 Task: Play online Dominion games in easy mode.
Action: Mouse moved to (382, 246)
Screenshot: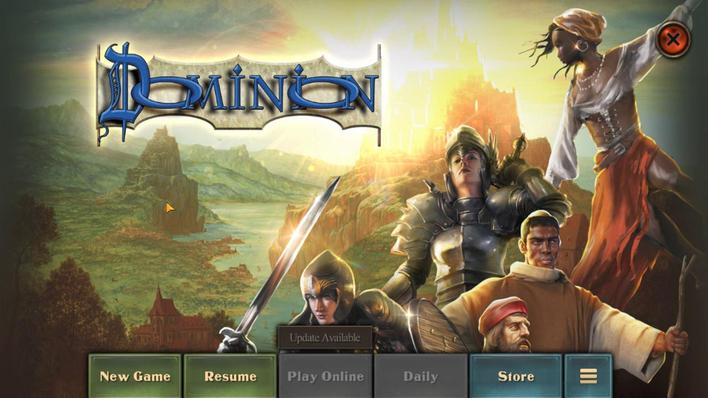 
Action: Mouse pressed left at (382, 246)
Screenshot: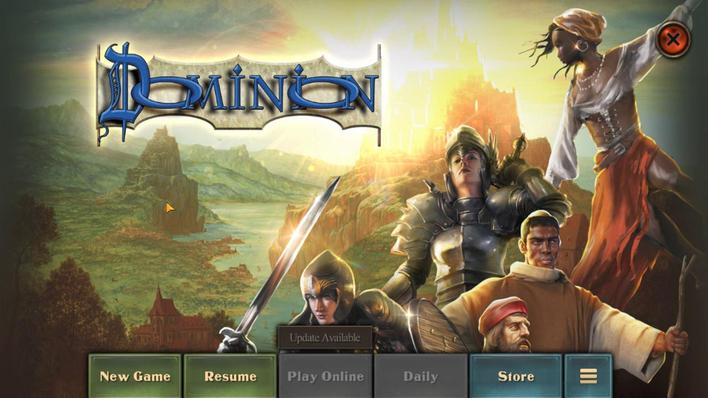 
Action: Mouse moved to (275, 353)
Screenshot: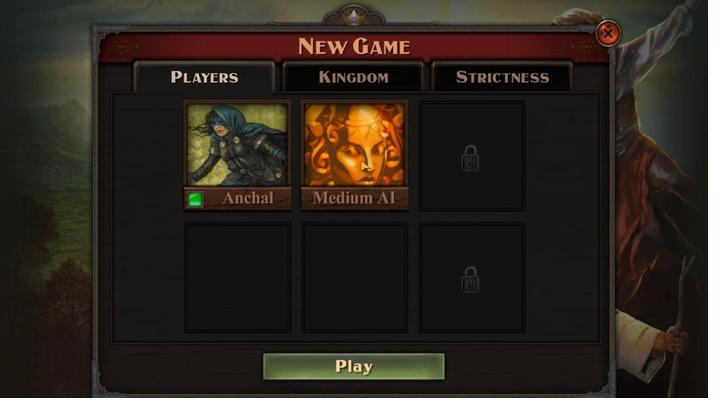 
Action: Mouse pressed left at (275, 353)
Screenshot: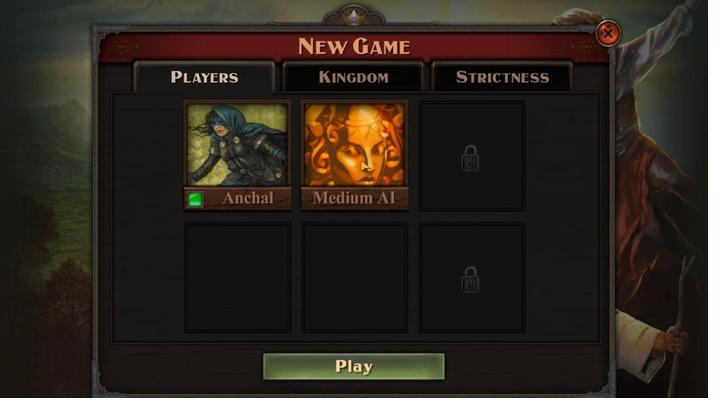 
Action: Mouse moved to (324, 317)
Screenshot: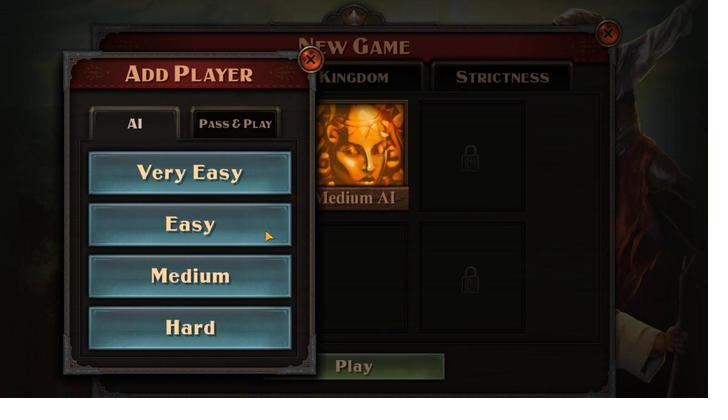 
Action: Mouse pressed left at (324, 317)
Screenshot: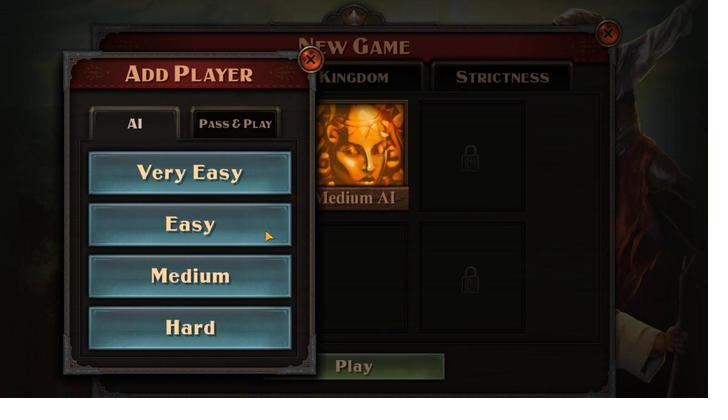 
Action: Mouse moved to (286, 248)
Screenshot: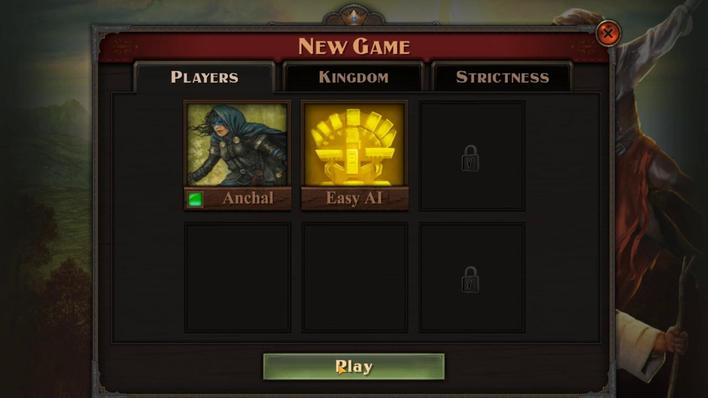 
Action: Mouse pressed left at (286, 248)
Screenshot: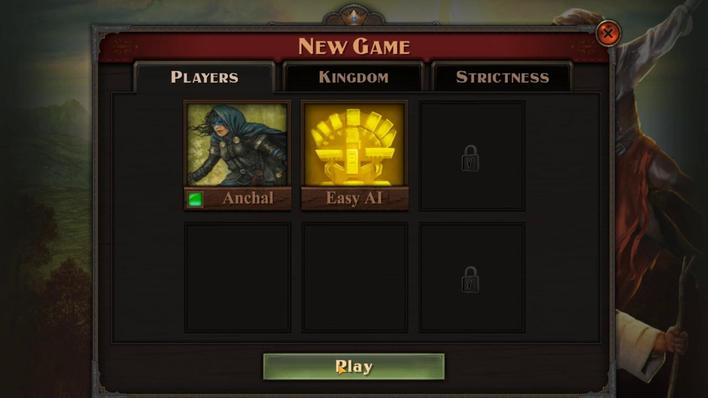 
Action: Mouse moved to (334, 242)
Screenshot: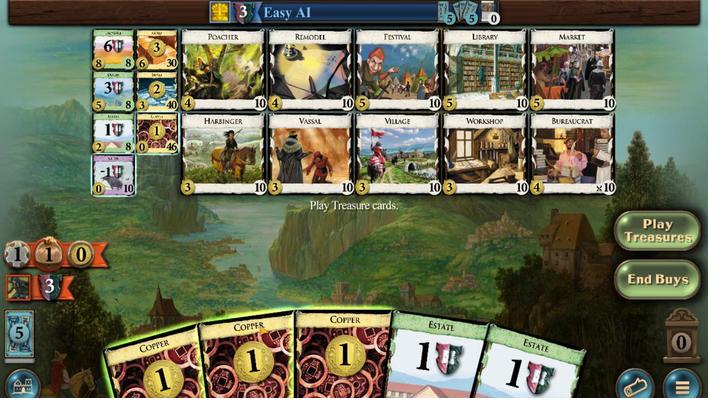 
Action: Mouse pressed left at (334, 242)
Screenshot: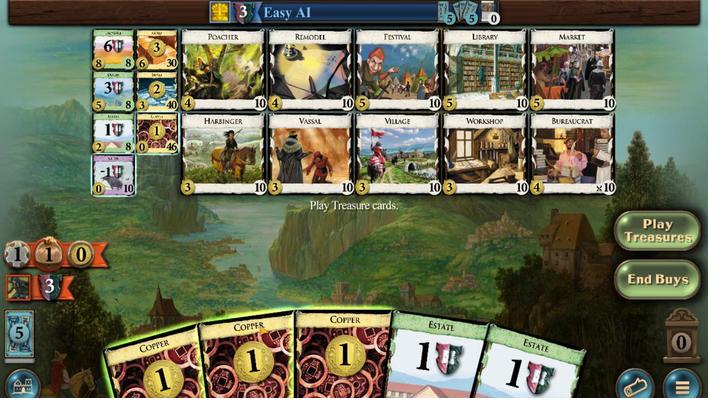 
Action: Mouse moved to (300, 250)
Screenshot: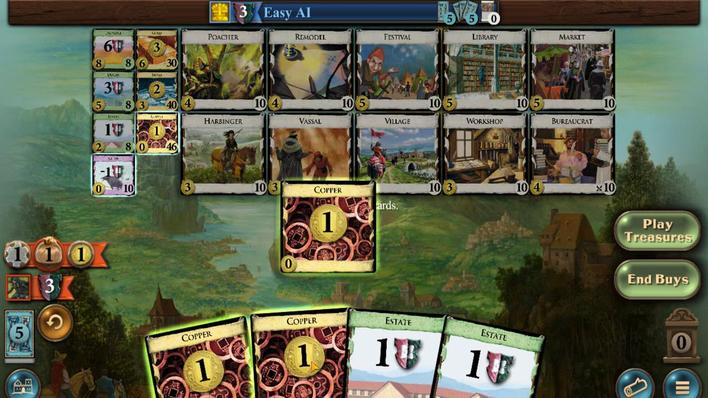 
Action: Mouse pressed left at (300, 250)
Screenshot: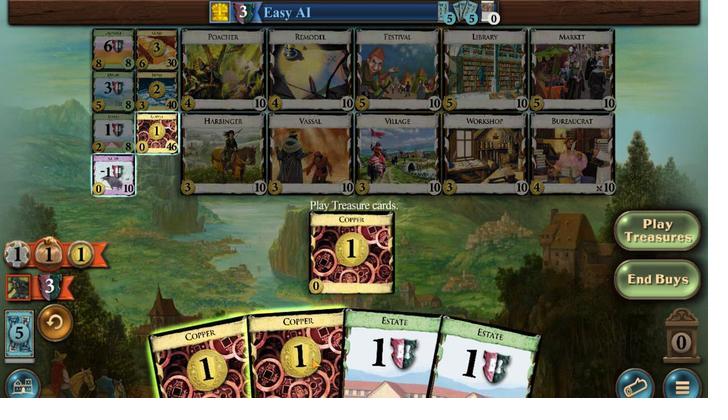 
Action: Mouse moved to (336, 250)
Screenshot: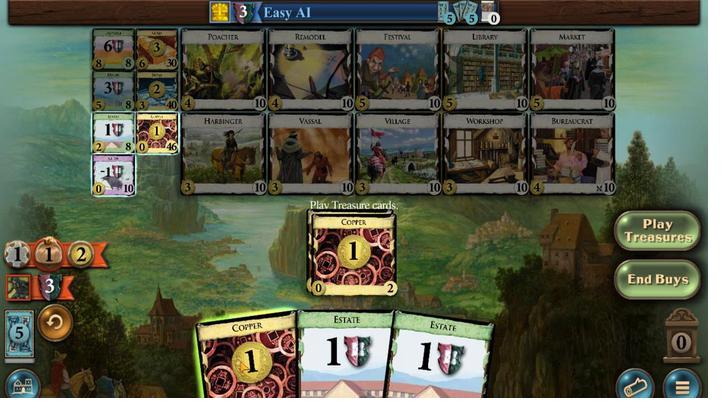 
Action: Mouse pressed left at (336, 250)
Screenshot: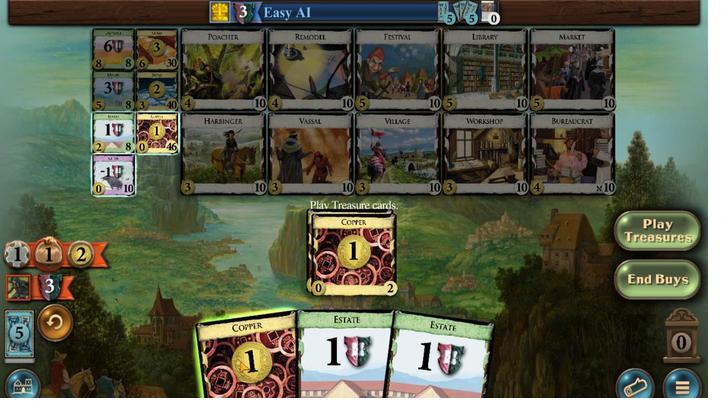 
Action: Mouse moved to (341, 363)
Screenshot: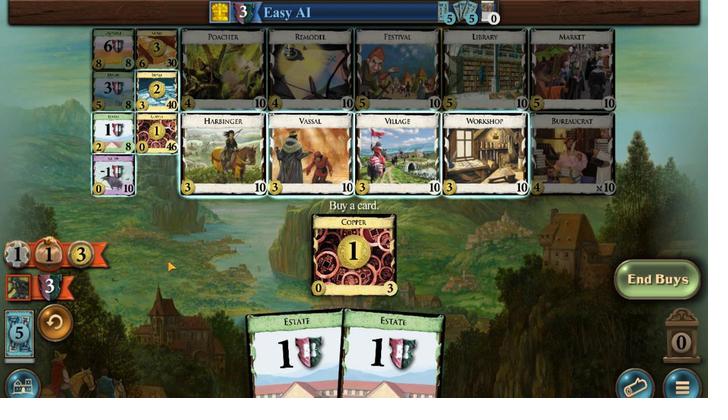 
Action: Mouse pressed left at (341, 363)
Screenshot: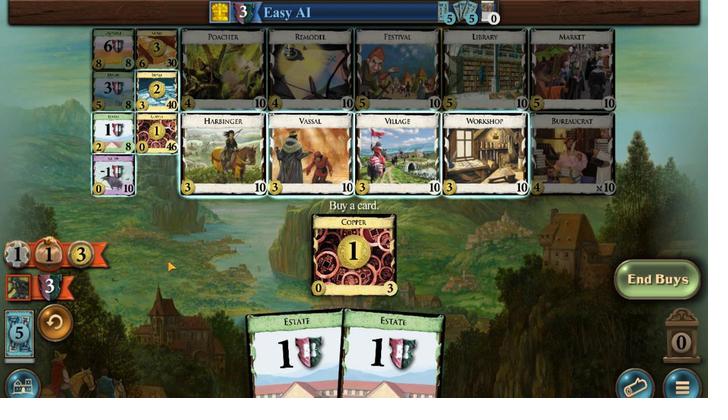 
Action: Mouse moved to (296, 244)
Screenshot: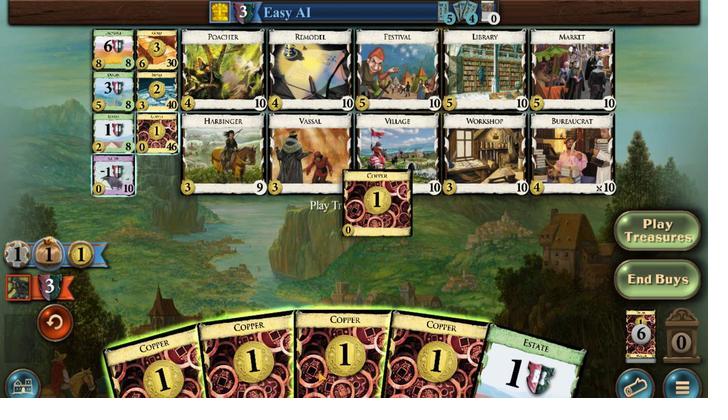 
Action: Mouse pressed left at (296, 244)
Screenshot: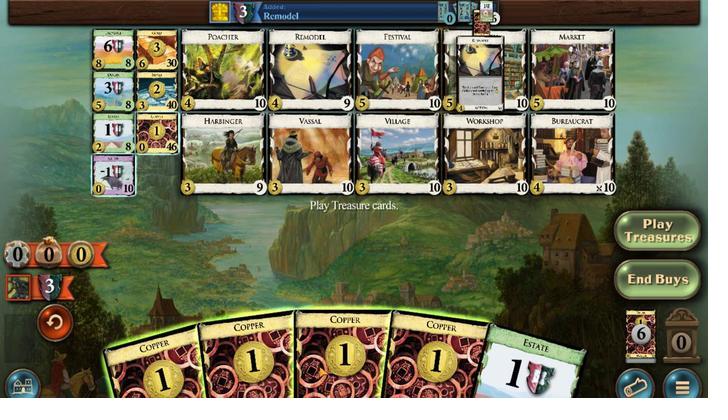 
Action: Mouse moved to (317, 246)
Screenshot: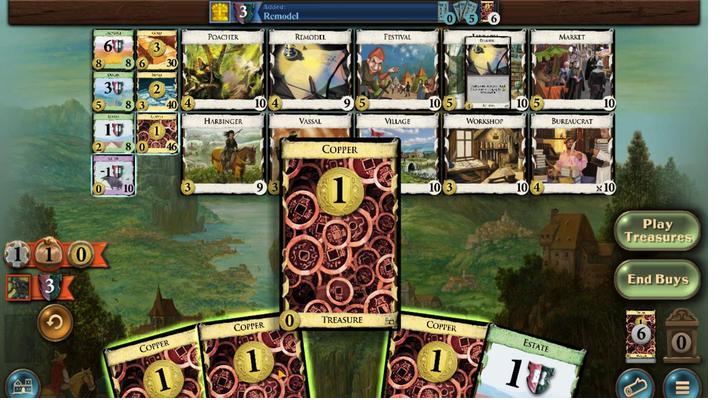 
Action: Mouse pressed left at (317, 246)
Screenshot: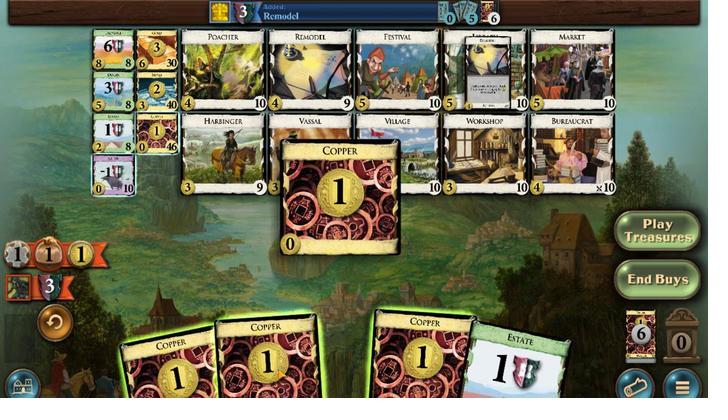 
Action: Mouse moved to (333, 233)
Screenshot: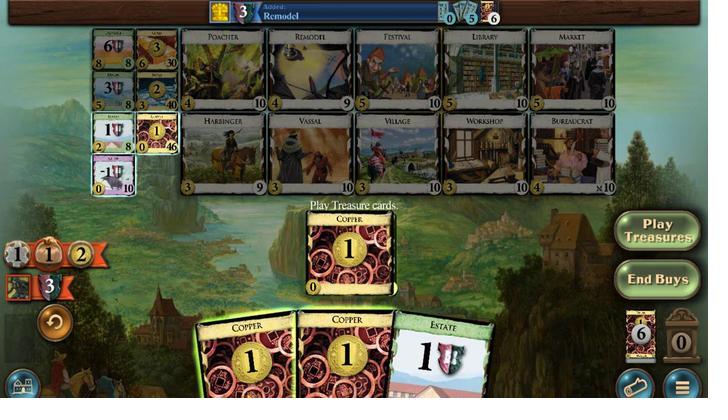 
Action: Mouse pressed left at (333, 233)
Screenshot: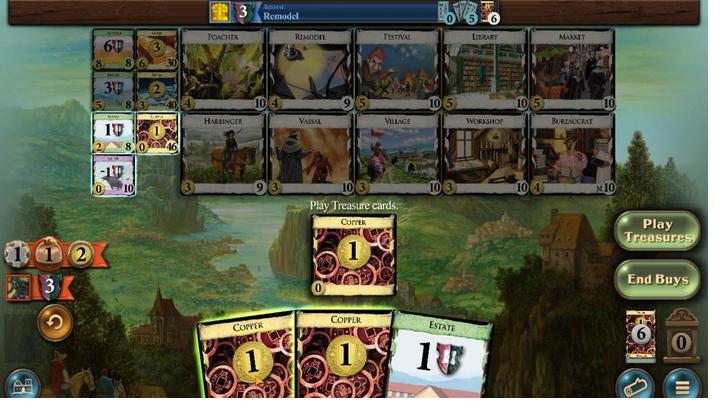 
Action: Mouse moved to (379, 387)
Screenshot: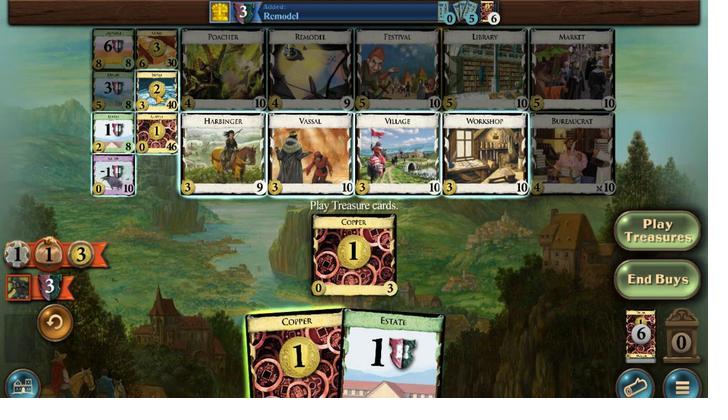 
Action: Mouse pressed left at (379, 387)
Screenshot: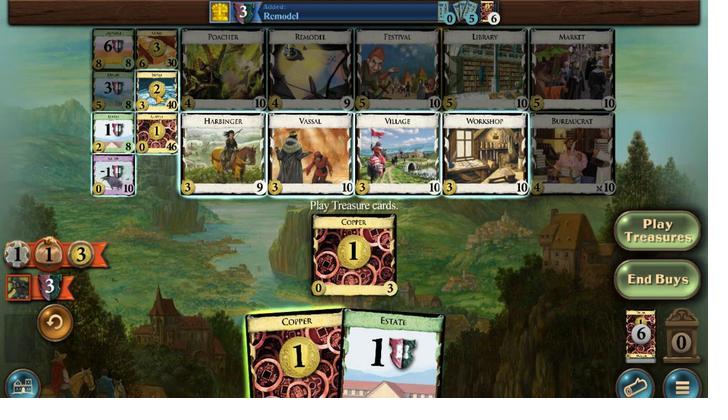 
Action: Mouse moved to (371, 244)
Screenshot: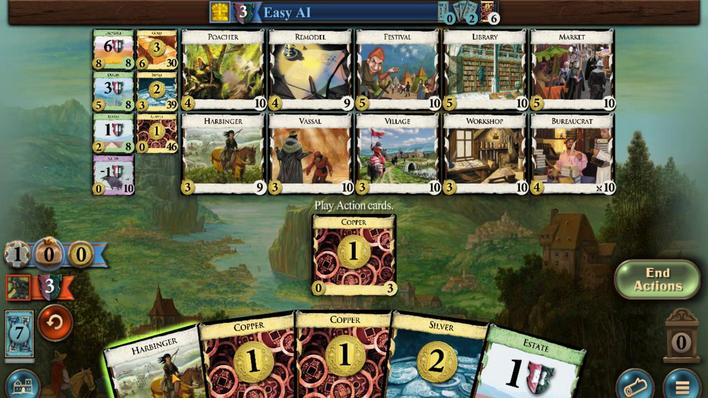 
Action: Mouse pressed left at (371, 244)
Screenshot: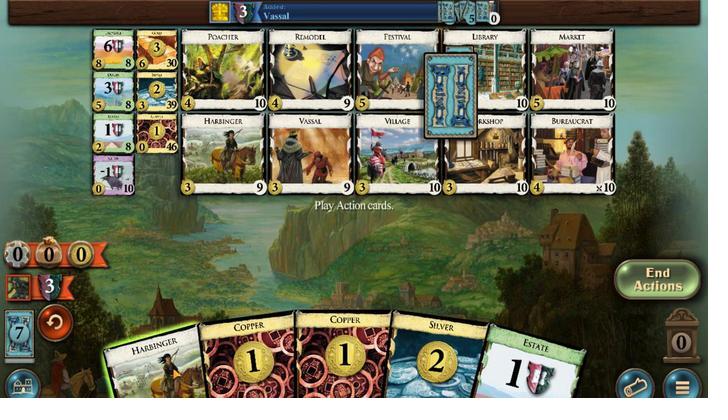 
Action: Mouse moved to (252, 240)
Screenshot: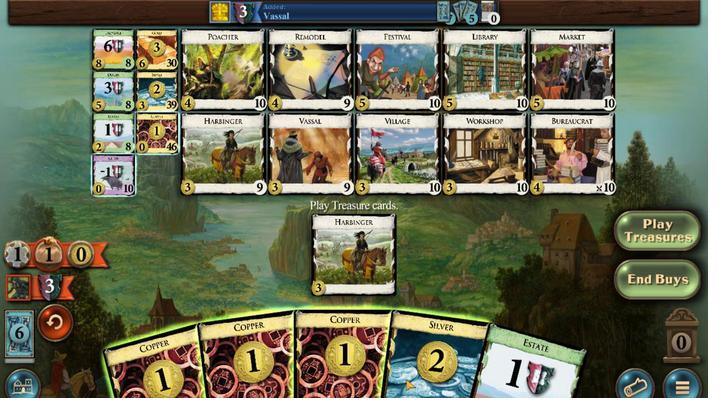 
Action: Mouse pressed left at (252, 240)
Screenshot: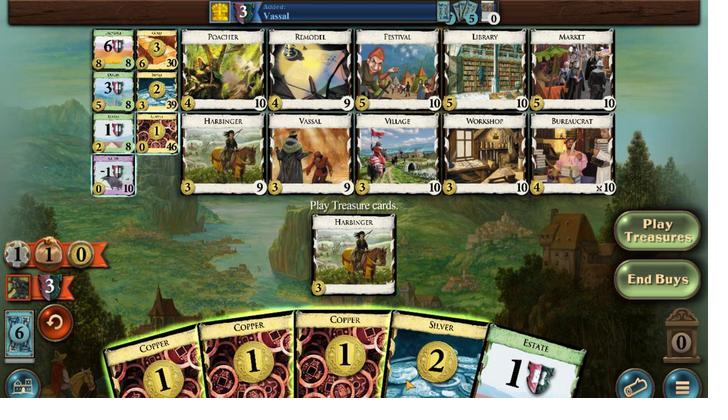 
Action: Mouse moved to (270, 244)
Screenshot: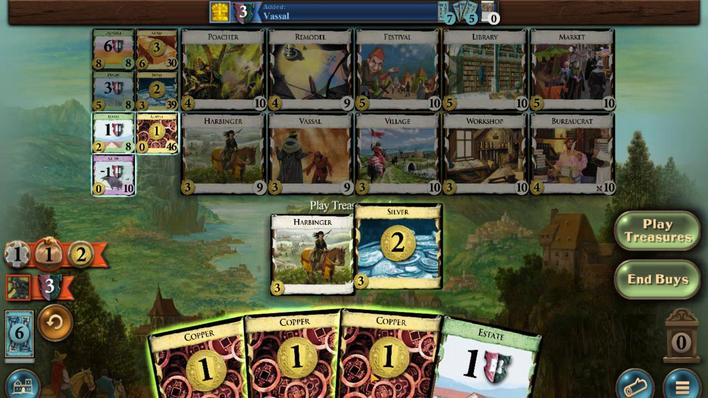 
Action: Mouse pressed left at (270, 244)
Screenshot: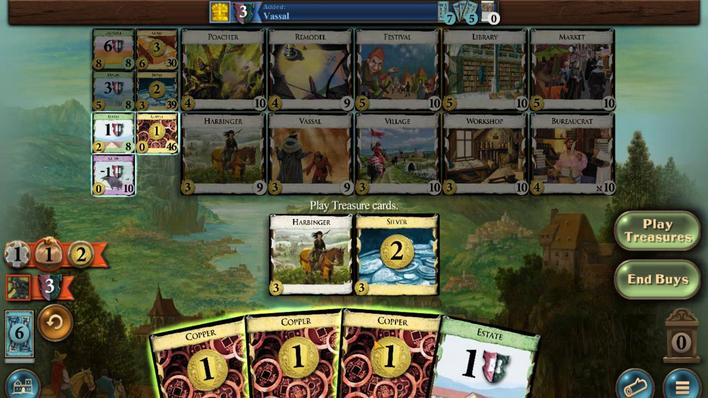 
Action: Mouse moved to (280, 250)
Screenshot: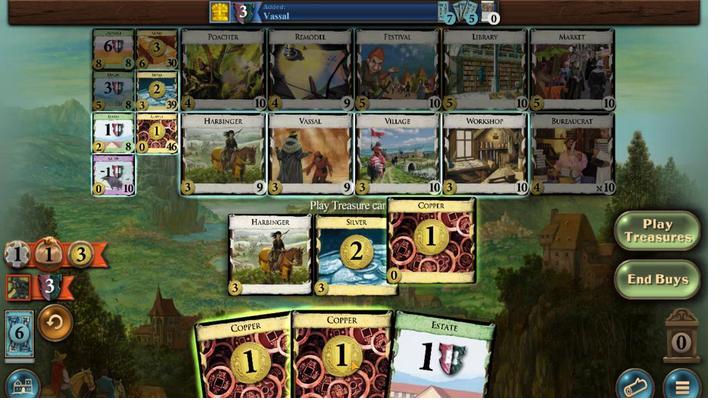 
Action: Mouse pressed left at (280, 250)
Screenshot: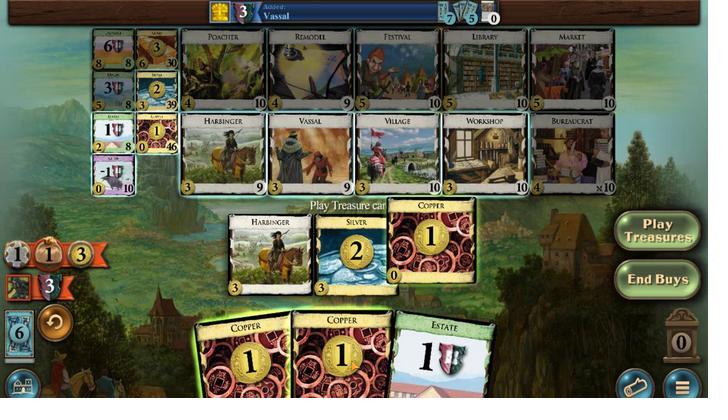 
Action: Mouse moved to (311, 247)
Screenshot: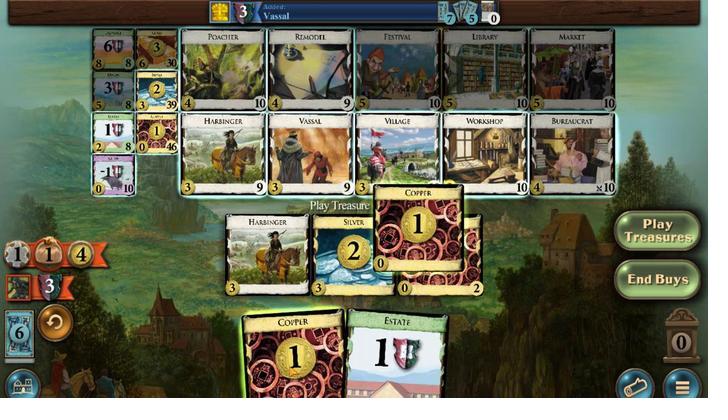 
Action: Mouse pressed left at (311, 247)
Screenshot: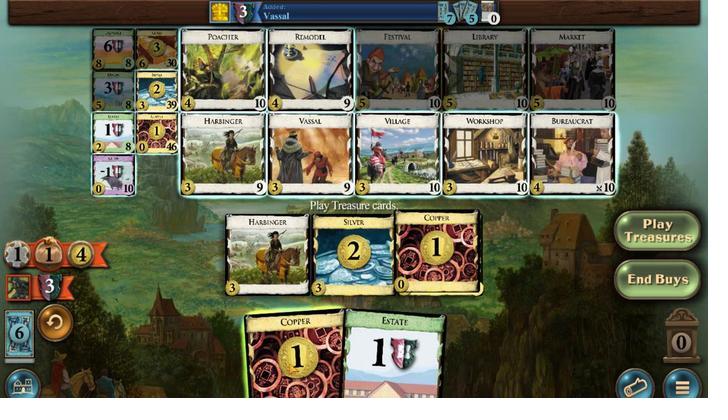 
Action: Mouse moved to (253, 398)
Screenshot: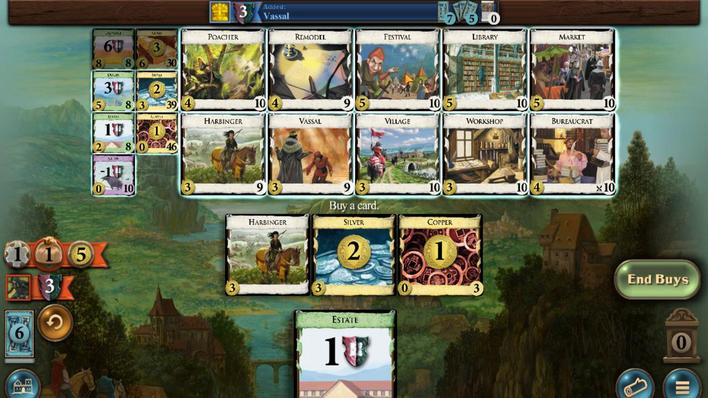 
Action: Mouse pressed left at (253, 398)
Screenshot: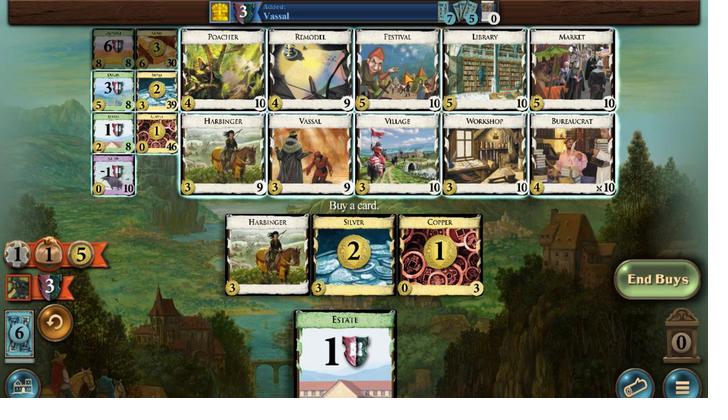 
Action: Mouse moved to (288, 255)
Screenshot: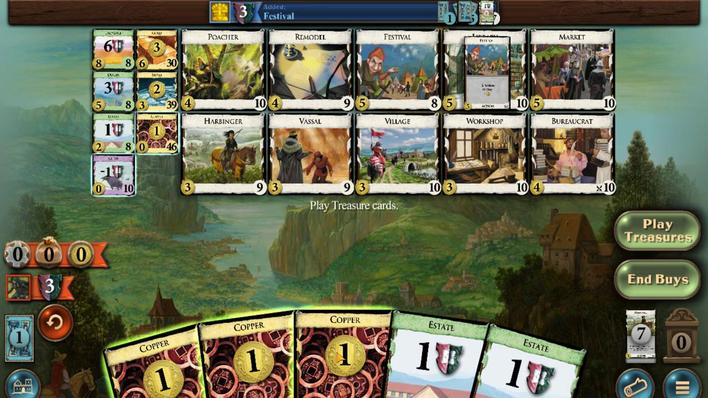 
Action: Mouse pressed left at (288, 255)
Screenshot: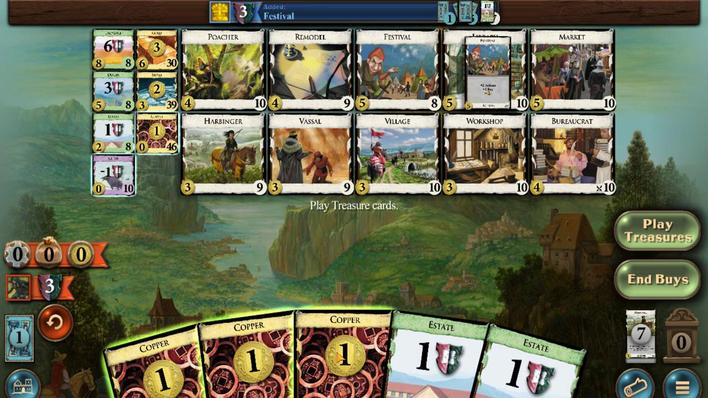 
Action: Mouse moved to (314, 246)
Screenshot: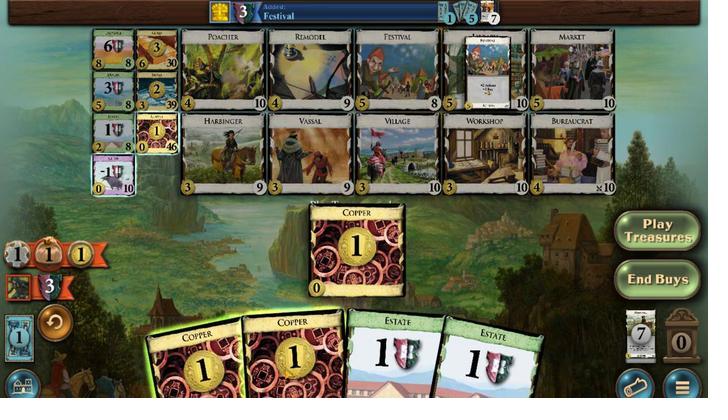 
Action: Mouse pressed left at (314, 246)
Screenshot: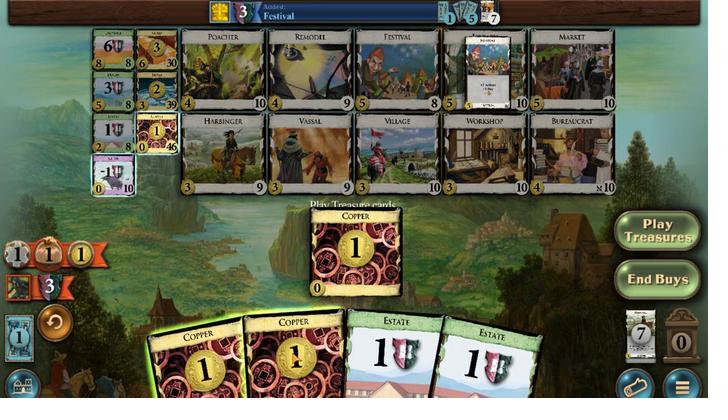 
Action: Mouse moved to (333, 252)
Screenshot: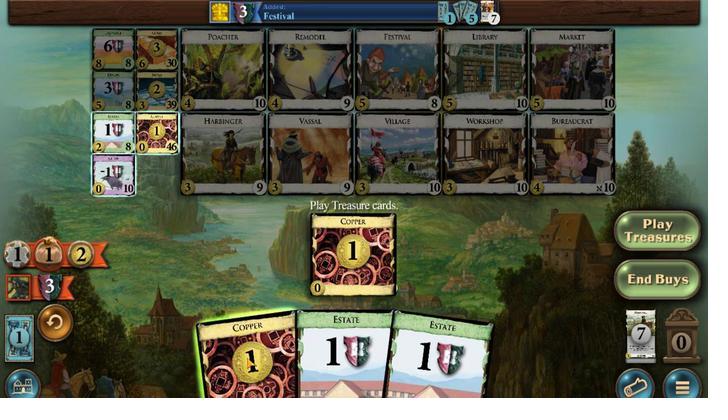 
Action: Mouse pressed left at (333, 252)
Screenshot: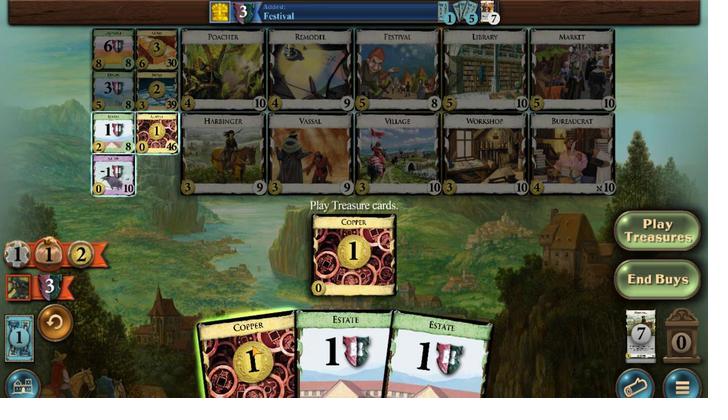 
Action: Mouse moved to (334, 365)
Screenshot: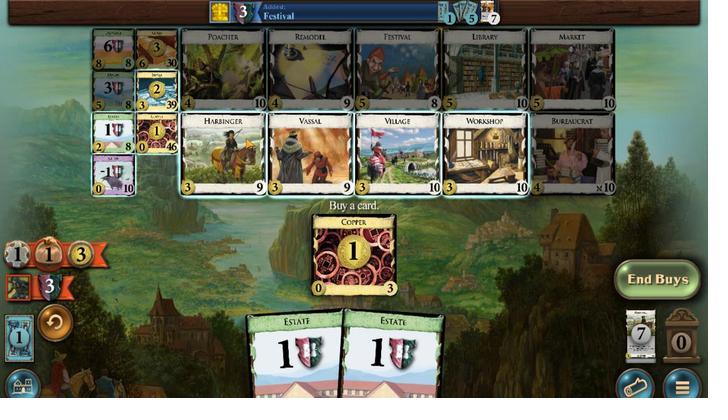 
Action: Mouse pressed left at (334, 365)
Screenshot: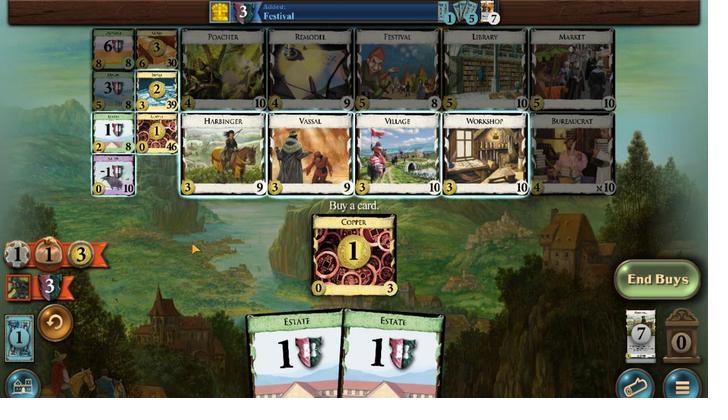 
Action: Mouse moved to (370, 250)
Screenshot: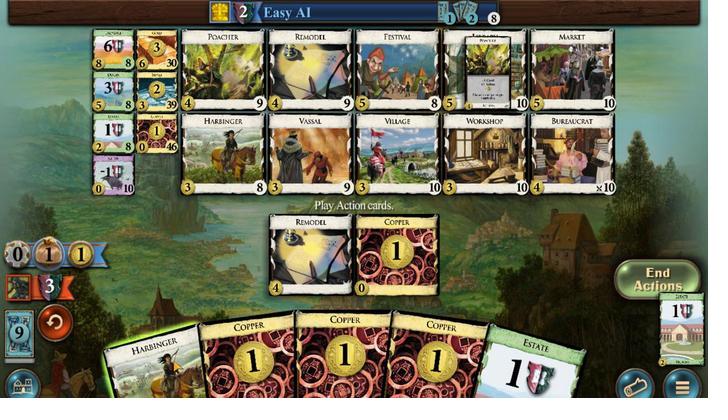 
Action: Mouse pressed left at (370, 250)
Screenshot: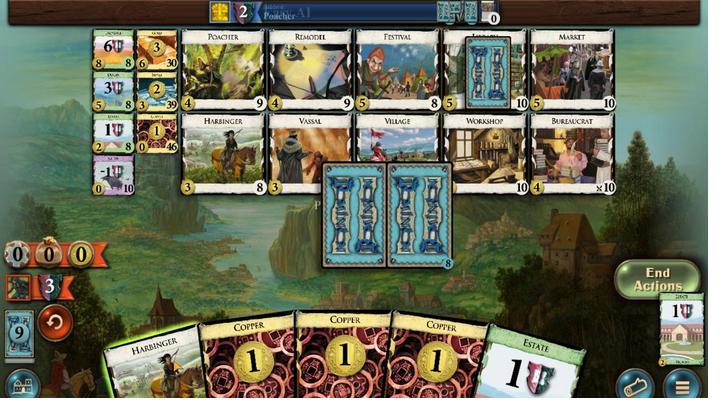 
Action: Mouse moved to (373, 237)
Screenshot: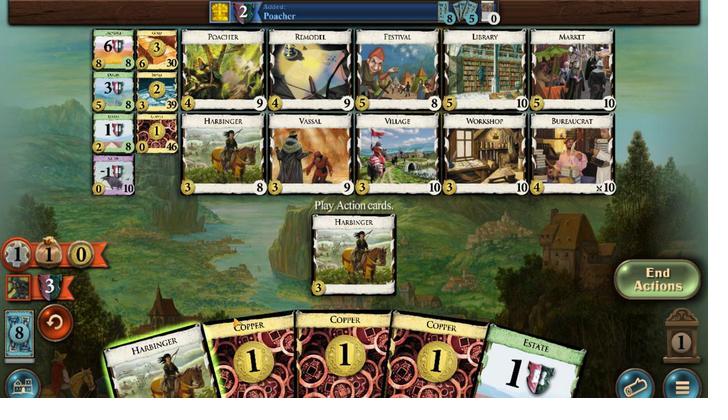 
Action: Mouse pressed left at (373, 237)
Screenshot: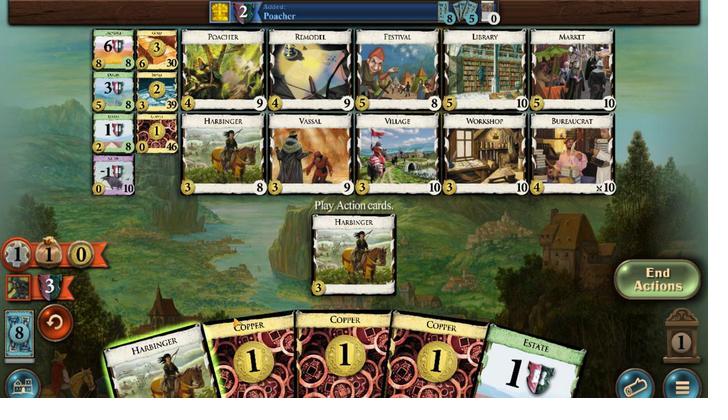 
Action: Mouse moved to (250, 247)
Screenshot: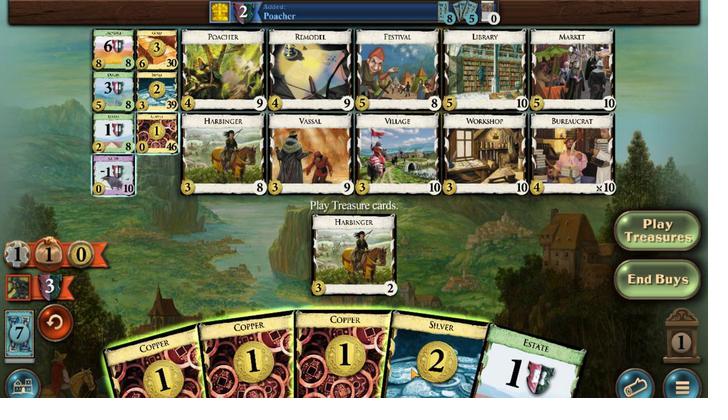 
Action: Mouse pressed left at (250, 247)
Screenshot: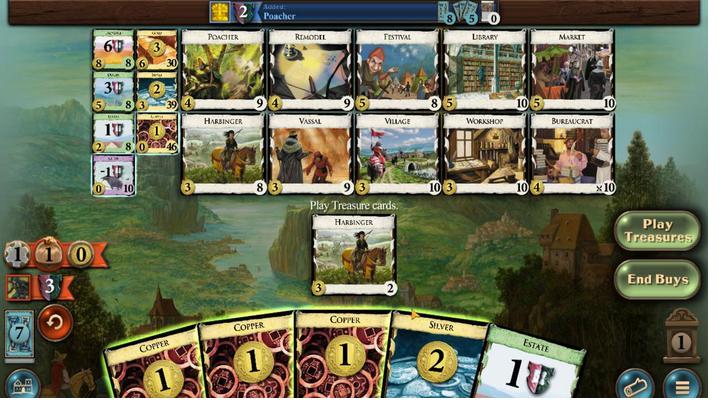 
Action: Mouse moved to (269, 247)
Screenshot: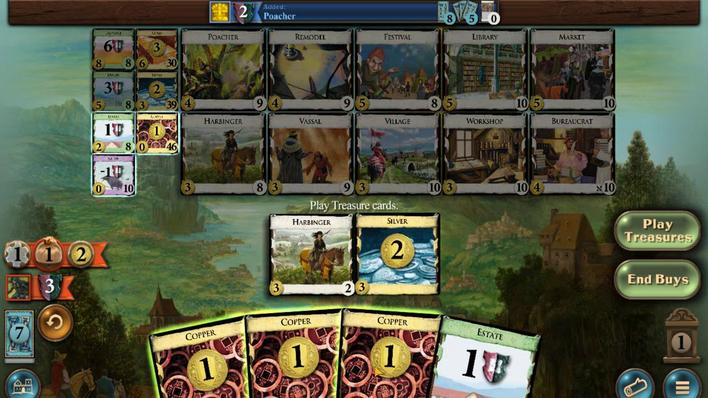 
Action: Mouse pressed left at (269, 247)
Screenshot: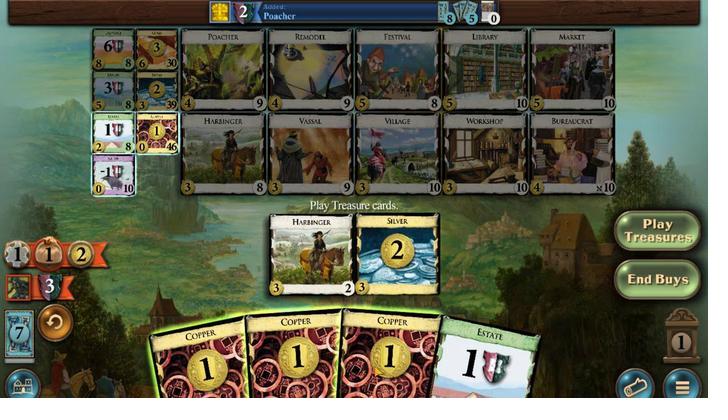 
Action: Mouse moved to (289, 245)
Screenshot: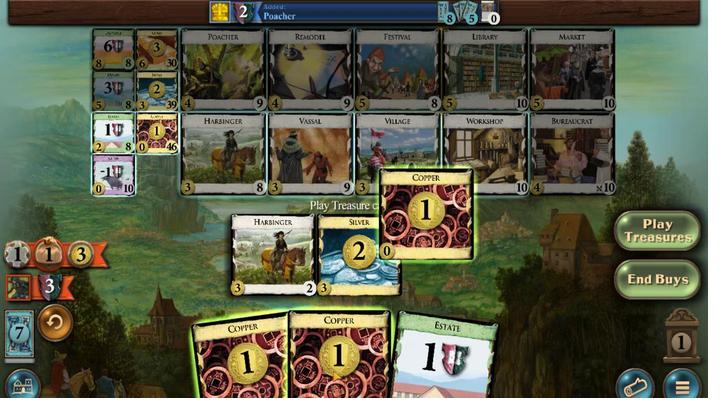 
Action: Mouse pressed left at (289, 245)
Screenshot: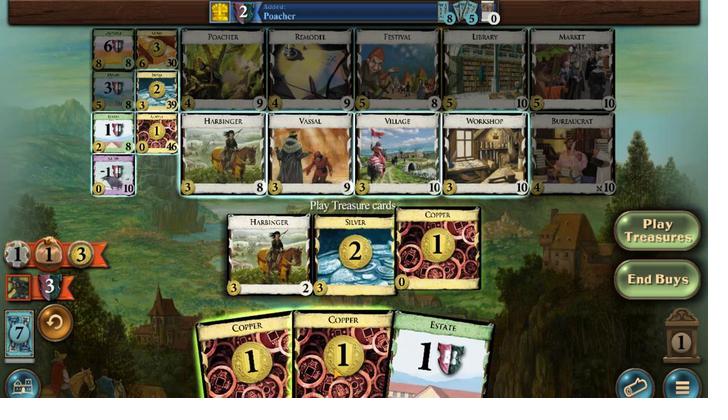 
Action: Mouse moved to (320, 234)
Screenshot: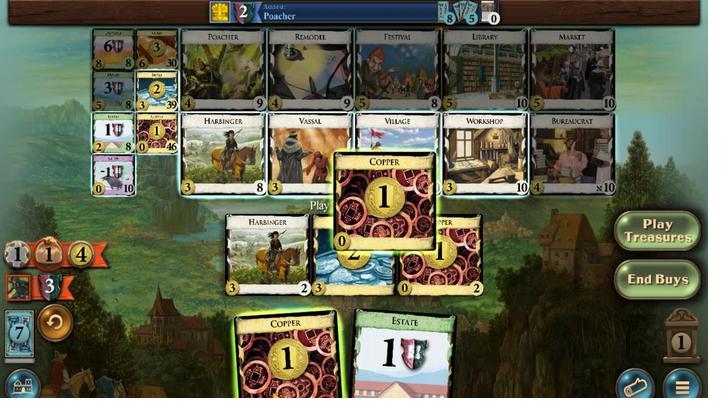 
Action: Mouse pressed left at (320, 234)
Screenshot: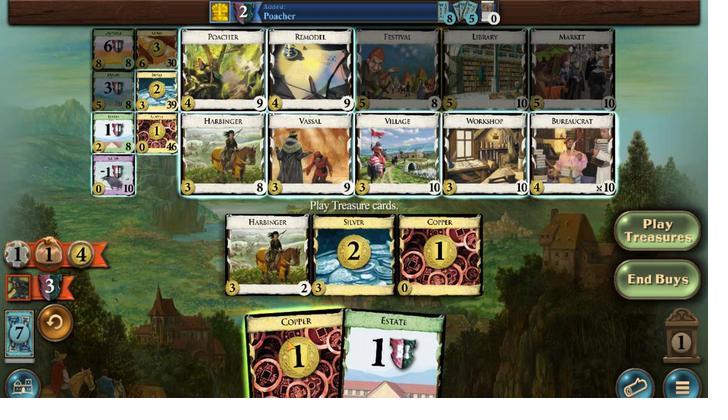 
Action: Mouse moved to (258, 397)
Screenshot: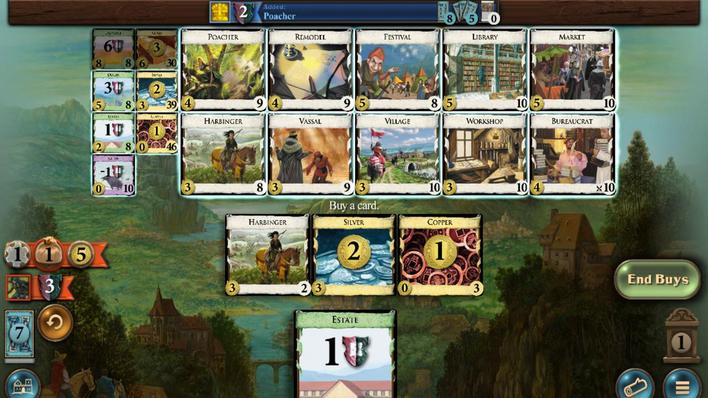
Action: Mouse pressed left at (258, 397)
Screenshot: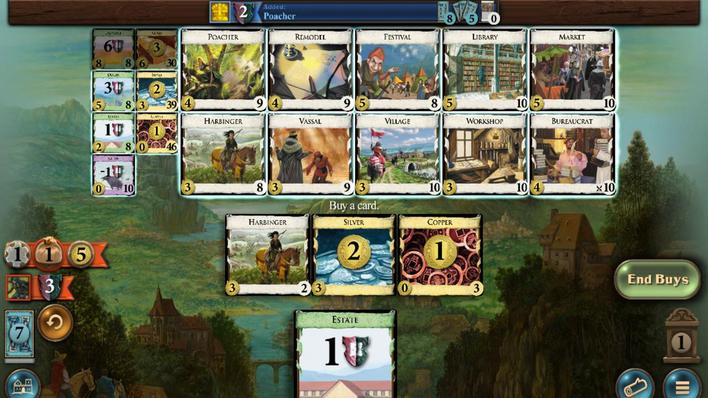 
Action: Mouse moved to (377, 237)
Screenshot: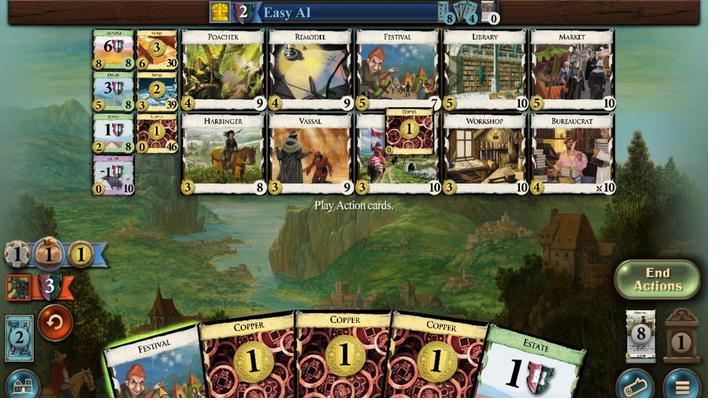 
Action: Mouse pressed left at (377, 237)
Screenshot: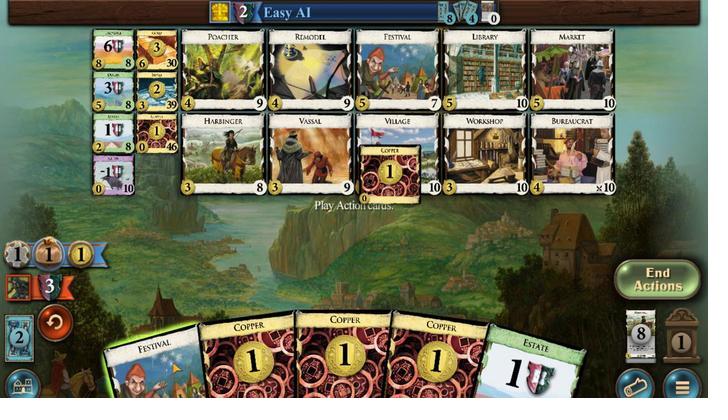 
Action: Mouse moved to (340, 238)
Screenshot: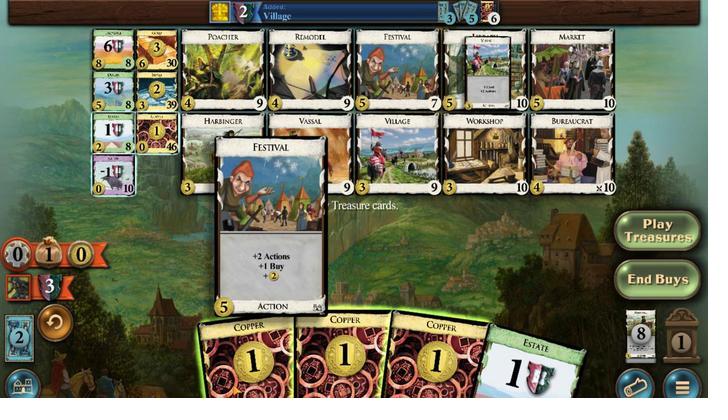 
Action: Mouse pressed left at (340, 238)
Screenshot: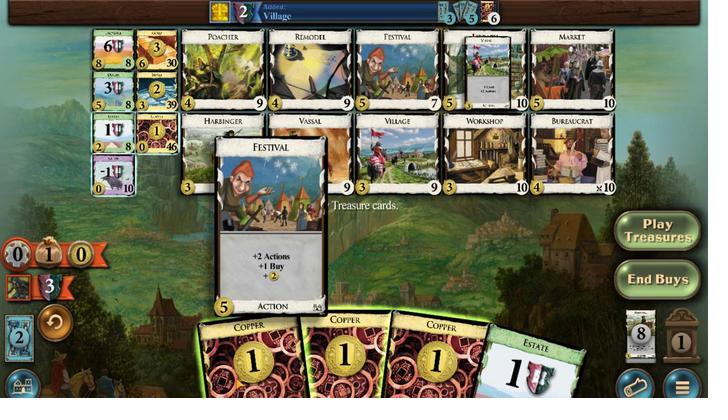 
Action: Mouse moved to (306, 362)
Screenshot: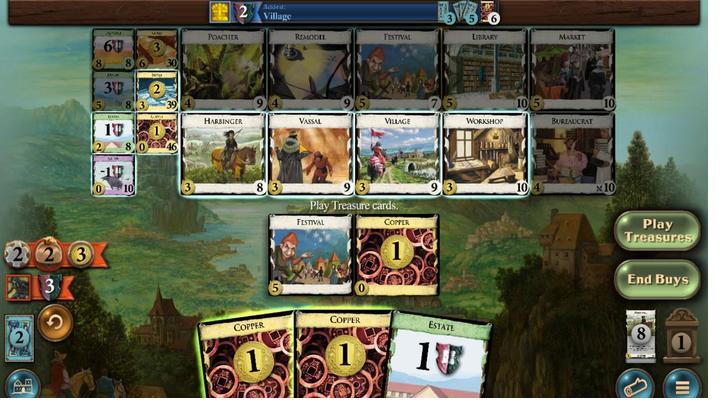 
Action: Mouse pressed left at (306, 362)
Screenshot: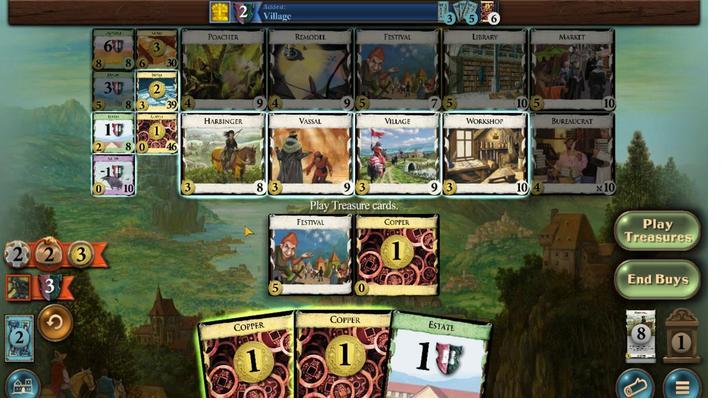 
Action: Mouse moved to (379, 368)
Screenshot: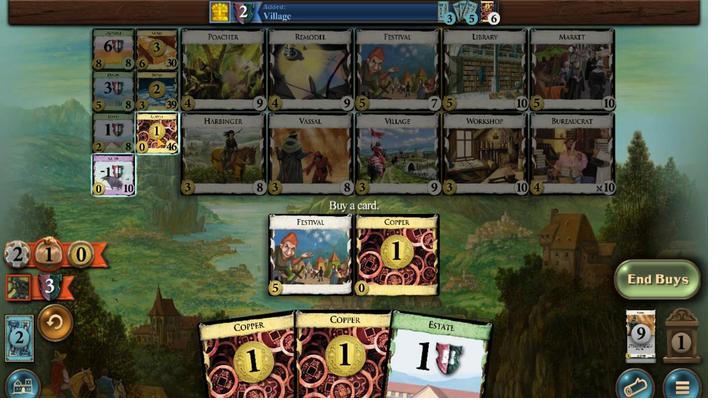 
Action: Mouse pressed left at (379, 368)
Screenshot: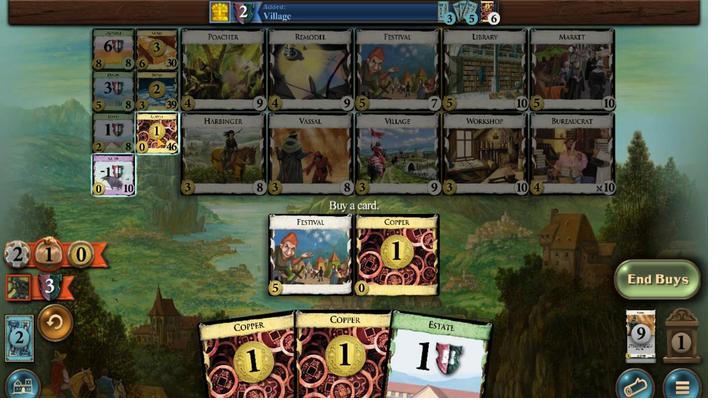 
Action: Mouse moved to (371, 247)
Screenshot: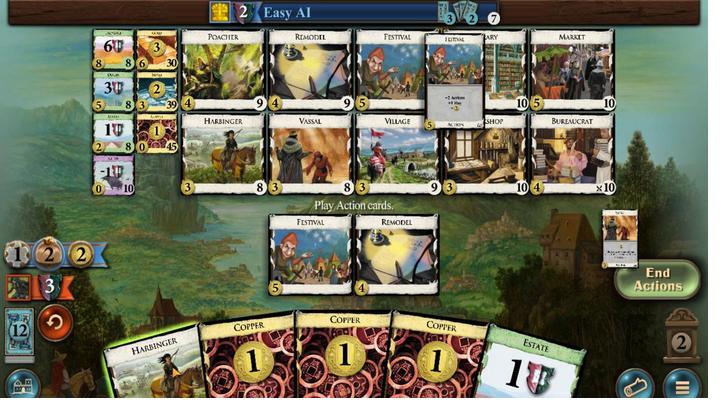 
Action: Mouse pressed left at (371, 247)
Screenshot: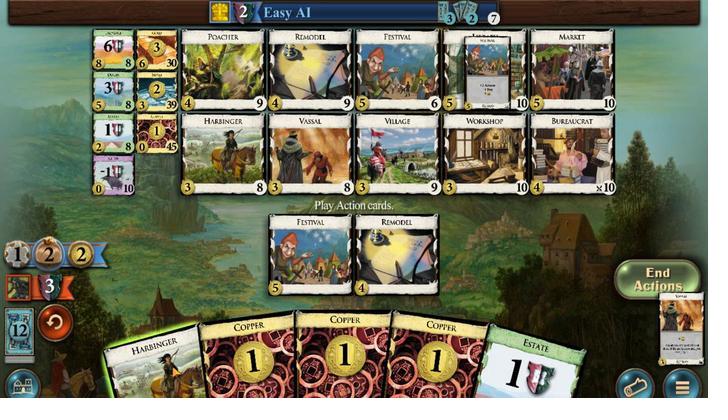 
Action: Mouse moved to (320, 238)
Screenshot: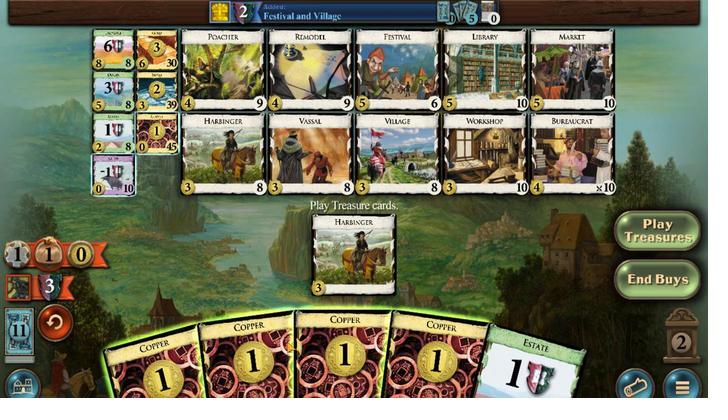 
Action: Mouse pressed left at (320, 238)
Screenshot: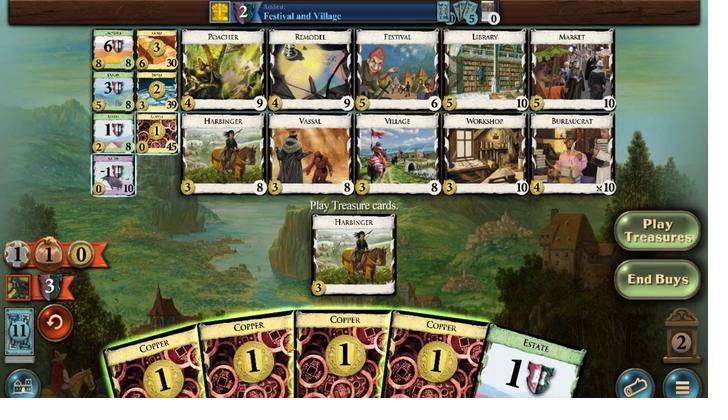 
Action: Mouse moved to (300, 243)
Screenshot: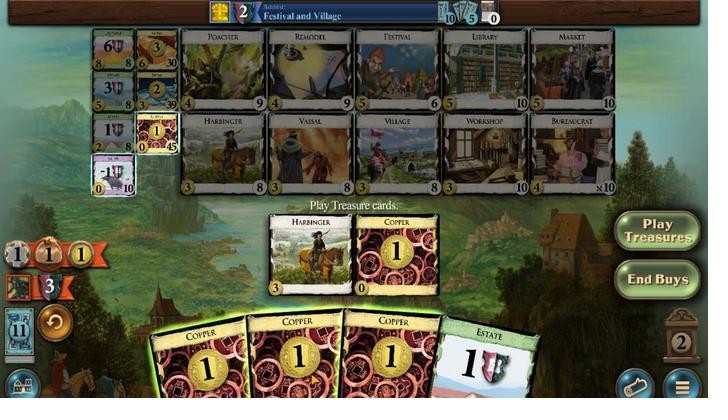 
Action: Mouse pressed left at (300, 243)
Screenshot: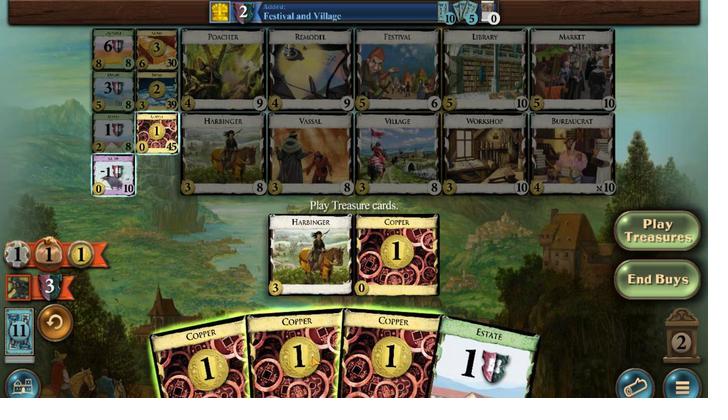 
Action: Mouse moved to (328, 239)
Screenshot: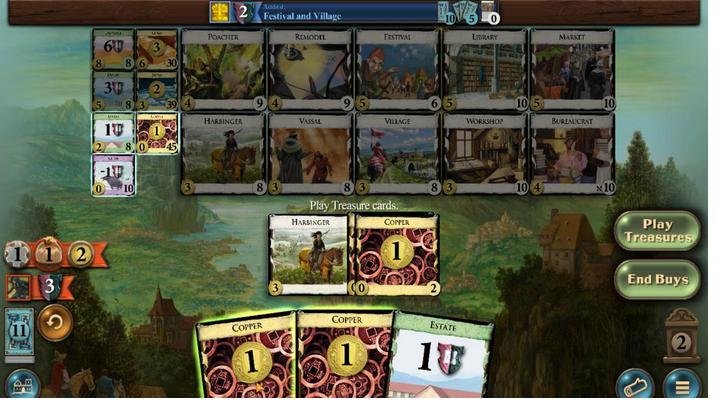 
Action: Mouse pressed left at (328, 239)
Screenshot: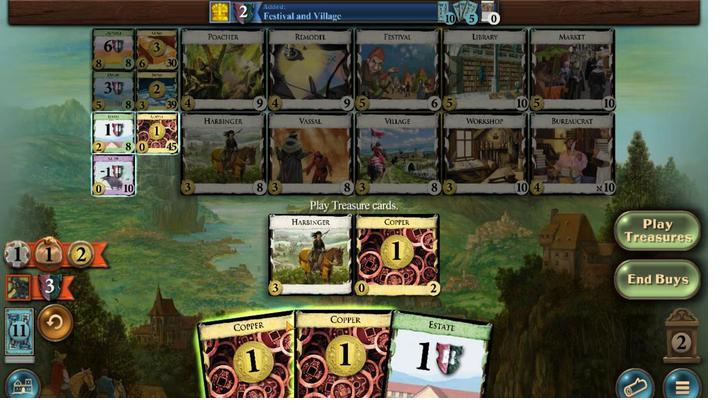 
Action: Mouse moved to (340, 361)
Screenshot: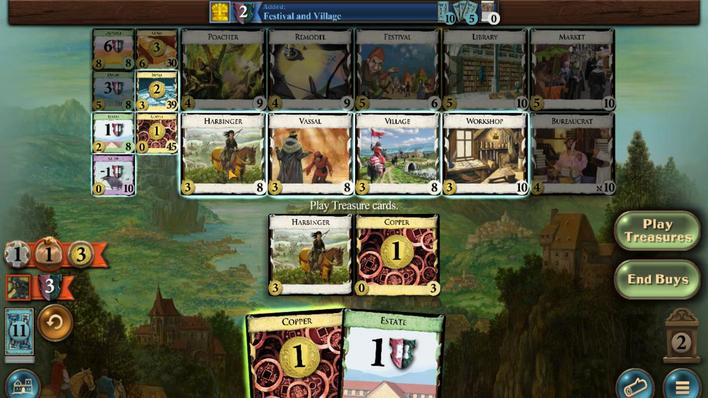 
Action: Mouse pressed left at (340, 361)
Screenshot: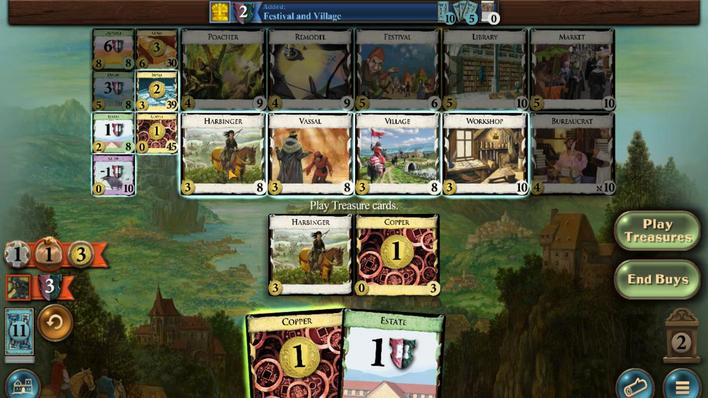 
Action: Mouse moved to (340, 250)
Screenshot: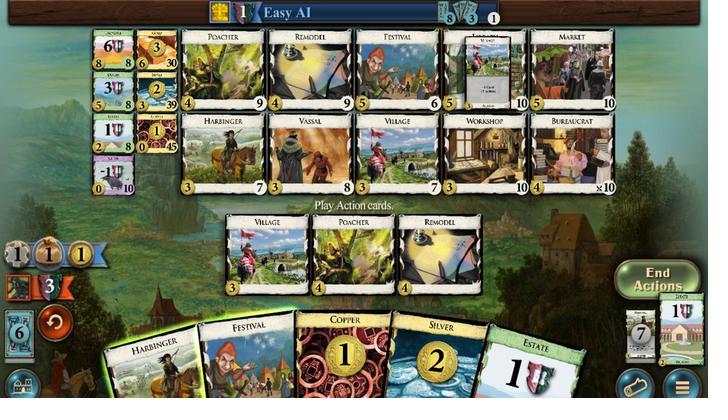 
Action: Mouse pressed left at (340, 250)
Screenshot: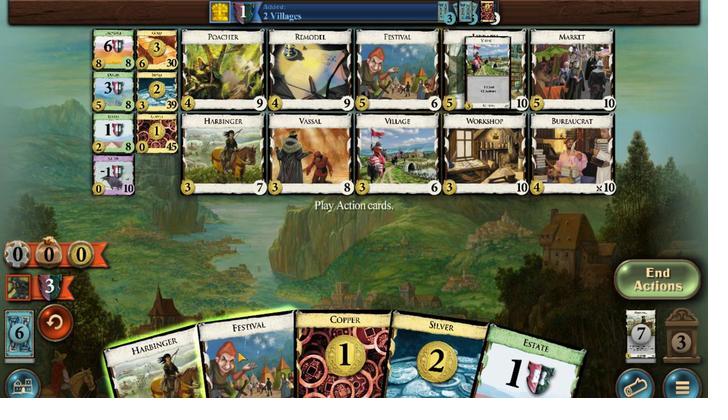
Action: Mouse moved to (363, 240)
Screenshot: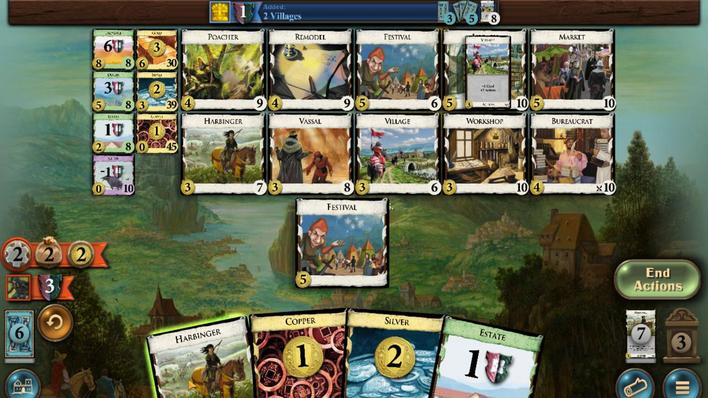 
Action: Mouse pressed left at (363, 240)
Screenshot: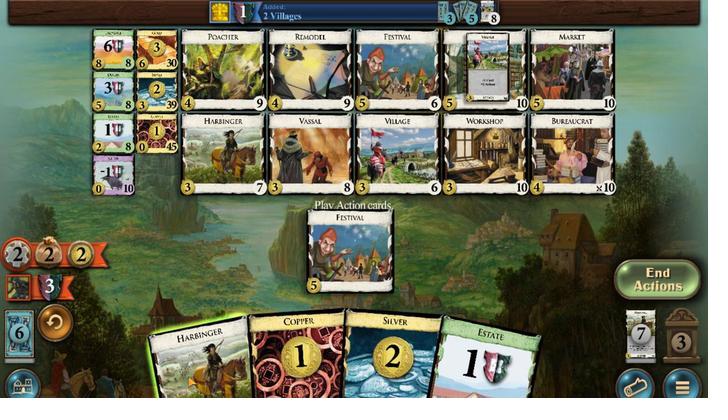 
Action: Mouse moved to (319, 397)
Screenshot: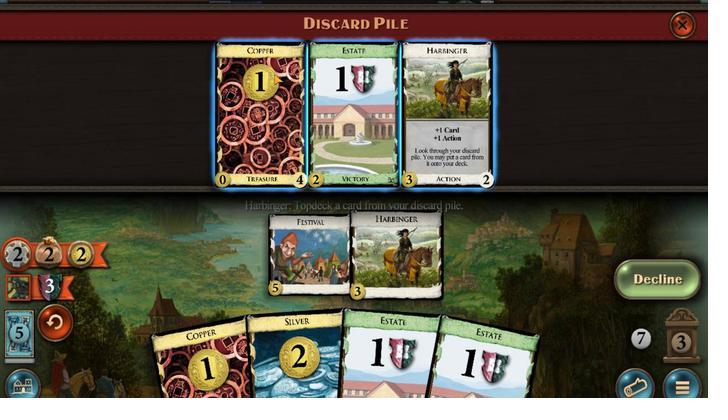 
Action: Mouse pressed left at (319, 397)
Screenshot: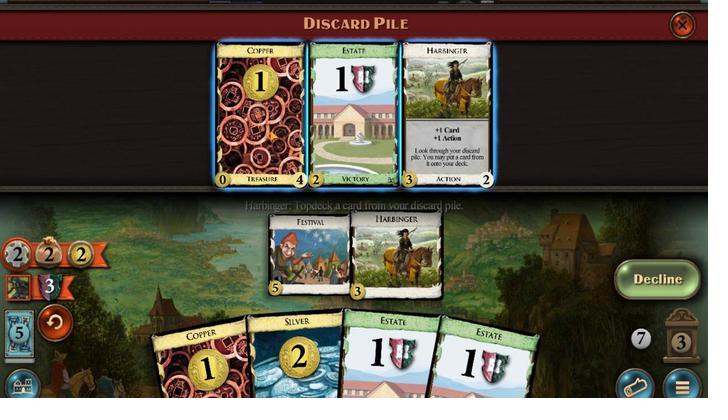 
Action: Mouse moved to (303, 239)
Screenshot: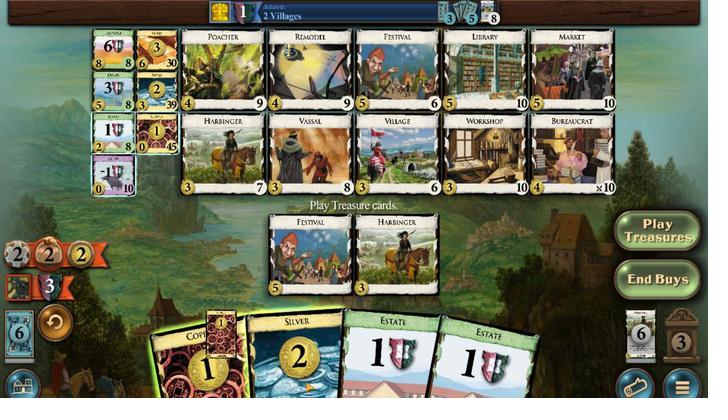 
Action: Mouse pressed left at (303, 239)
Screenshot: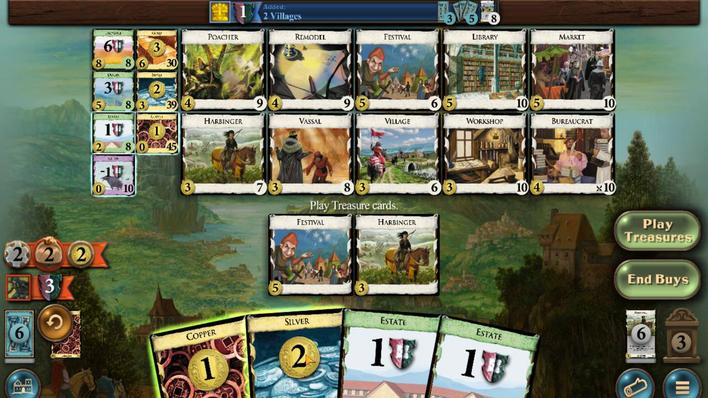 
Action: Mouse moved to (353, 238)
Screenshot: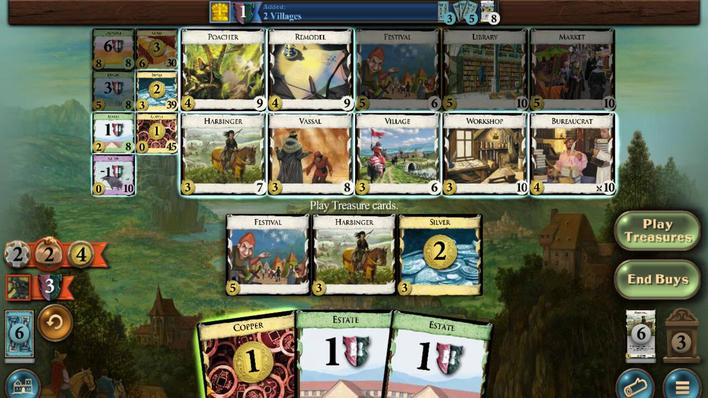 
Action: Mouse pressed left at (353, 238)
Screenshot: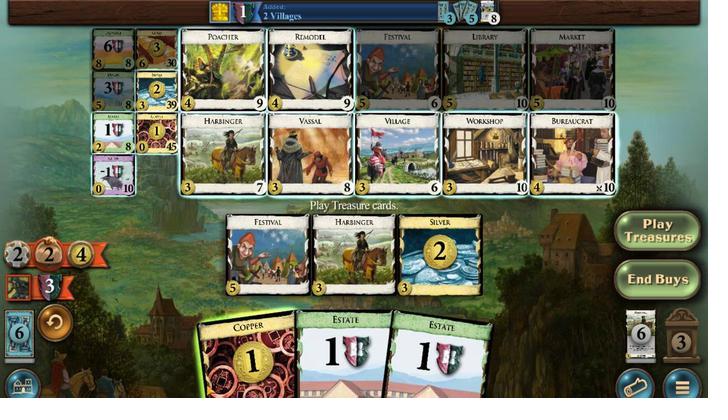 
Action: Mouse moved to (402, 390)
Screenshot: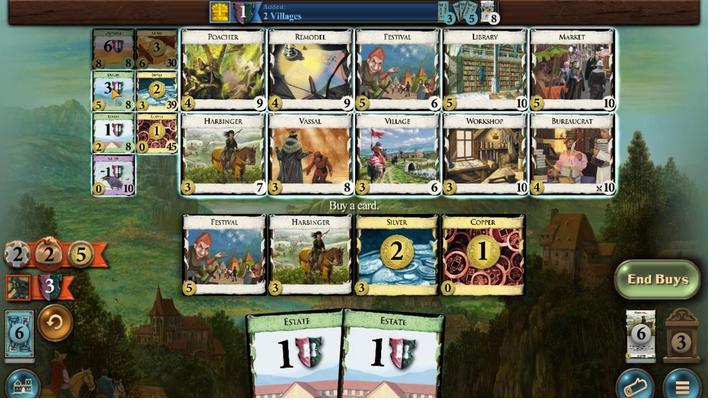 
Action: Mouse pressed left at (402, 390)
Screenshot: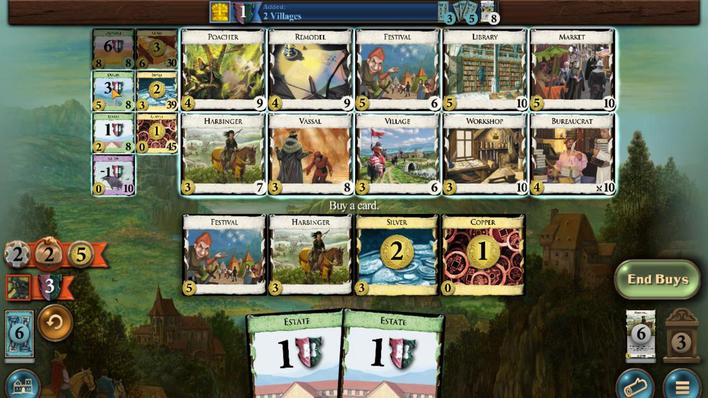 
Action: Mouse moved to (376, 368)
Screenshot: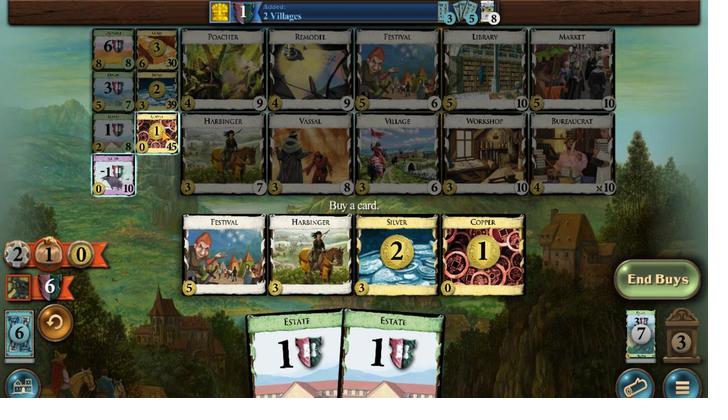 
Action: Mouse pressed left at (376, 368)
Screenshot: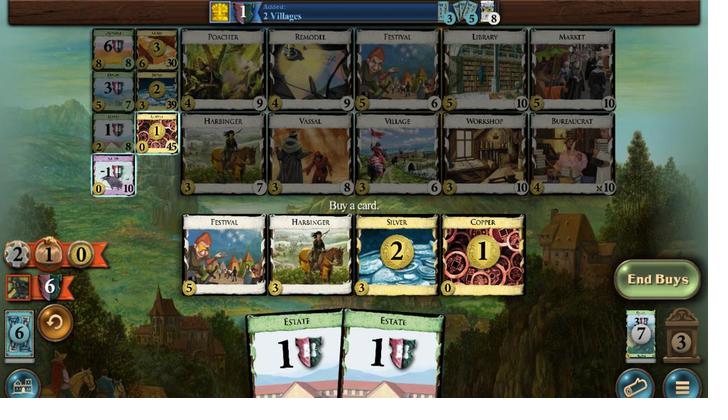 
Action: Mouse moved to (378, 232)
Screenshot: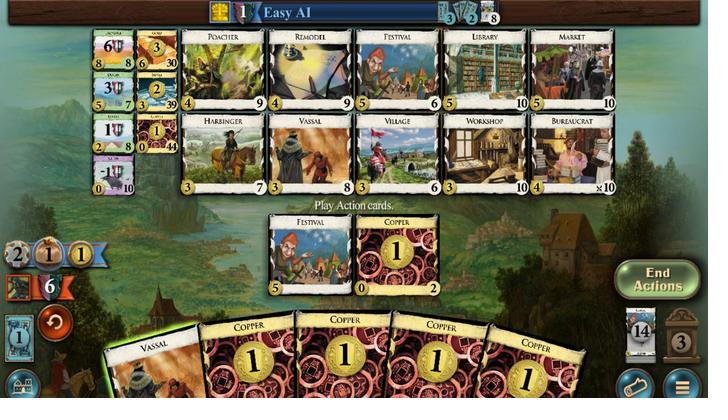 
Action: Mouse pressed left at (378, 232)
Screenshot: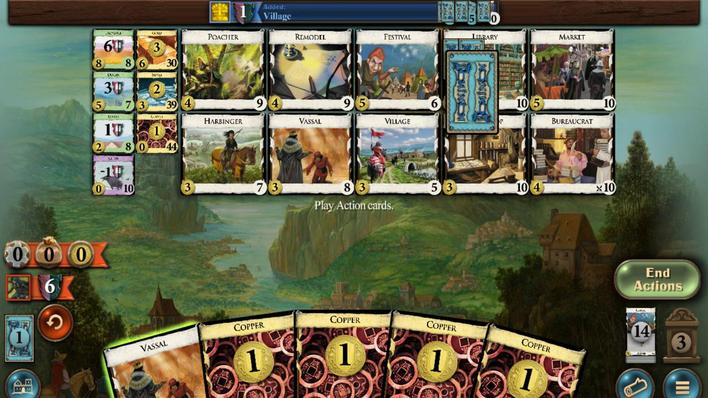 
Action: Mouse moved to (283, 378)
Screenshot: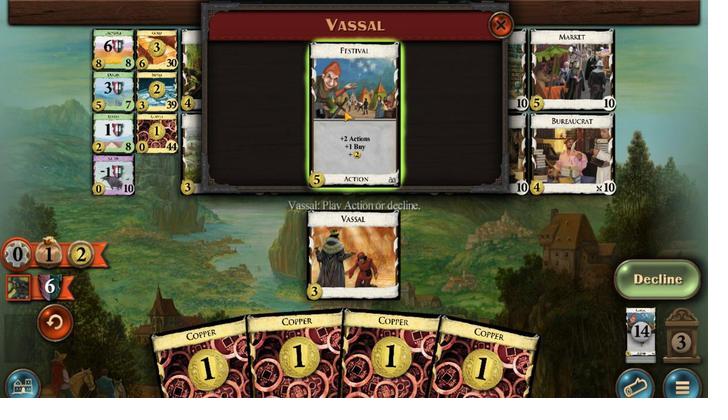 
Action: Mouse pressed left at (283, 378)
Screenshot: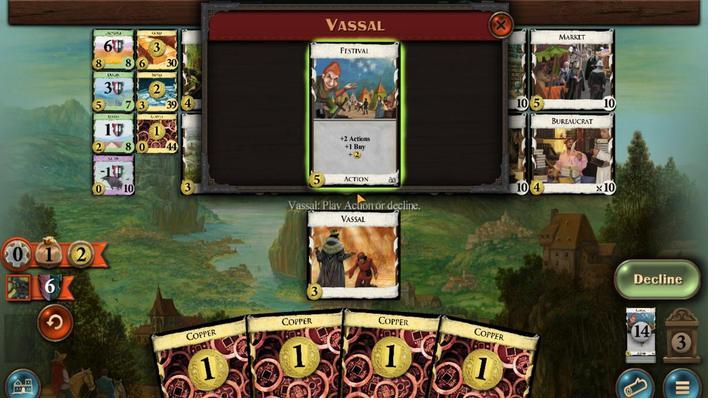 
Action: Mouse moved to (308, 250)
Screenshot: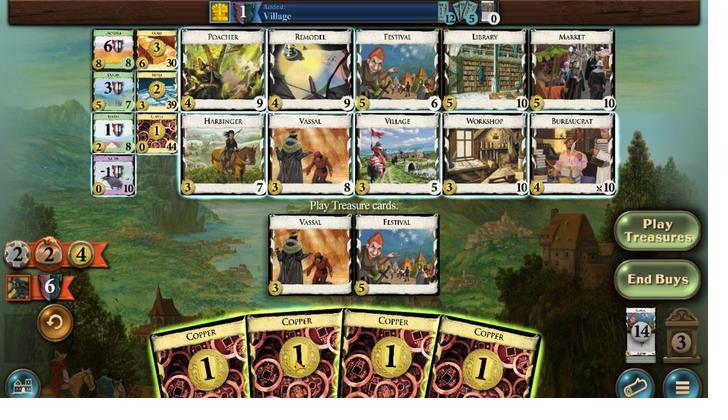 
Action: Mouse pressed left at (308, 250)
Screenshot: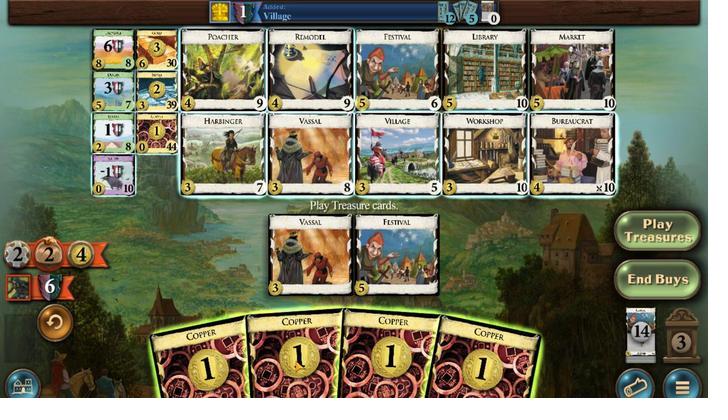 
Action: Mouse moved to (325, 252)
Screenshot: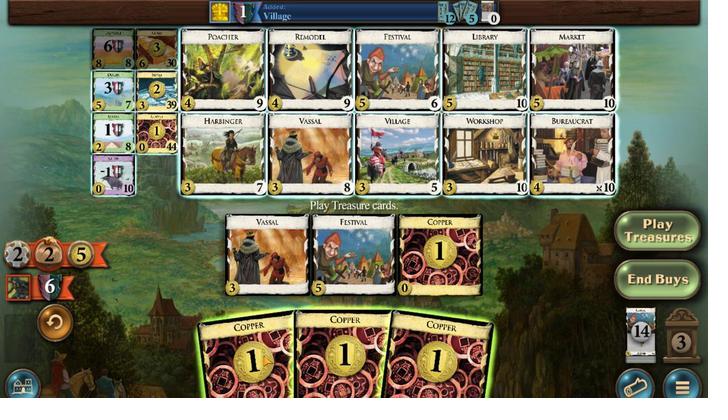 
Action: Mouse pressed left at (325, 252)
Screenshot: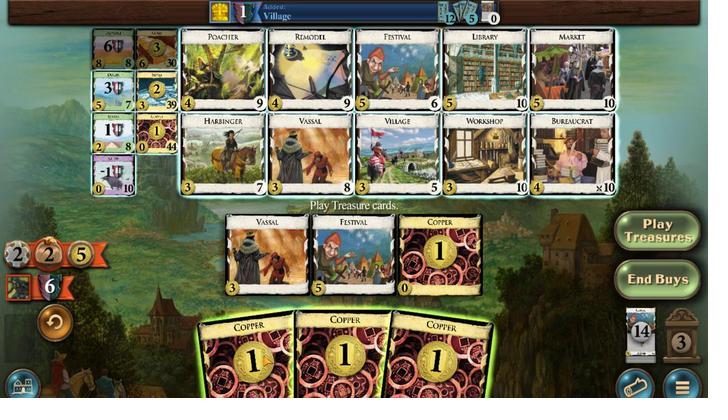 
Action: Mouse moved to (379, 413)
Screenshot: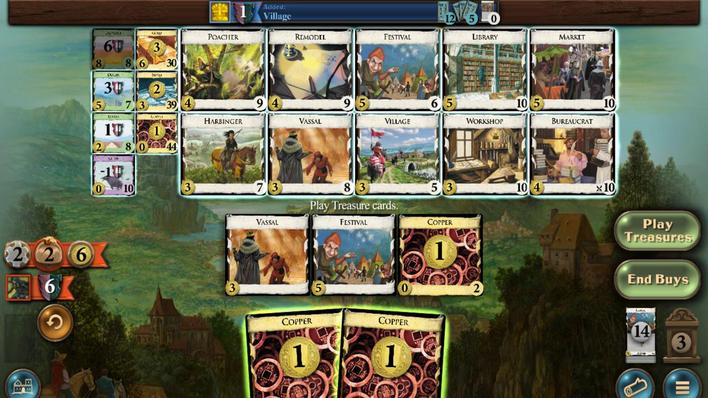 
Action: Mouse pressed left at (379, 413)
Screenshot: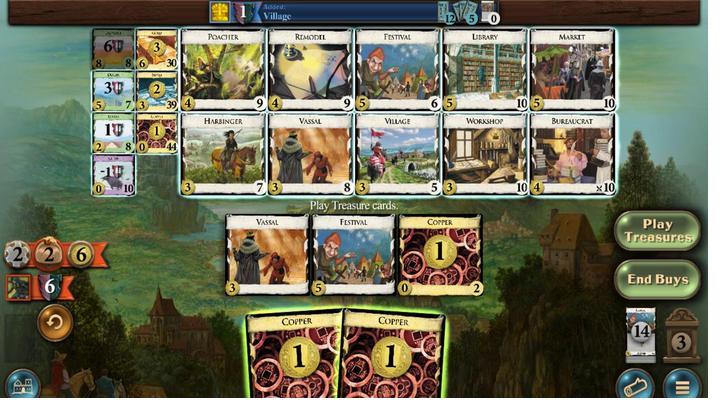 
Action: Mouse moved to (379, 366)
Screenshot: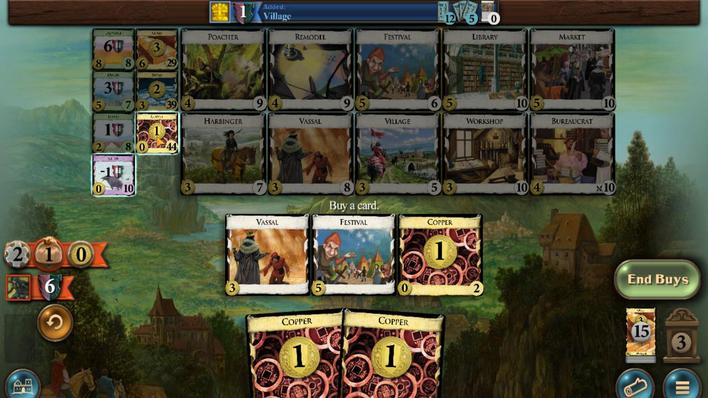 
Action: Mouse pressed left at (379, 366)
Screenshot: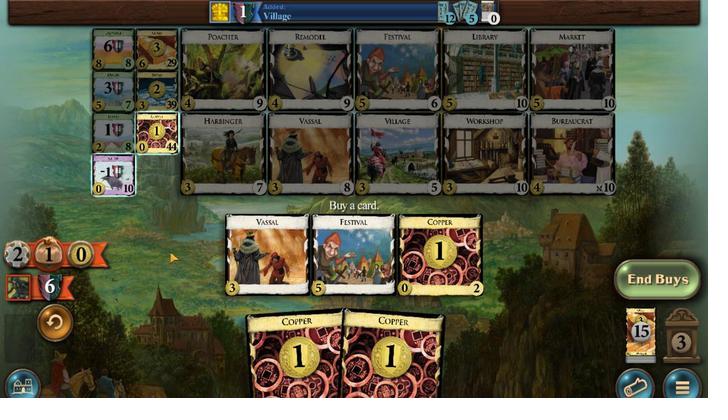 
Action: Mouse moved to (336, 239)
Screenshot: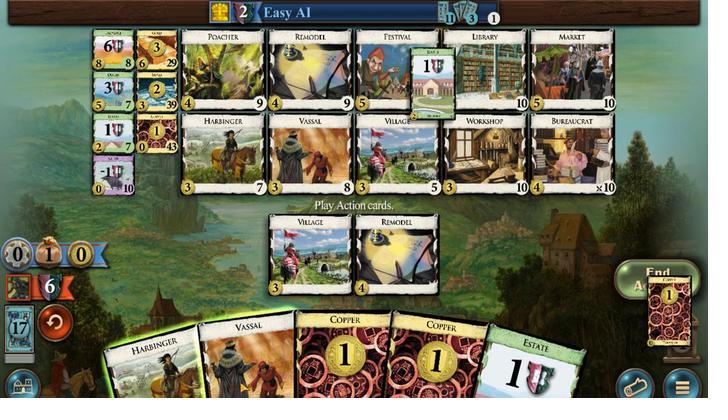 
Action: Mouse pressed left at (336, 239)
Screenshot: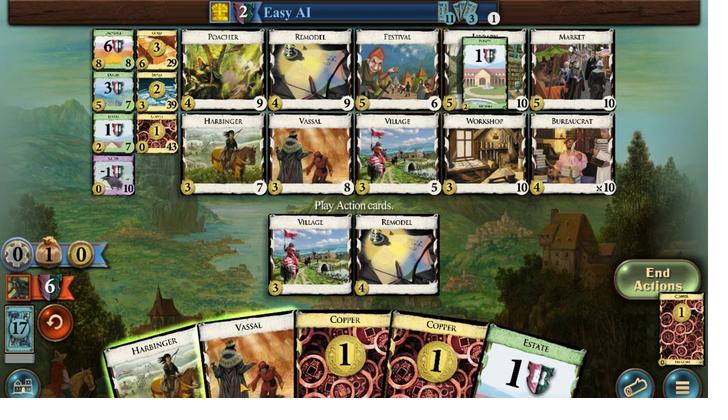 
Action: Mouse moved to (266, 242)
Screenshot: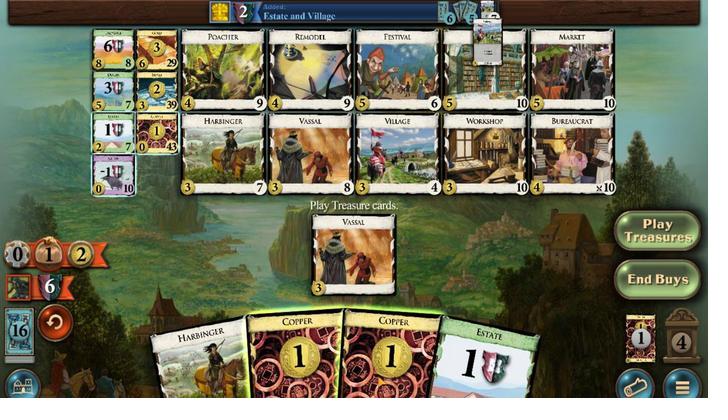 
Action: Mouse pressed left at (266, 242)
Screenshot: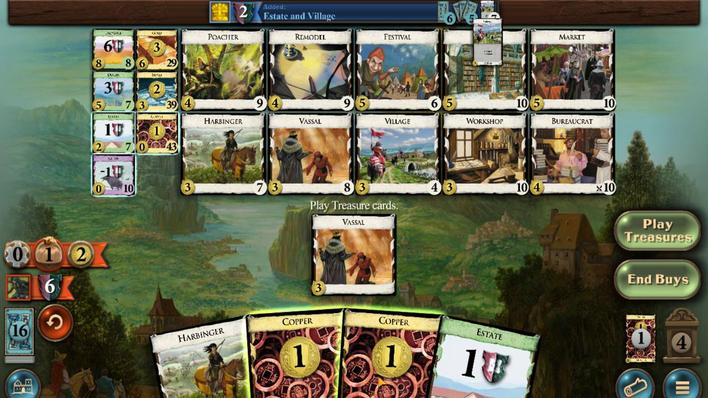 
Action: Mouse moved to (283, 249)
Screenshot: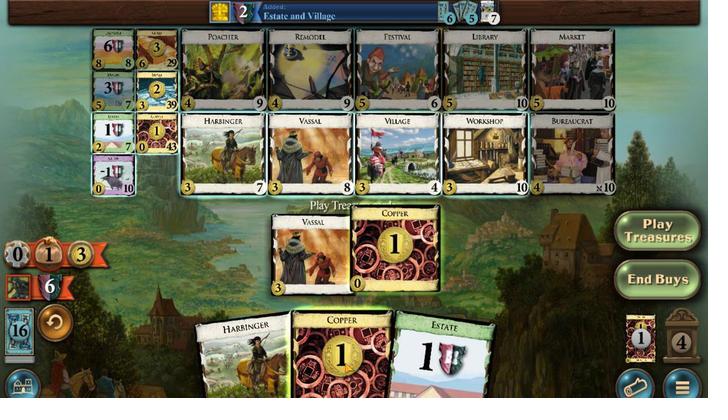 
Action: Mouse pressed left at (283, 249)
Screenshot: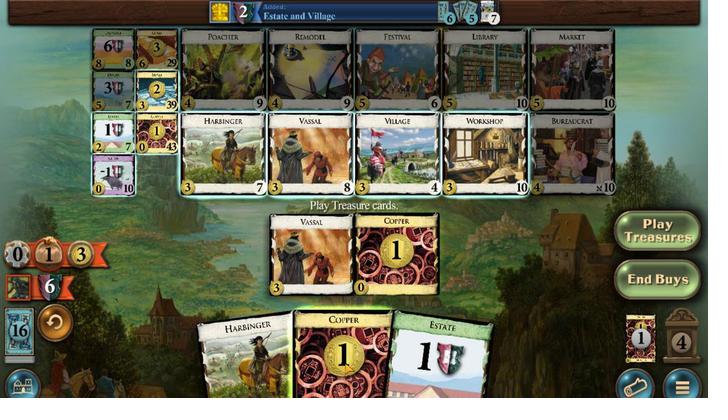 
Action: Mouse moved to (255, 360)
Screenshot: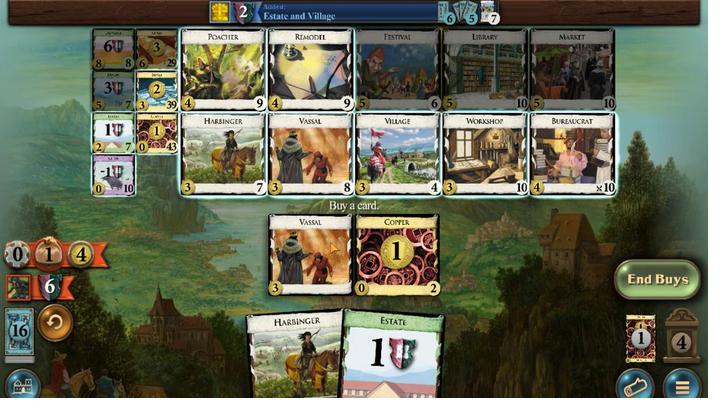 
Action: Mouse pressed left at (255, 360)
Screenshot: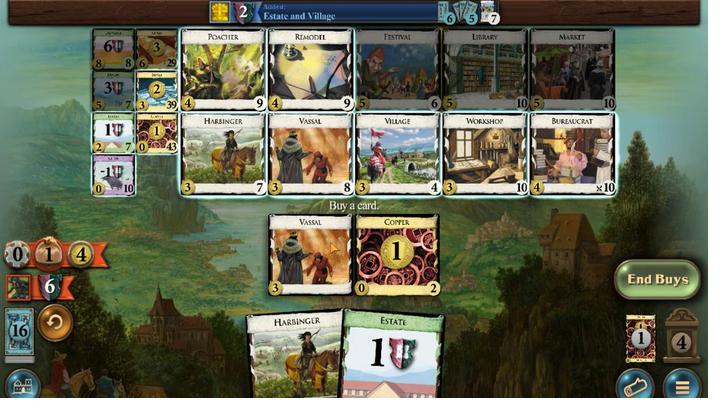 
Action: Mouse moved to (375, 247)
Screenshot: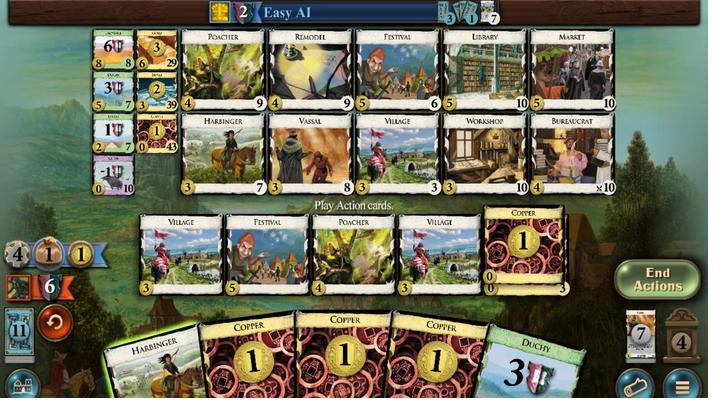
Action: Mouse pressed left at (375, 247)
Screenshot: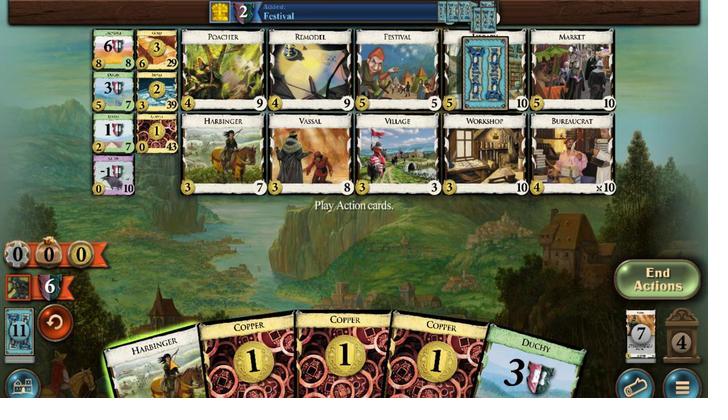 
Action: Mouse moved to (275, 394)
Screenshot: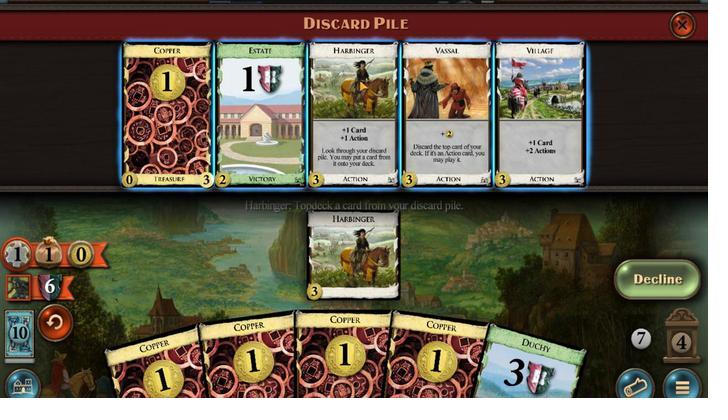
Action: Mouse pressed left at (275, 394)
Screenshot: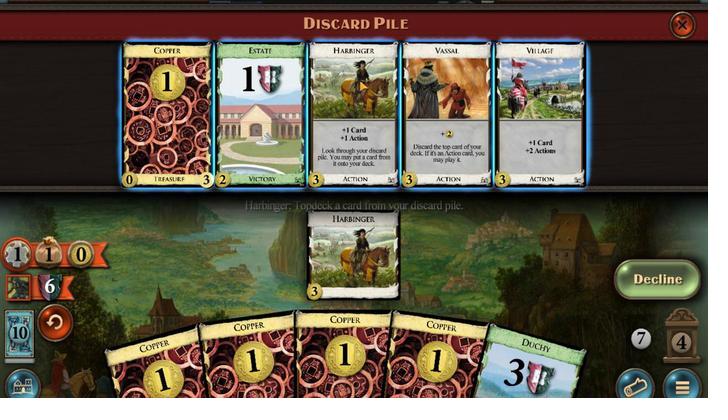 
Action: Mouse moved to (304, 241)
Screenshot: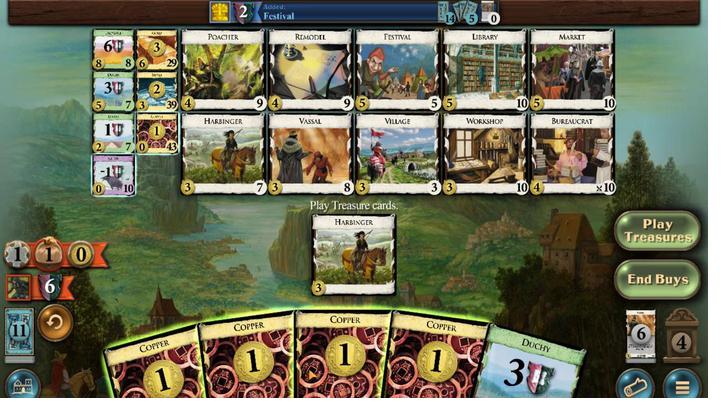 
Action: Mouse pressed left at (304, 241)
Screenshot: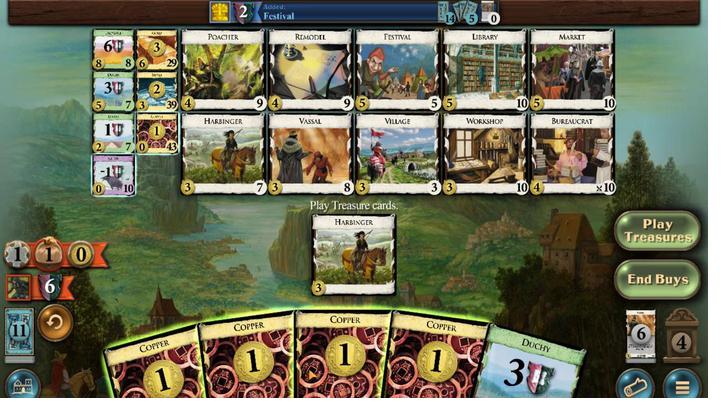 
Action: Mouse moved to (309, 241)
Screenshot: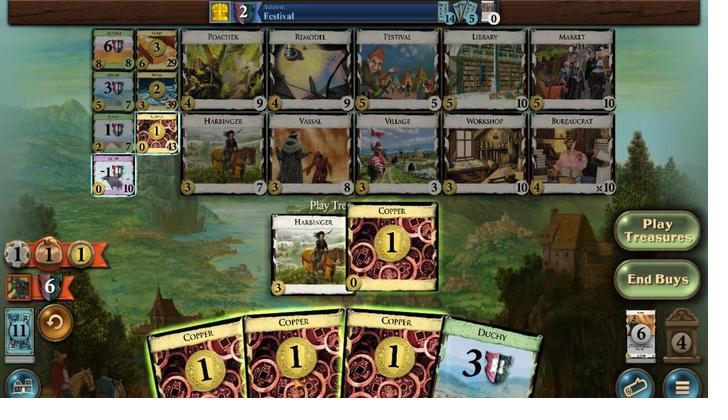 
Action: Mouse pressed left at (309, 241)
Screenshot: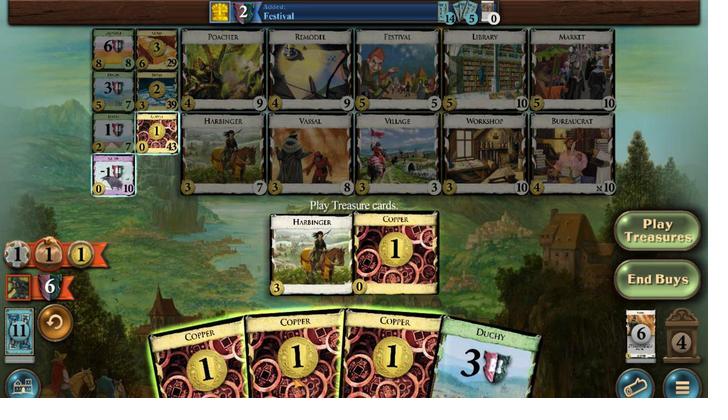 
Action: Mouse moved to (288, 243)
Screenshot: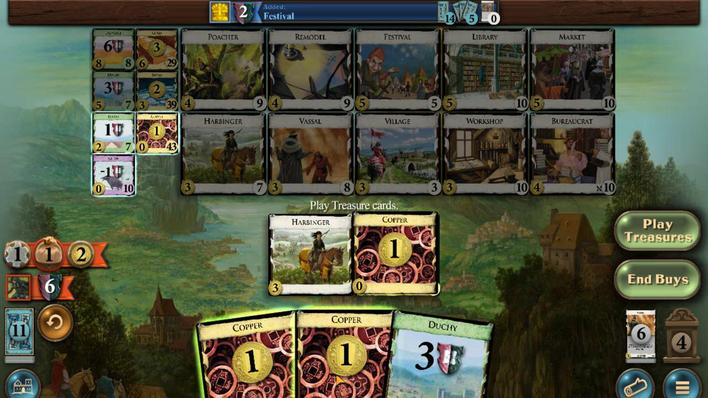 
Action: Mouse pressed left at (288, 243)
Screenshot: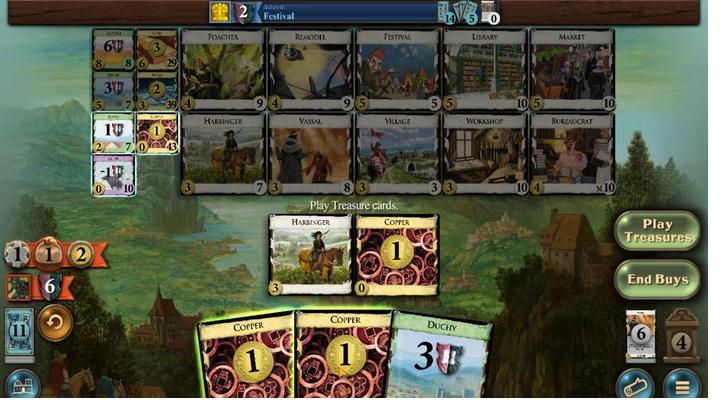 
Action: Mouse moved to (289, 371)
Screenshot: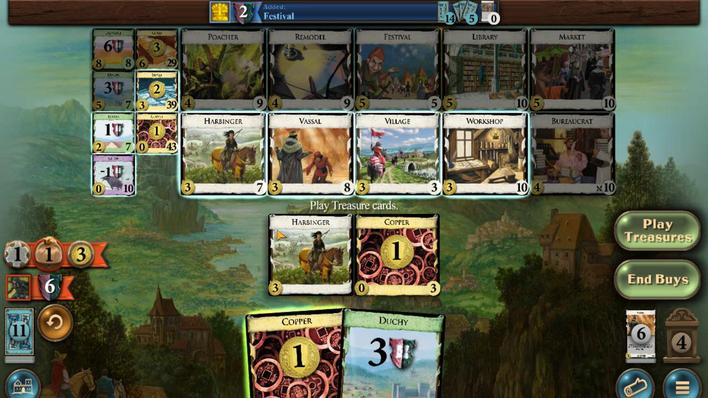 
Action: Mouse pressed left at (289, 371)
Screenshot: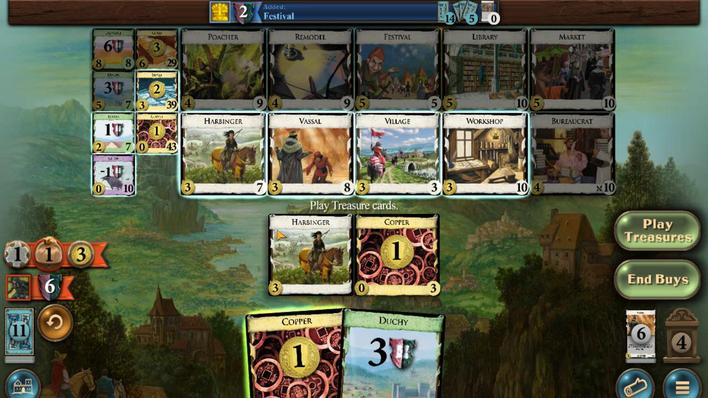 
Action: Mouse moved to (367, 252)
Screenshot: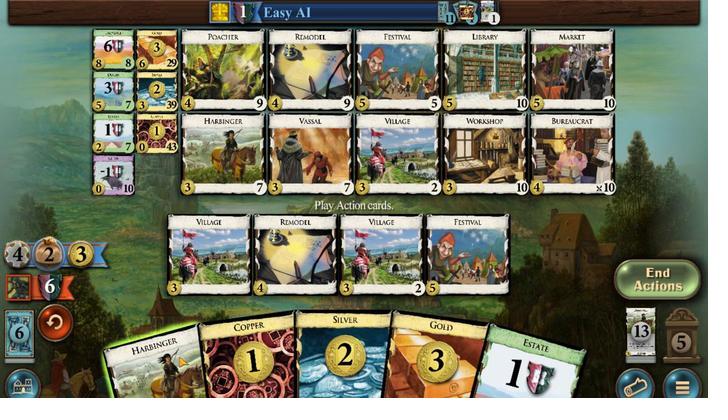 
Action: Mouse pressed left at (367, 252)
Screenshot: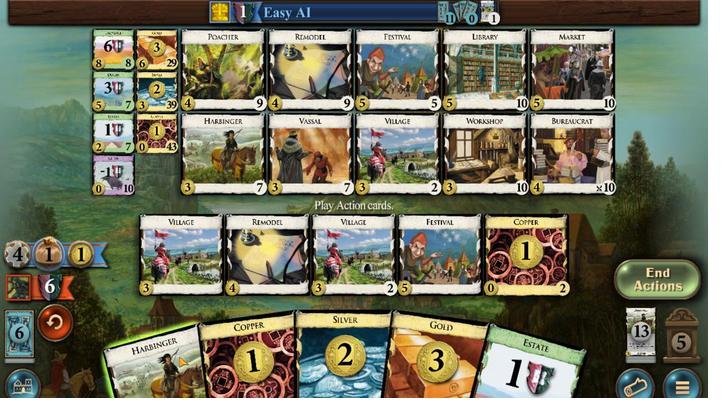 
Action: Mouse moved to (302, 402)
Screenshot: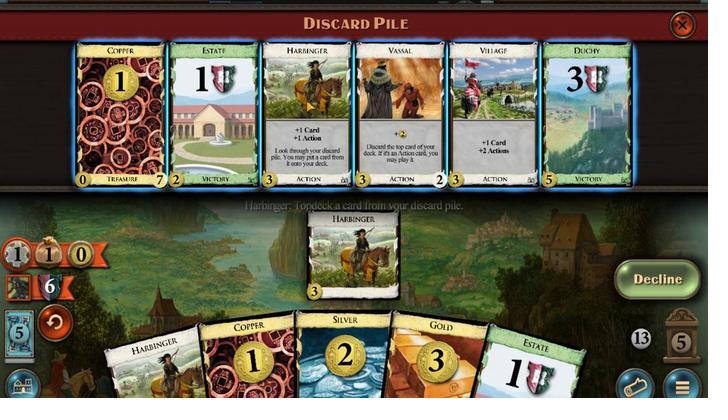 
Action: Mouse pressed left at (302, 402)
Screenshot: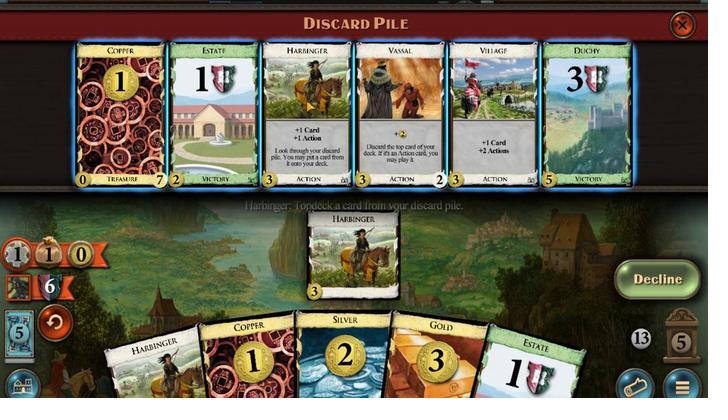 
Action: Mouse moved to (374, 245)
Screenshot: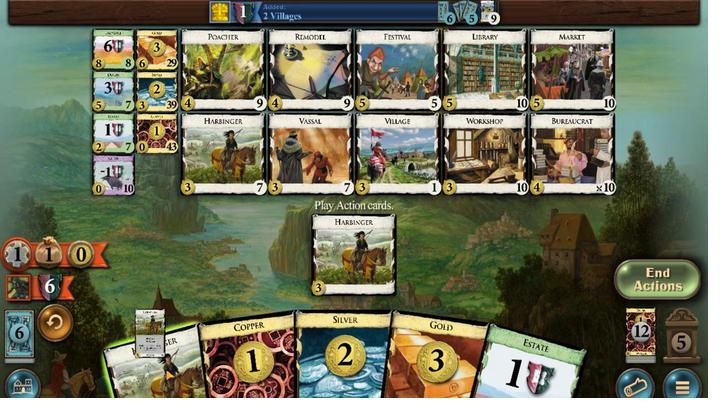 
Action: Mouse pressed left at (374, 245)
Screenshot: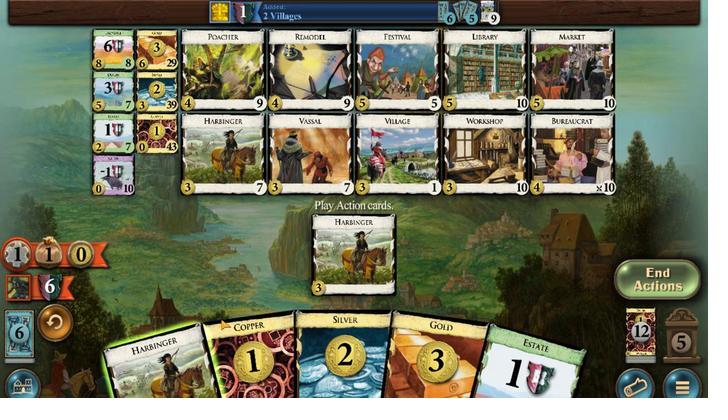 
Action: Mouse moved to (366, 395)
Screenshot: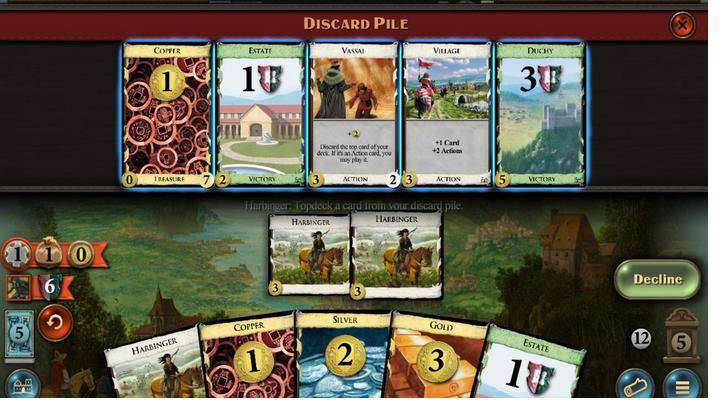 
Action: Mouse pressed left at (366, 395)
Screenshot: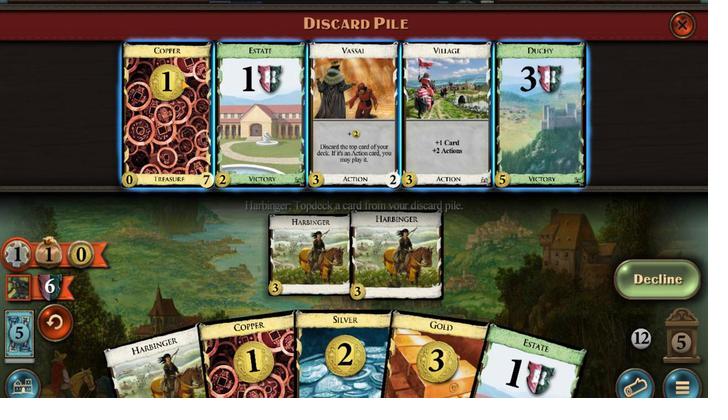
Action: Mouse moved to (367, 245)
Screenshot: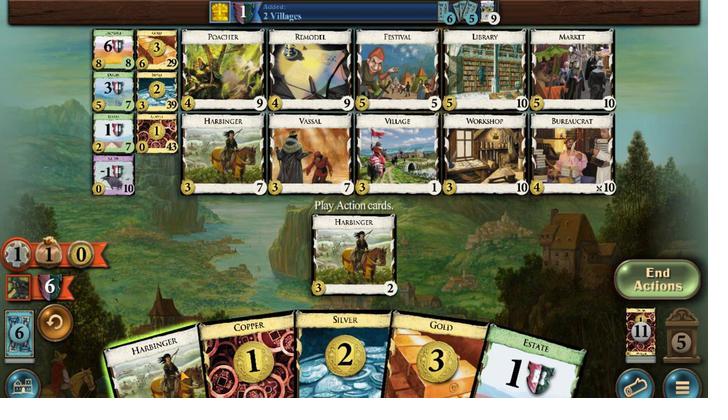 
Action: Mouse pressed left at (367, 245)
Screenshot: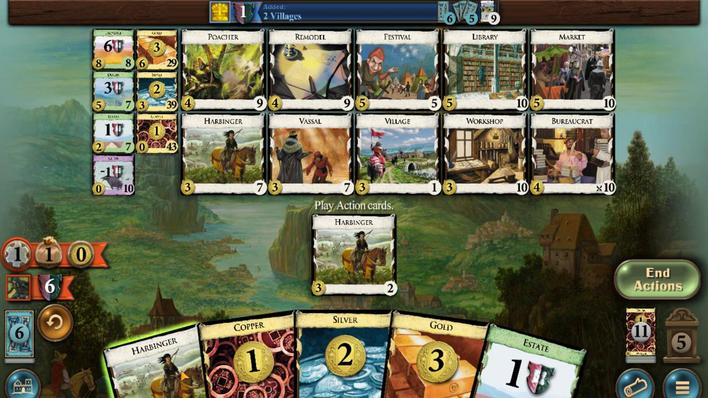 
Action: Mouse moved to (274, 405)
Screenshot: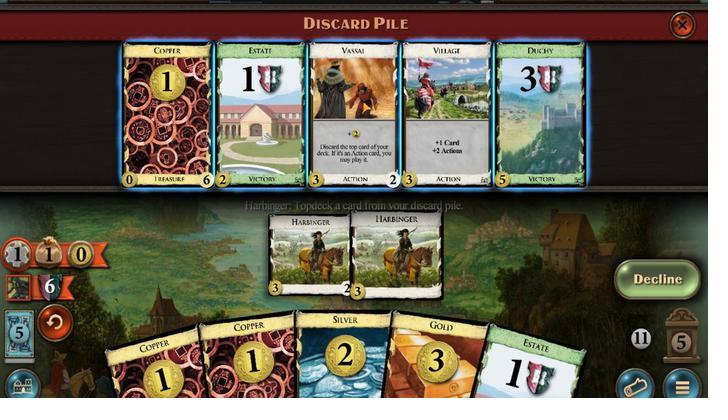 
Action: Mouse pressed left at (274, 405)
Screenshot: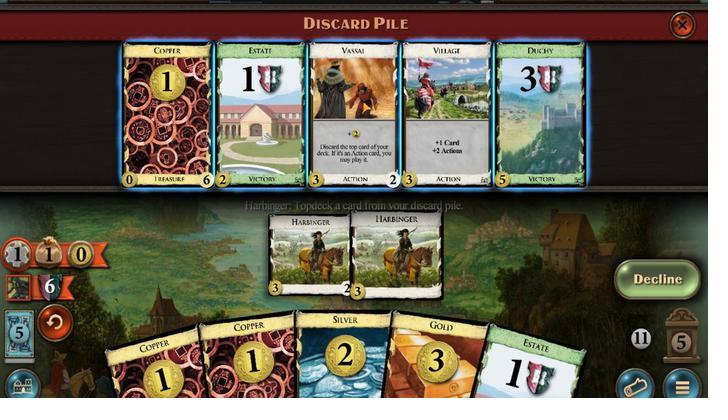 
Action: Mouse moved to (277, 383)
Screenshot: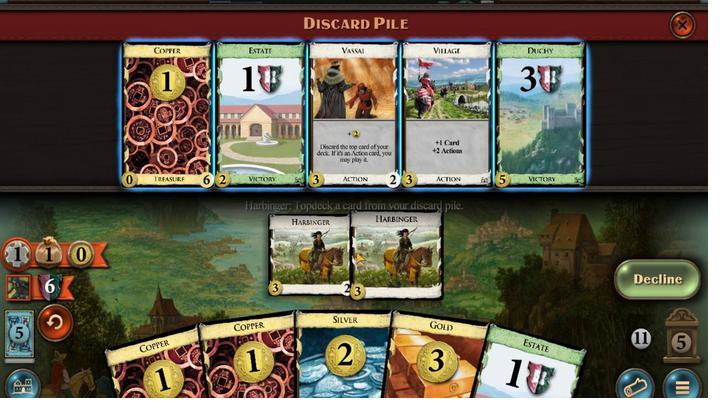 
Action: Mouse pressed left at (277, 383)
Screenshot: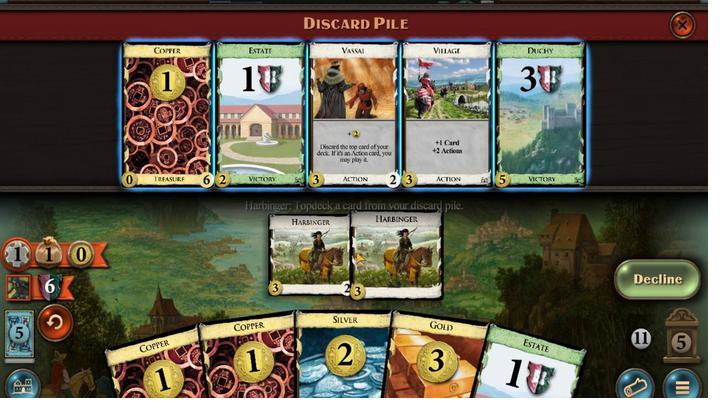 
Action: Mouse moved to (238, 243)
Screenshot: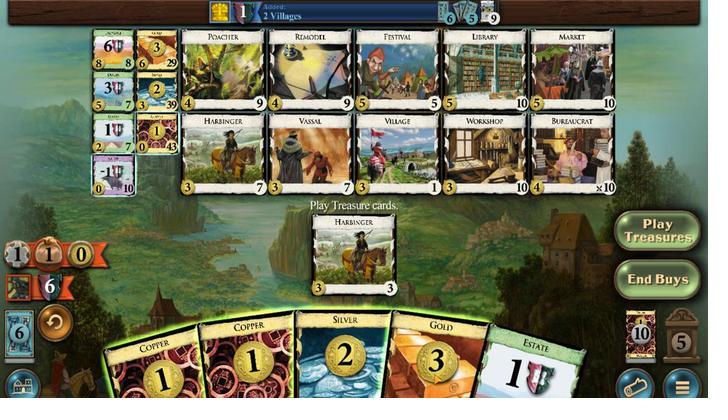 
Action: Mouse pressed left at (238, 243)
Screenshot: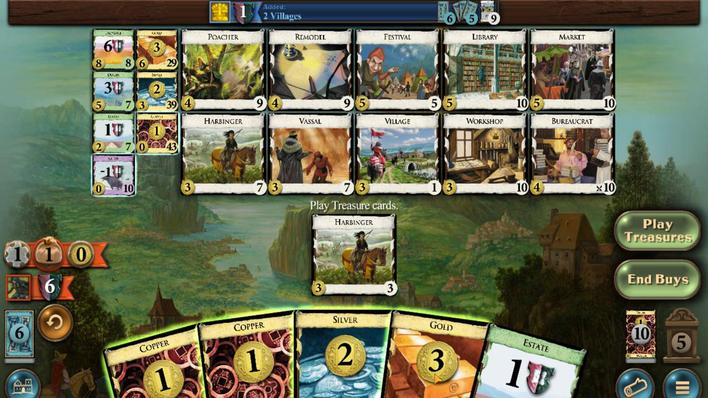 
Action: Mouse moved to (258, 243)
Screenshot: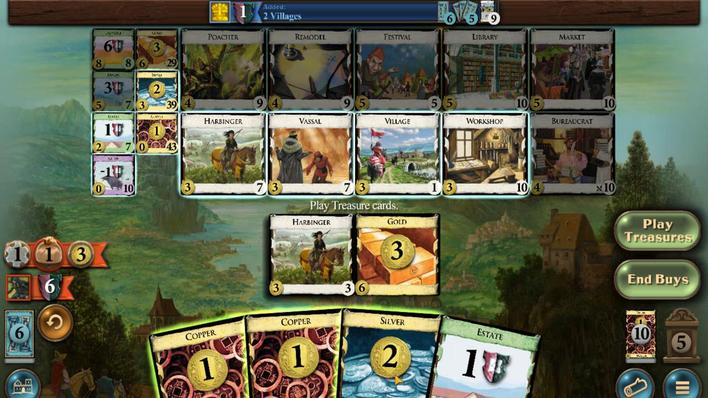 
Action: Mouse pressed left at (258, 243)
Screenshot: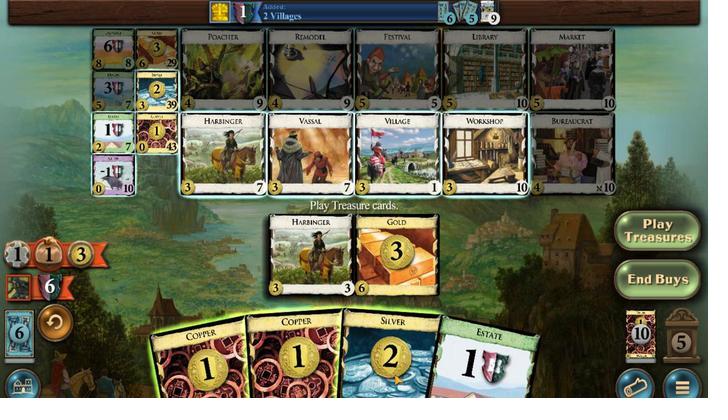 
Action: Mouse moved to (284, 245)
Screenshot: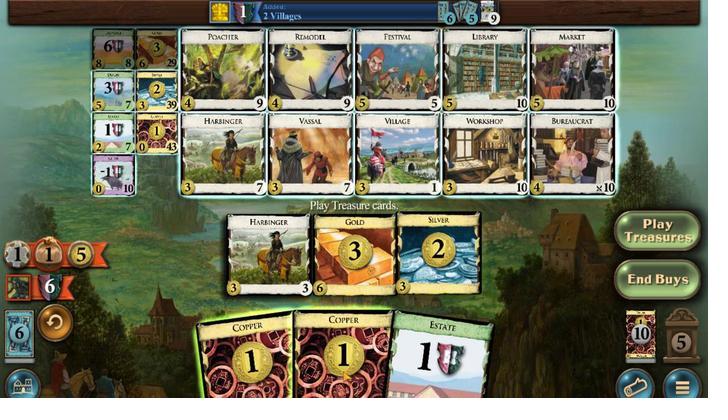 
Action: Mouse pressed left at (284, 245)
Screenshot: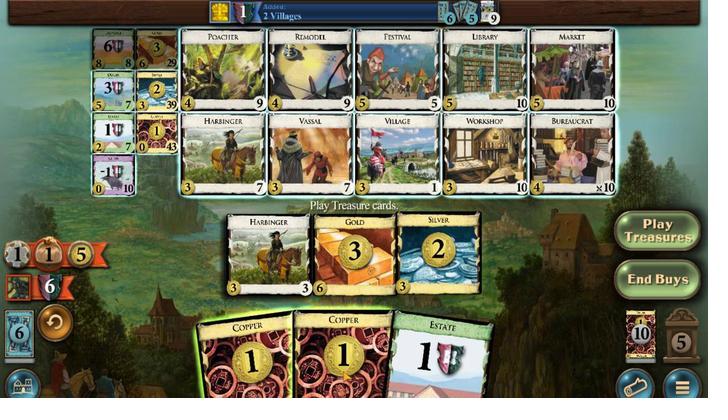 
Action: Mouse moved to (307, 237)
Screenshot: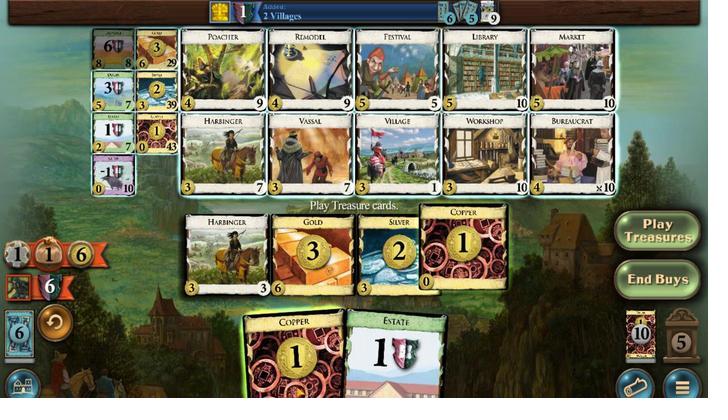 
Action: Mouse pressed left at (307, 237)
Screenshot: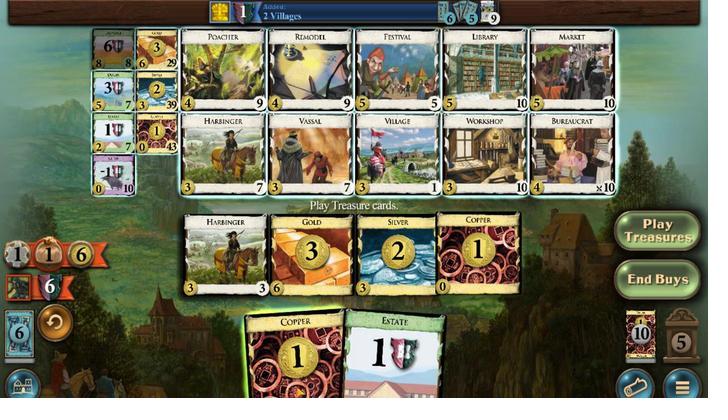 
Action: Mouse moved to (403, 391)
Screenshot: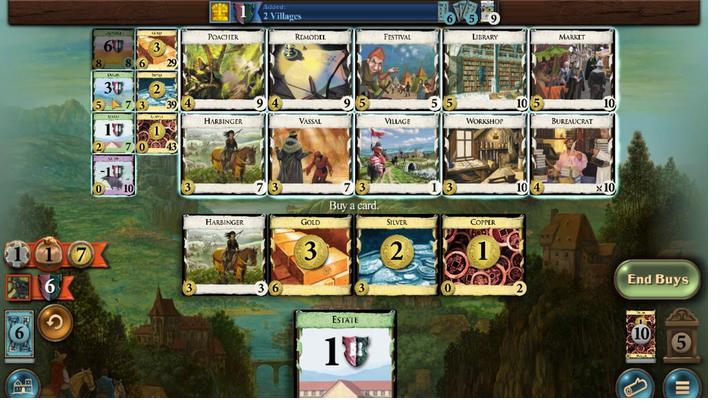 
Action: Mouse pressed left at (403, 391)
Screenshot: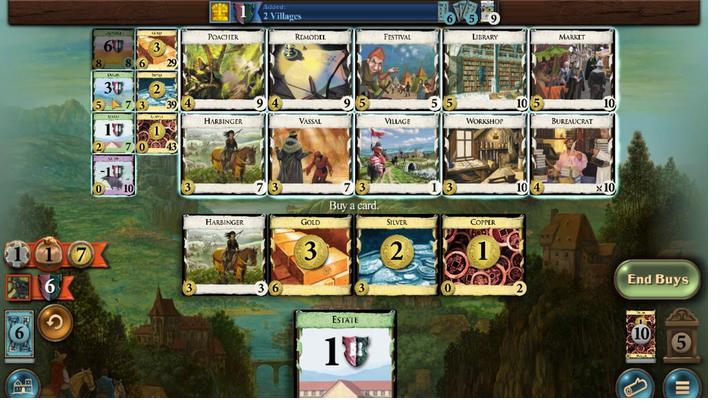 
Action: Mouse moved to (295, 250)
Screenshot: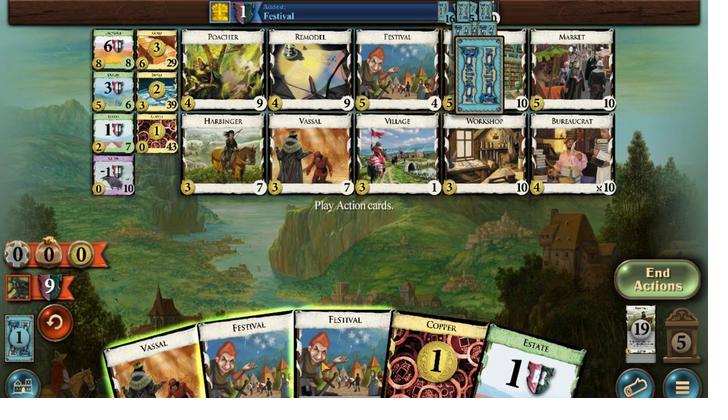 
Action: Mouse pressed left at (295, 250)
Screenshot: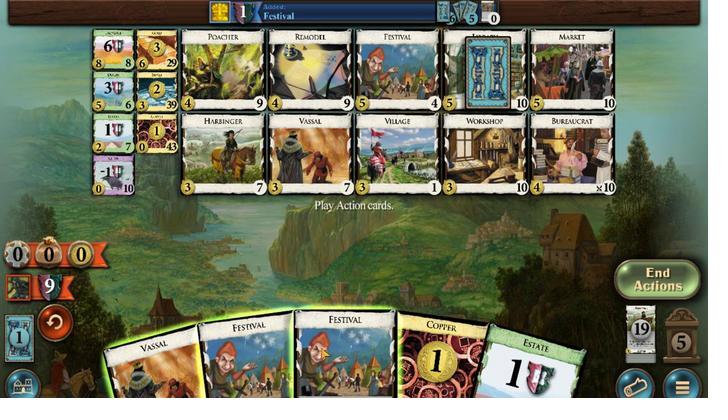 
Action: Mouse moved to (322, 240)
Screenshot: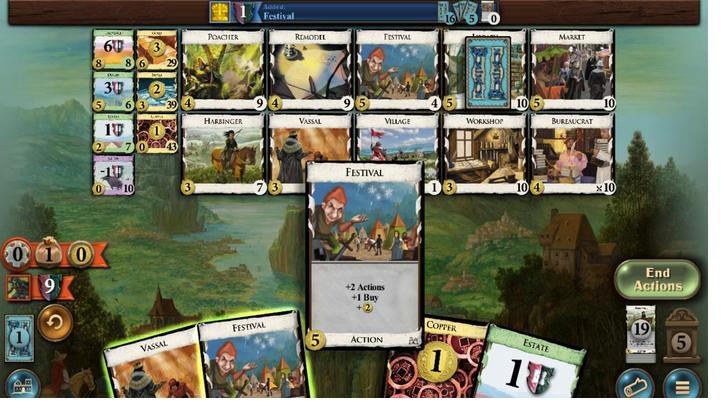 
Action: Mouse pressed left at (322, 240)
Screenshot: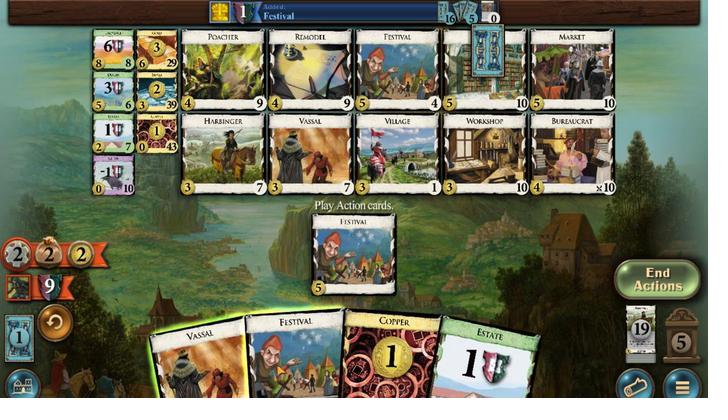 
Action: Mouse moved to (336, 234)
Screenshot: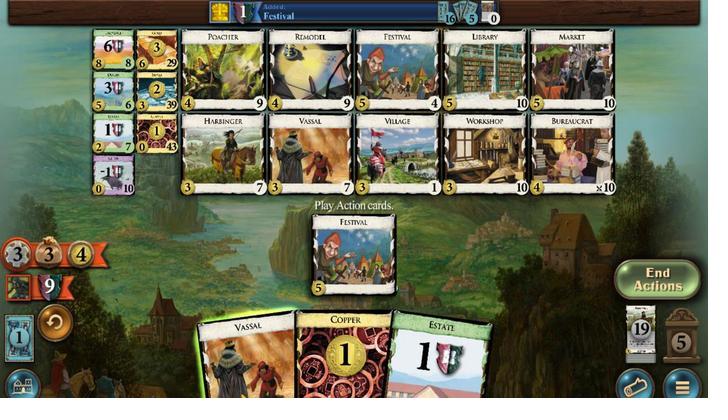 
Action: Mouse pressed left at (336, 234)
Screenshot: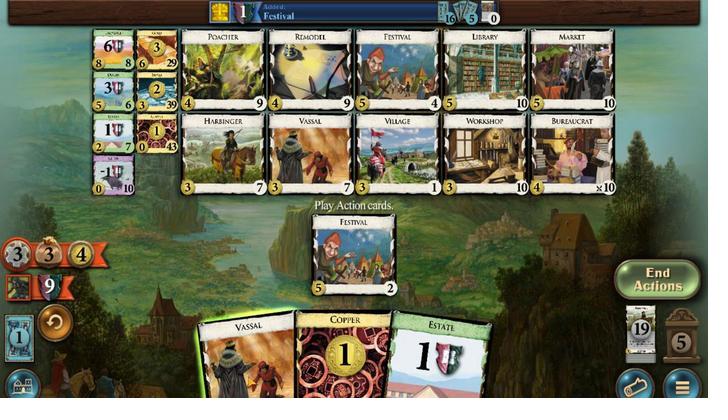 
Action: Mouse moved to (327, 260)
Screenshot: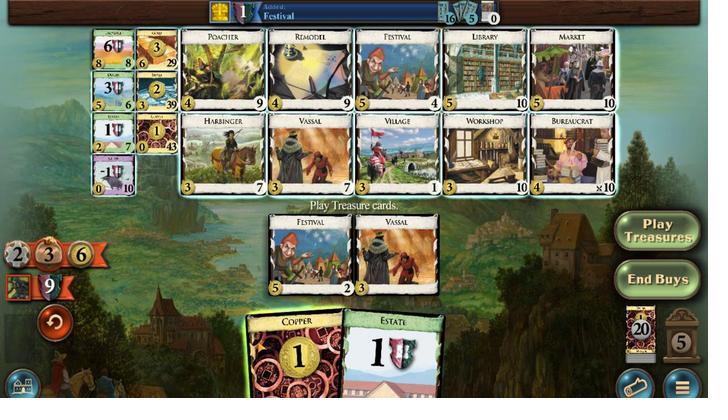 
Action: Mouse pressed left at (327, 260)
Screenshot: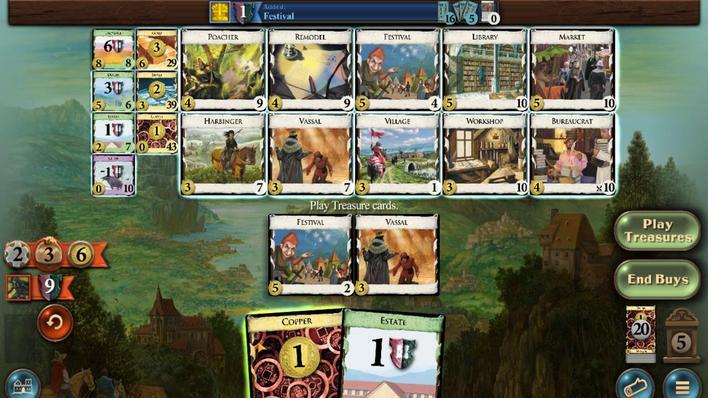 
Action: Mouse moved to (403, 390)
Screenshot: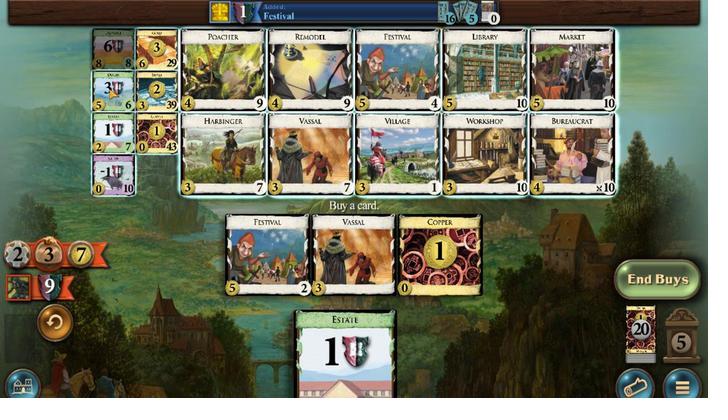 
Action: Mouse pressed left at (403, 390)
Screenshot: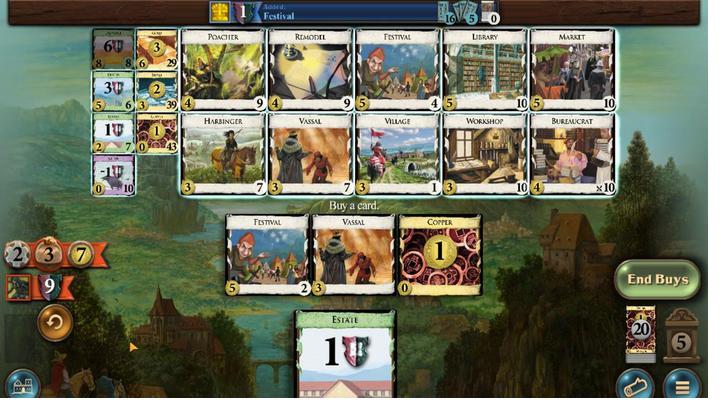
Action: Mouse moved to (404, 370)
Screenshot: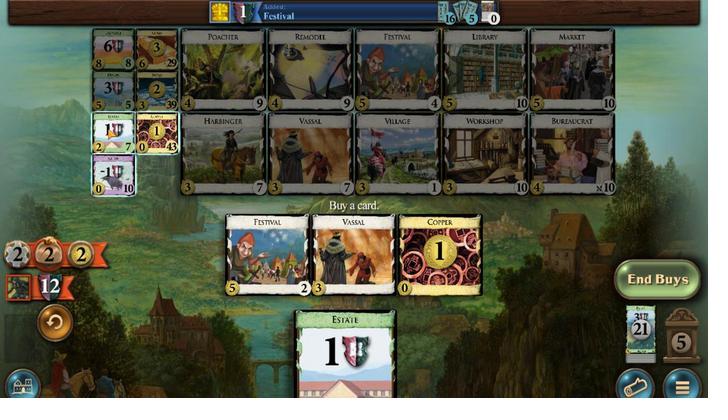 
Action: Mouse pressed left at (404, 370)
Screenshot: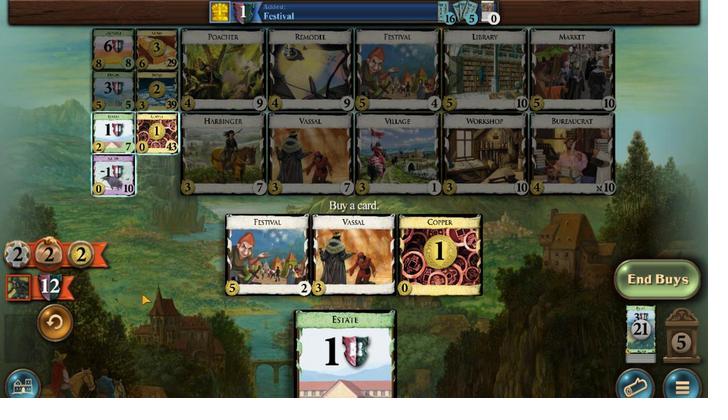 
Action: Mouse moved to (376, 368)
Screenshot: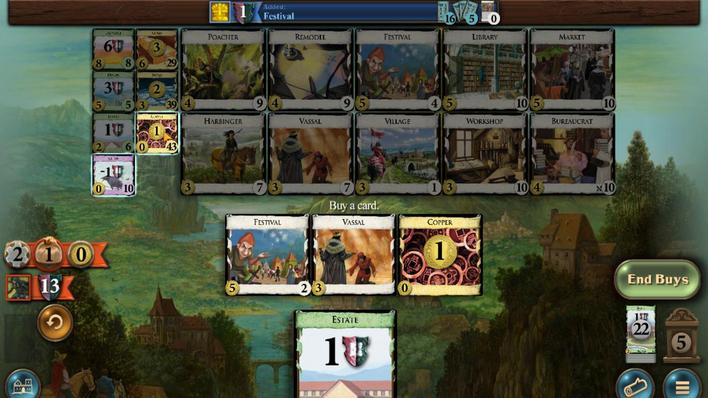 
Action: Mouse pressed left at (376, 368)
Screenshot: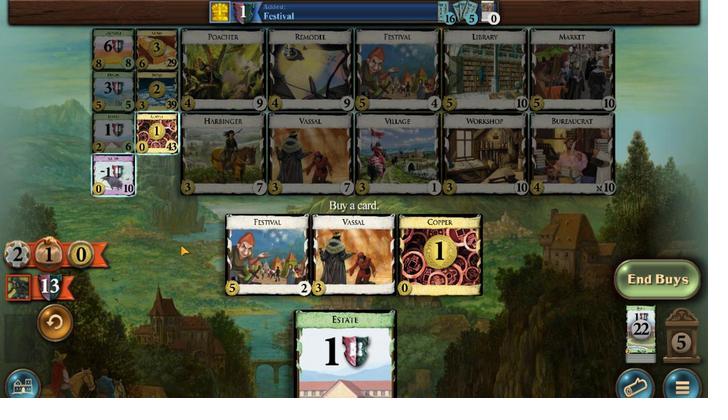 
Action: Mouse moved to (376, 247)
Screenshot: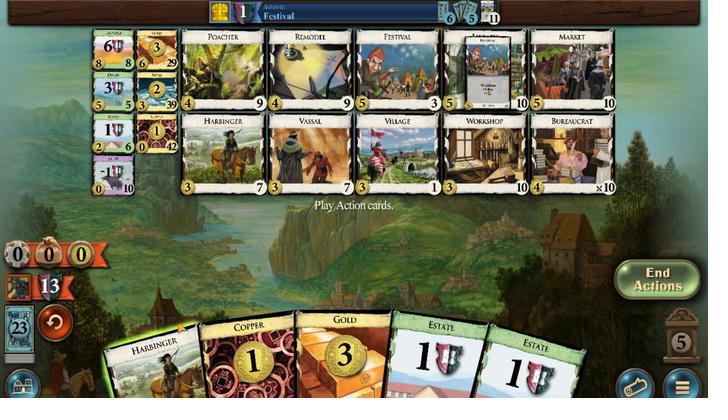 
Action: Mouse pressed left at (376, 247)
Screenshot: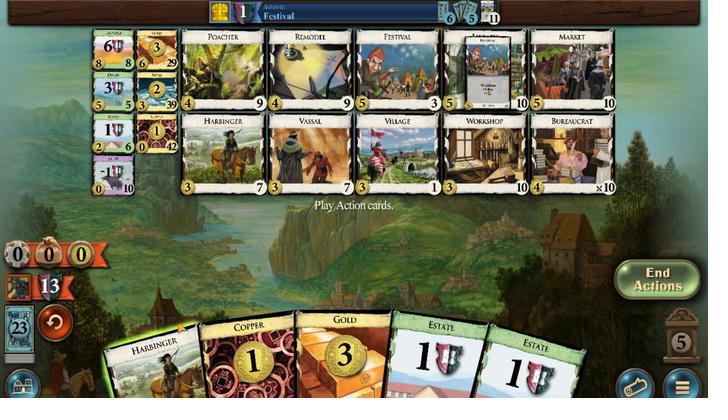 
Action: Mouse moved to (286, 259)
Screenshot: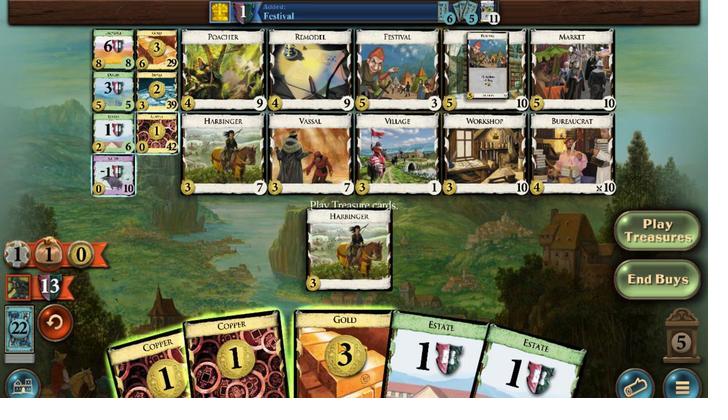 
Action: Mouse pressed left at (286, 259)
Screenshot: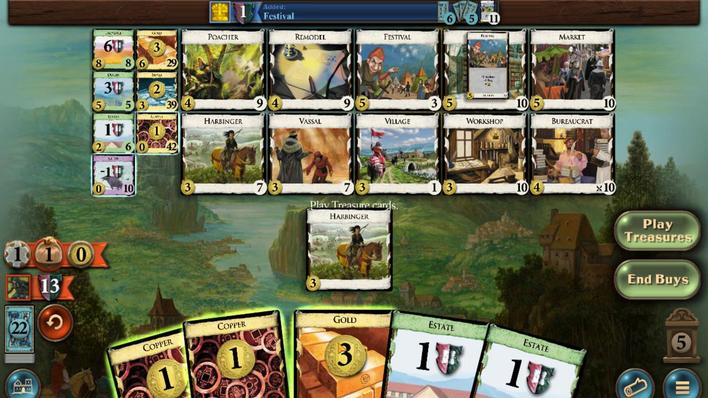 
Action: Mouse moved to (307, 250)
Screenshot: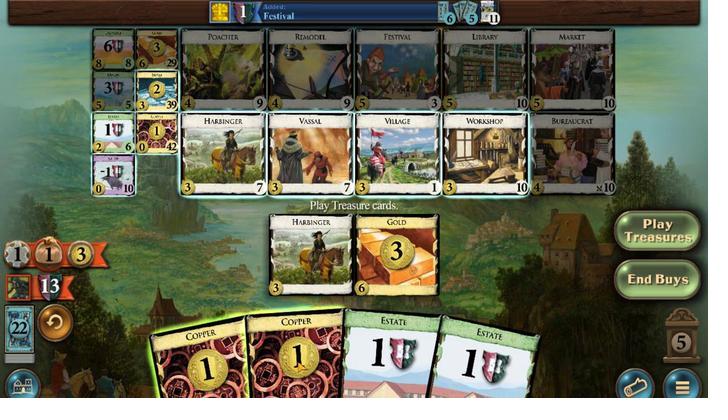 
Action: Mouse pressed left at (307, 250)
Screenshot: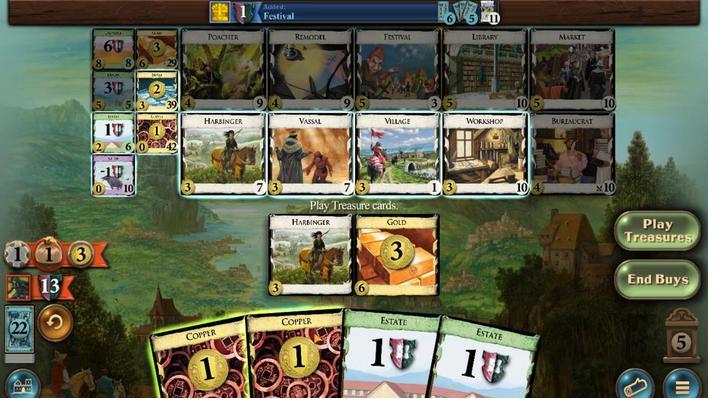 
Action: Mouse moved to (312, 253)
Screenshot: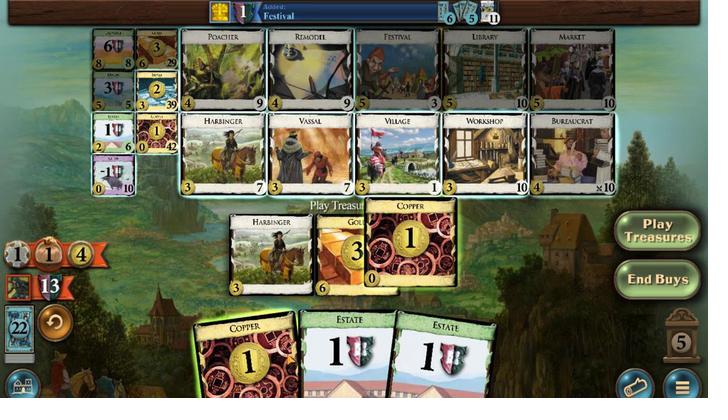 
Action: Mouse pressed left at (312, 253)
Screenshot: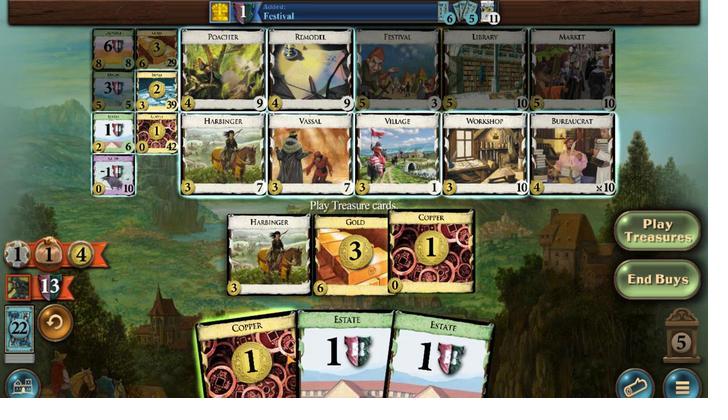 
Action: Mouse moved to (255, 399)
Screenshot: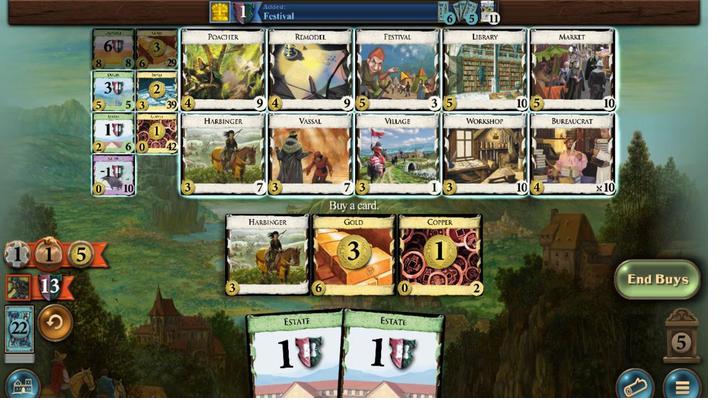 
Action: Mouse pressed left at (255, 399)
Screenshot: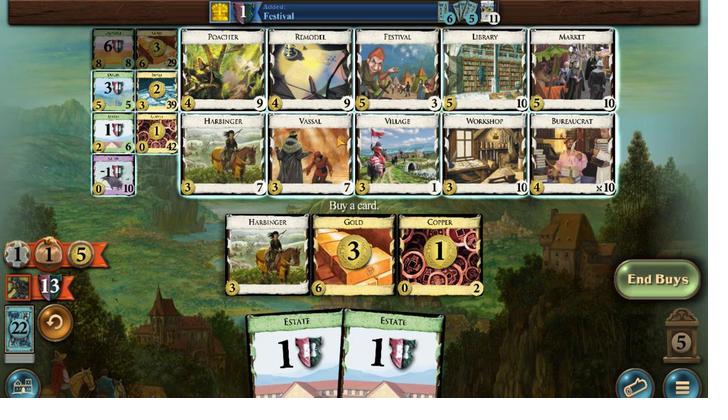 
Action: Mouse moved to (335, 258)
Screenshot: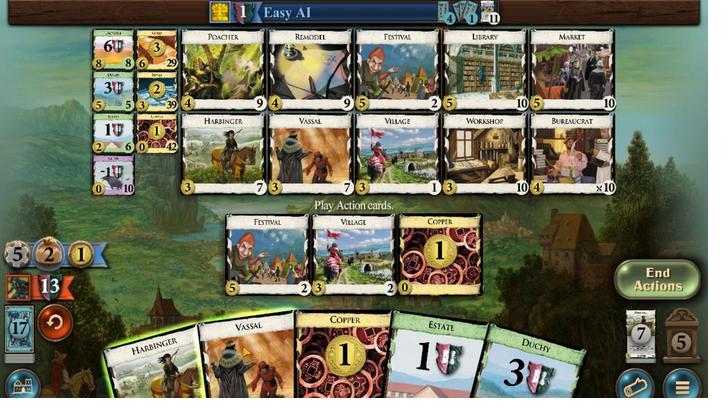 
Action: Mouse pressed left at (335, 258)
Screenshot: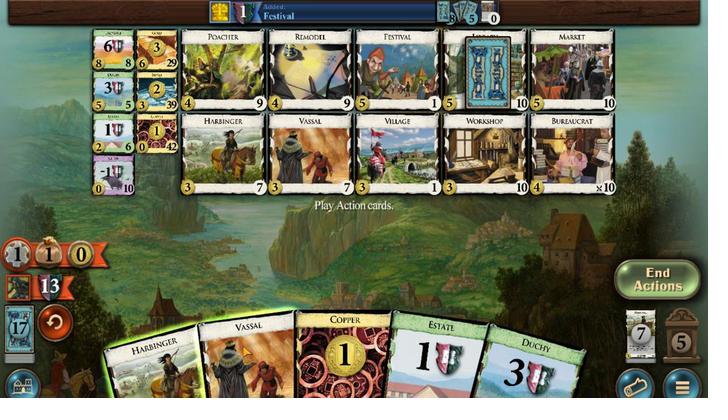 
Action: Mouse moved to (370, 248)
Screenshot: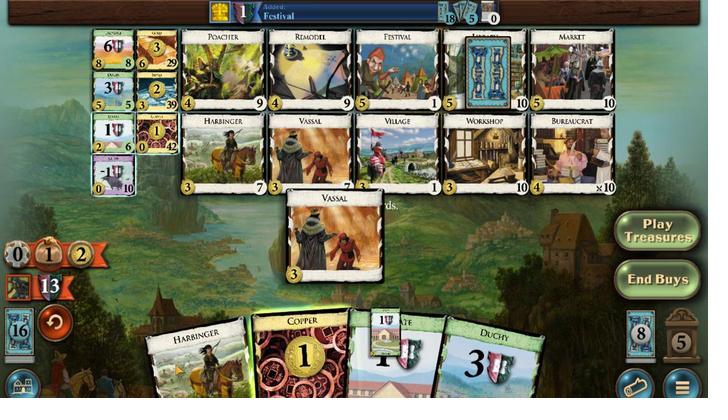 
Action: Mouse pressed left at (370, 248)
Screenshot: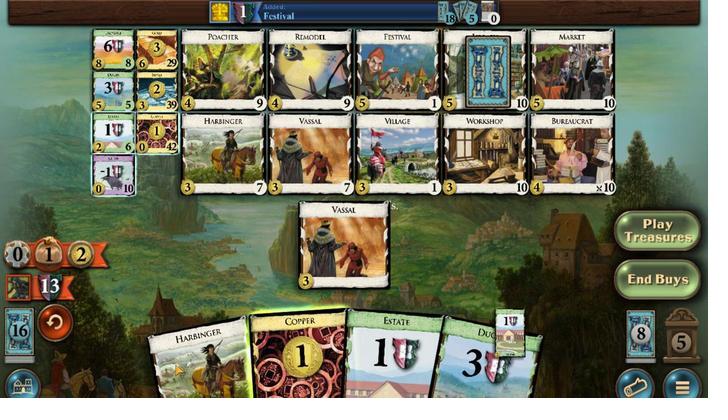 
Action: Mouse moved to (321, 243)
Screenshot: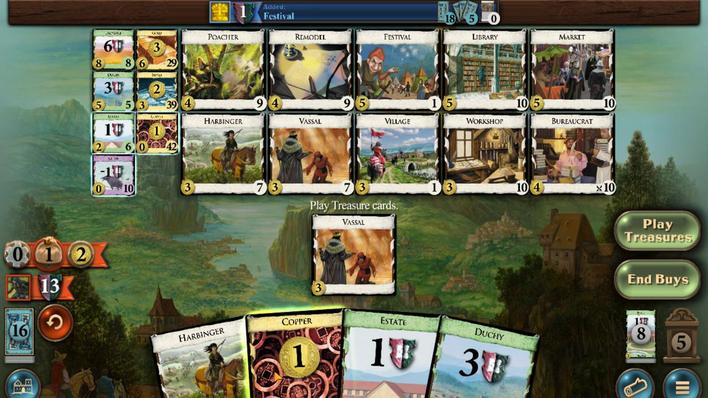 
Action: Mouse pressed left at (321, 243)
Screenshot: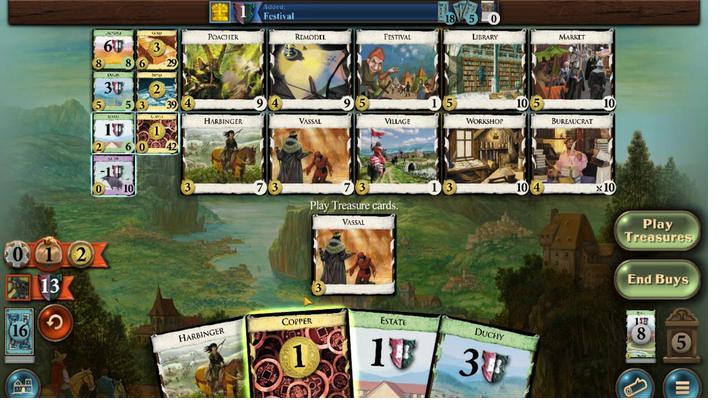 
Action: Mouse moved to (301, 364)
Screenshot: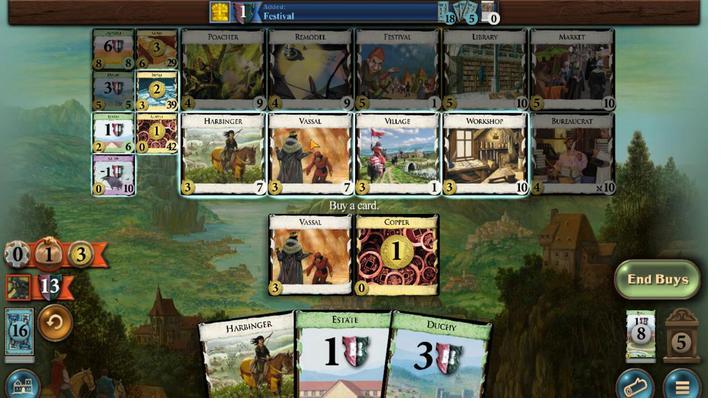 
Action: Mouse pressed left at (301, 364)
Screenshot: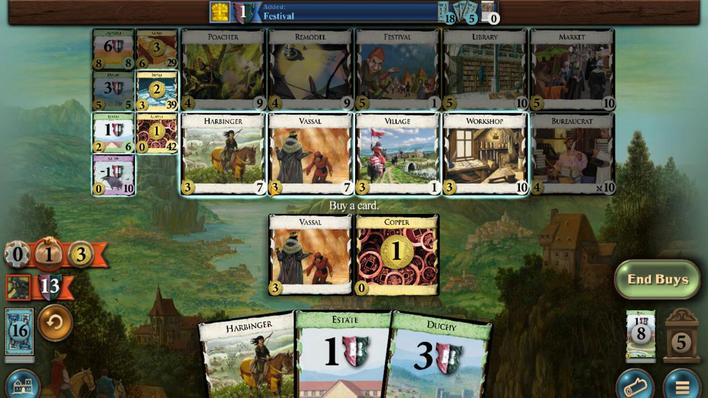 
Action: Mouse moved to (336, 259)
Screenshot: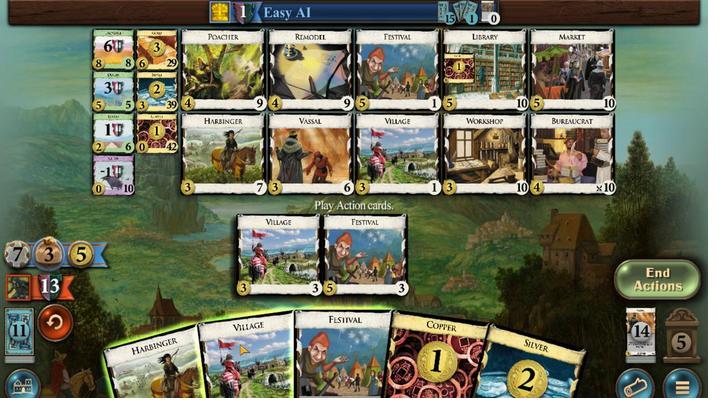 
Action: Mouse pressed left at (336, 259)
Screenshot: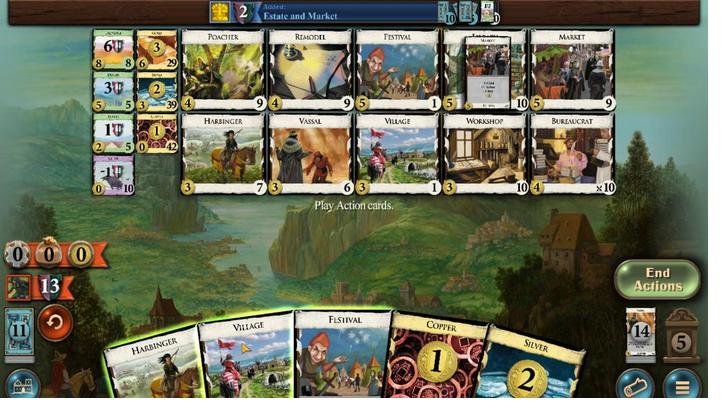 
Action: Mouse moved to (340, 247)
Screenshot: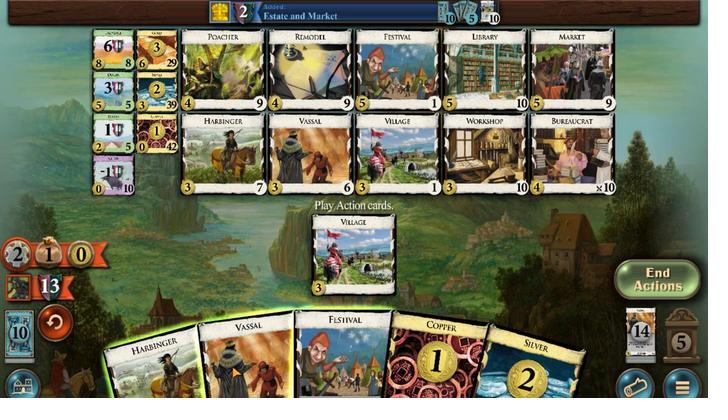 
Action: Mouse pressed left at (340, 247)
Screenshot: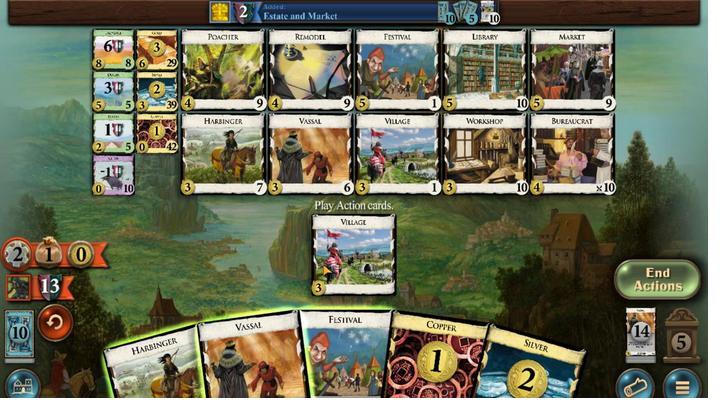 
Action: Mouse moved to (315, 259)
Screenshot: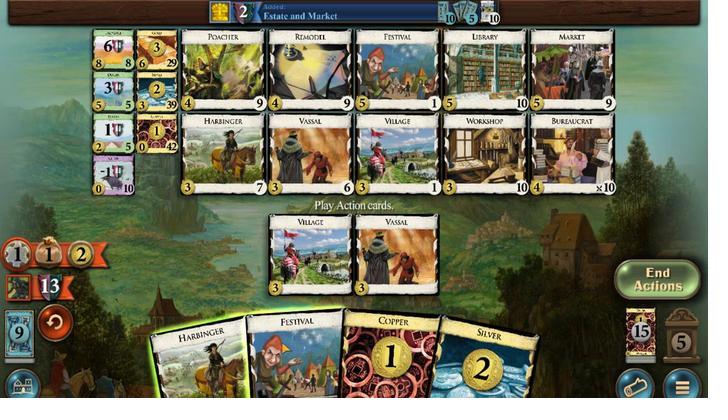 
Action: Mouse pressed left at (315, 259)
Screenshot: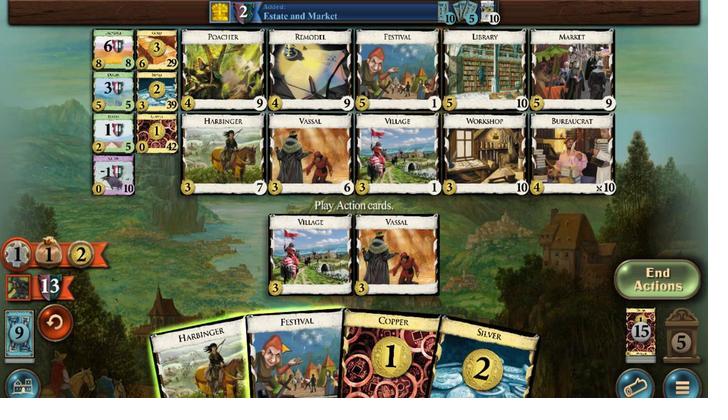 
Action: Mouse moved to (342, 254)
Screenshot: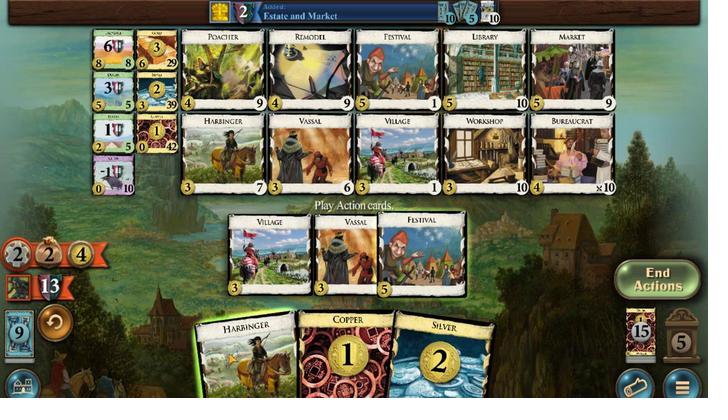 
Action: Mouse pressed left at (342, 254)
Screenshot: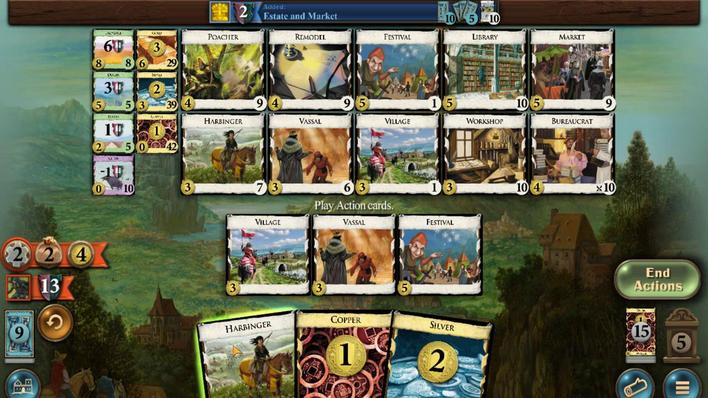 
Action: Mouse moved to (136, 397)
Screenshot: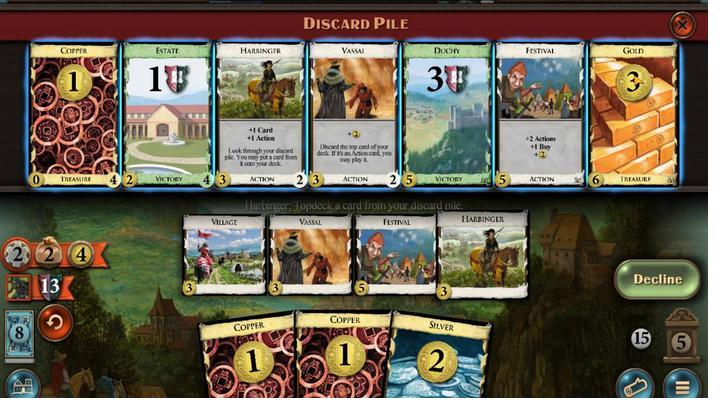 
Action: Mouse pressed left at (136, 397)
Screenshot: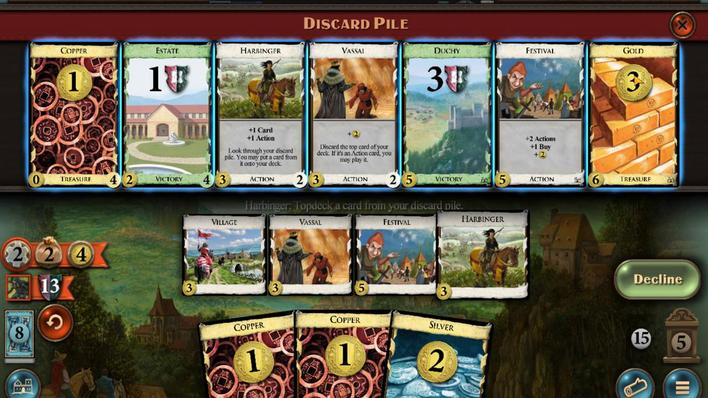 
Action: Mouse moved to (254, 236)
Screenshot: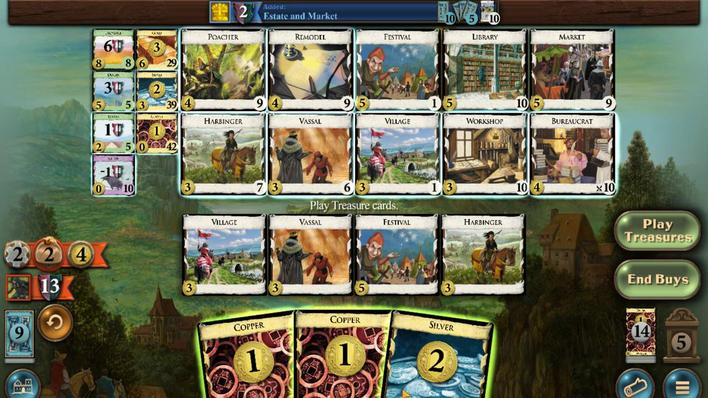 
Action: Mouse pressed left at (254, 236)
Screenshot: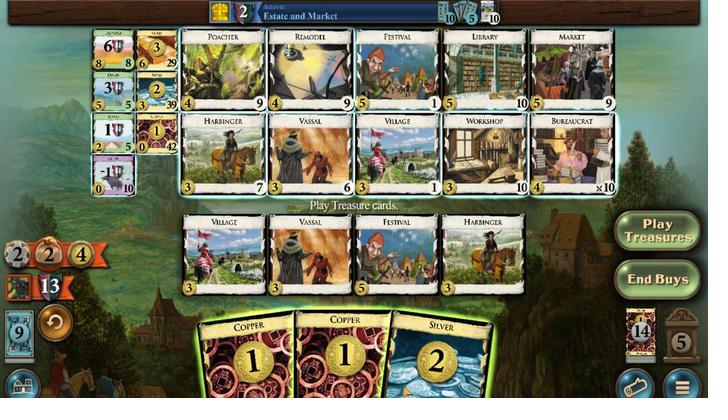 
Action: Mouse moved to (286, 244)
Screenshot: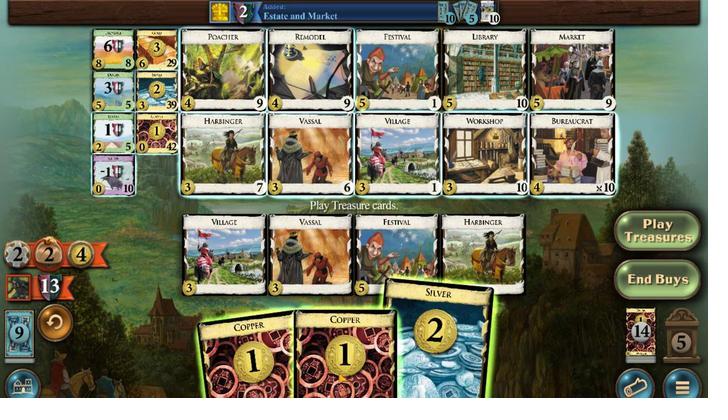 
Action: Mouse pressed left at (286, 244)
Screenshot: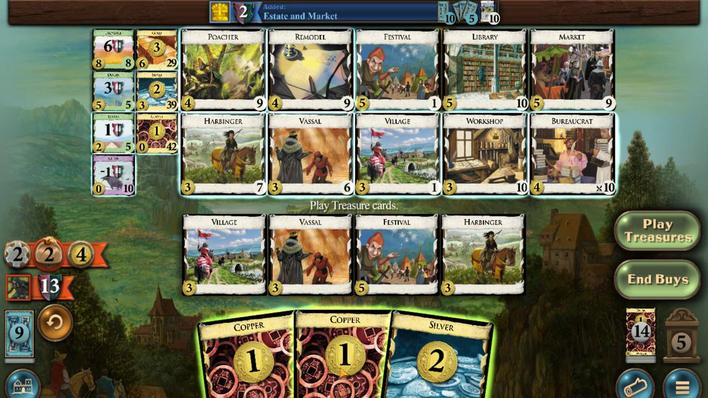 
Action: Mouse moved to (253, 252)
Screenshot: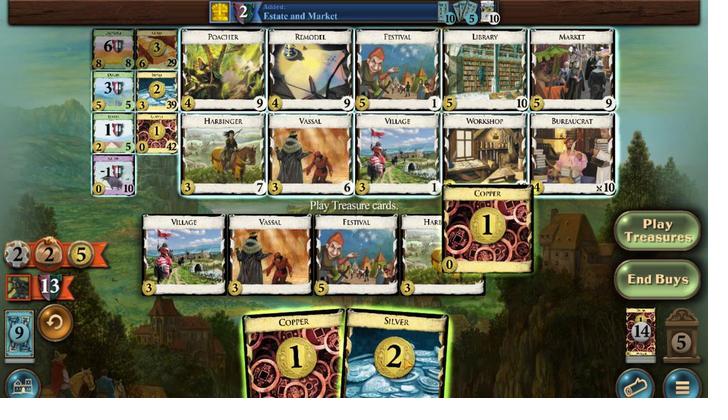 
Action: Mouse pressed left at (253, 252)
Screenshot: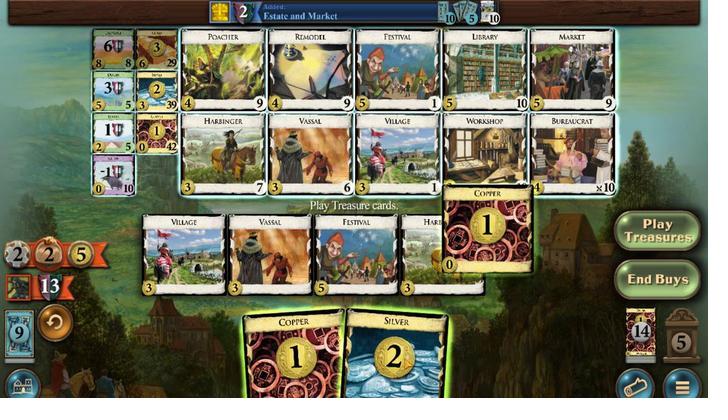 
Action: Mouse moved to (290, 257)
Screenshot: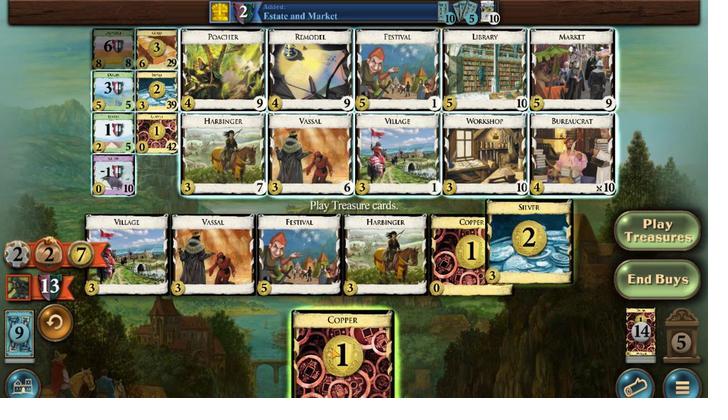 
Action: Mouse pressed left at (290, 257)
Screenshot: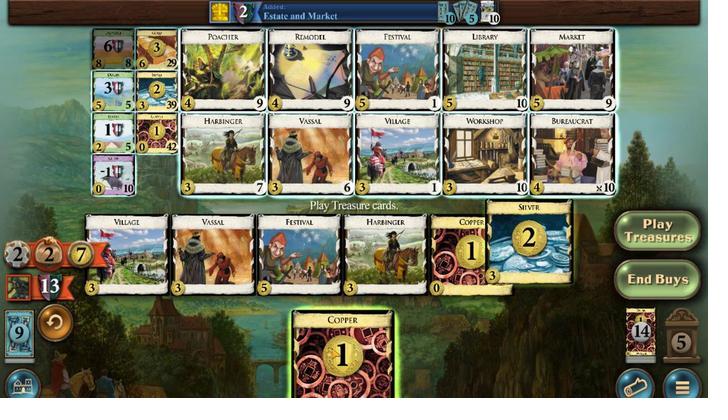 
Action: Mouse moved to (404, 407)
Screenshot: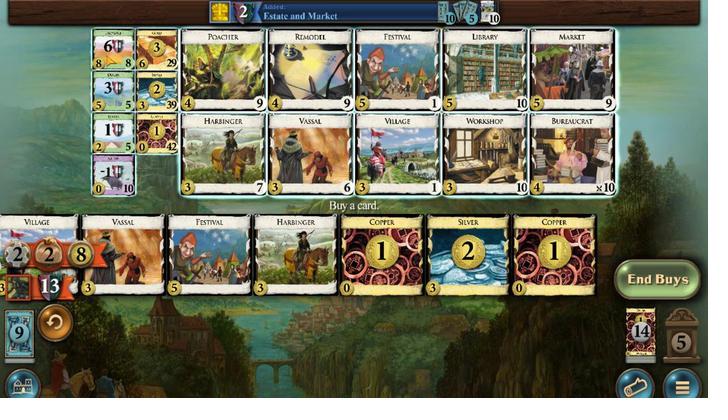 
Action: Mouse pressed left at (404, 407)
Screenshot: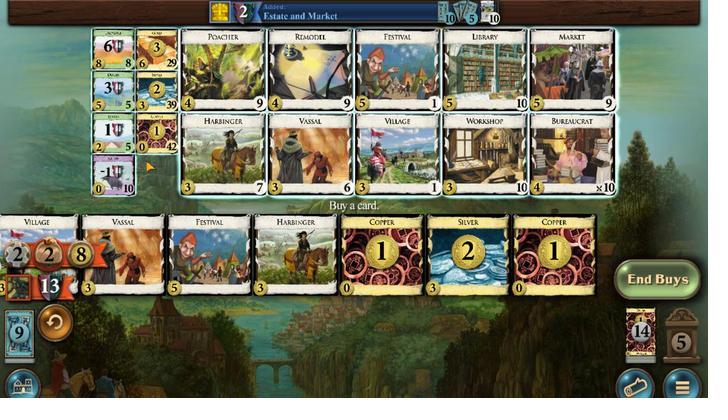 
Action: Mouse moved to (382, 363)
Screenshot: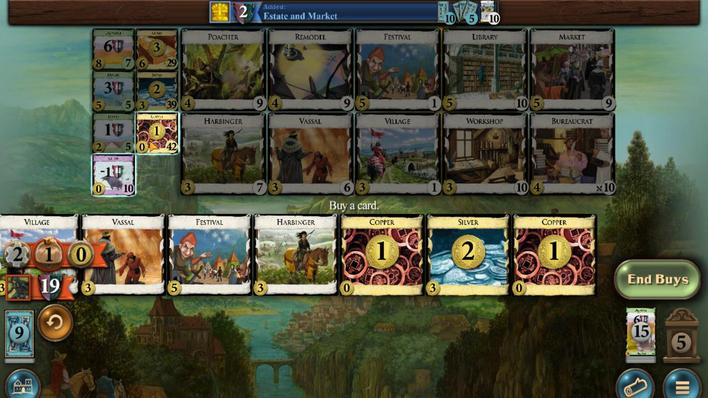 
Action: Mouse pressed left at (382, 363)
Screenshot: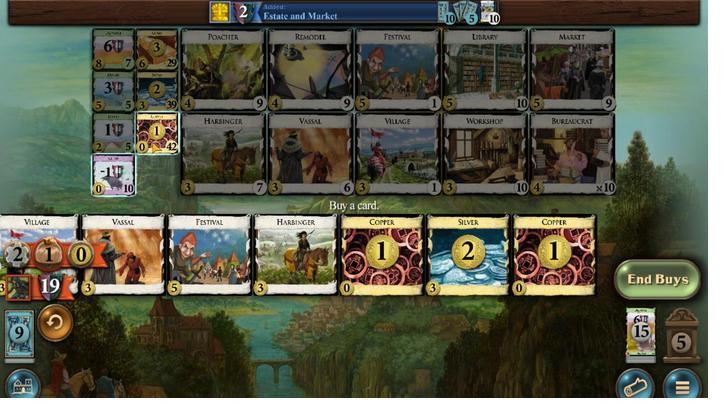 
Action: Mouse moved to (374, 368)
Screenshot: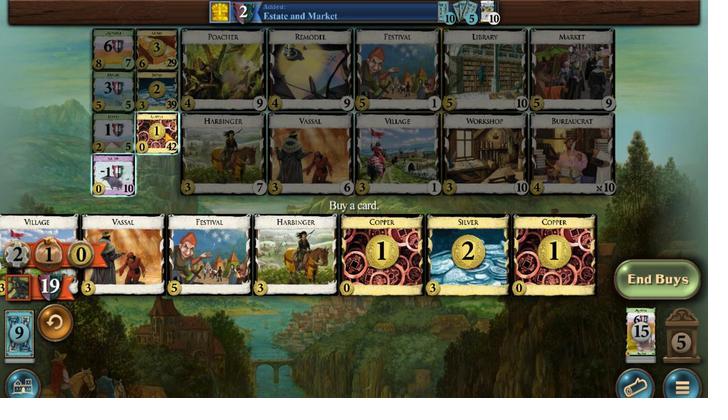 
Action: Mouse pressed left at (374, 368)
Screenshot: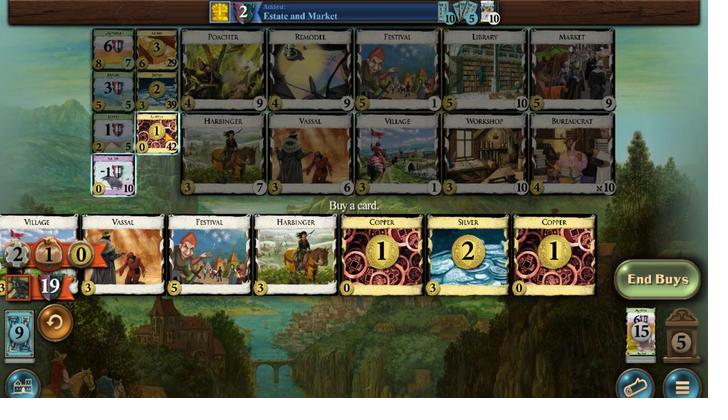 
Action: Mouse moved to (372, 248)
Screenshot: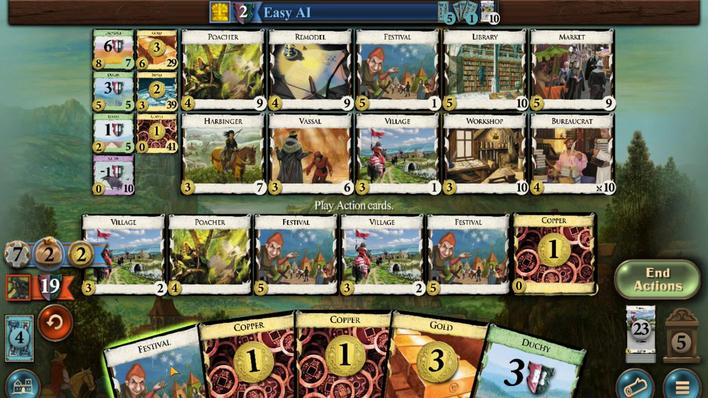 
Action: Mouse pressed left at (372, 248)
Screenshot: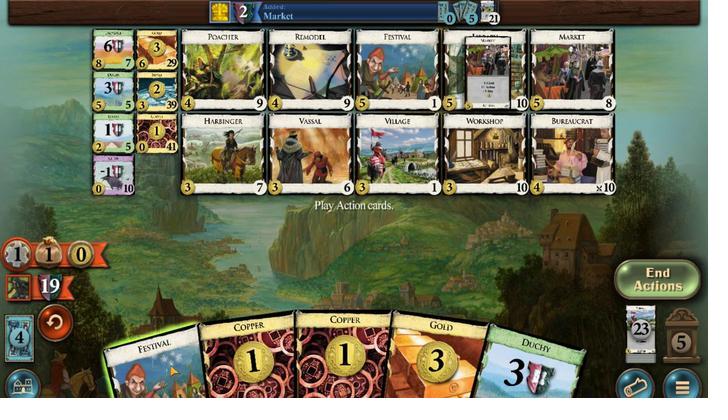 
Action: Mouse moved to (277, 252)
Screenshot: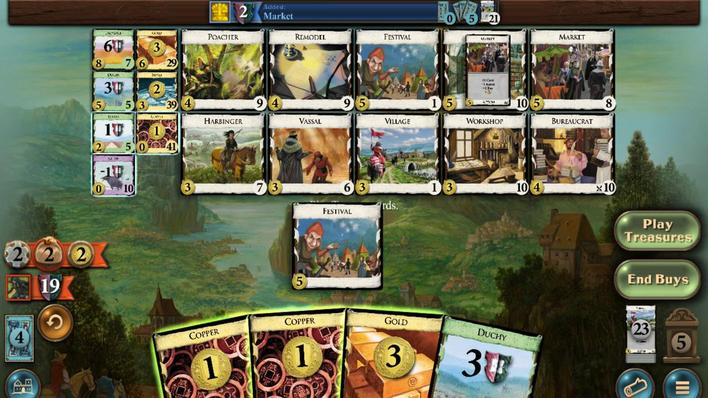 
Action: Mouse pressed left at (277, 252)
Screenshot: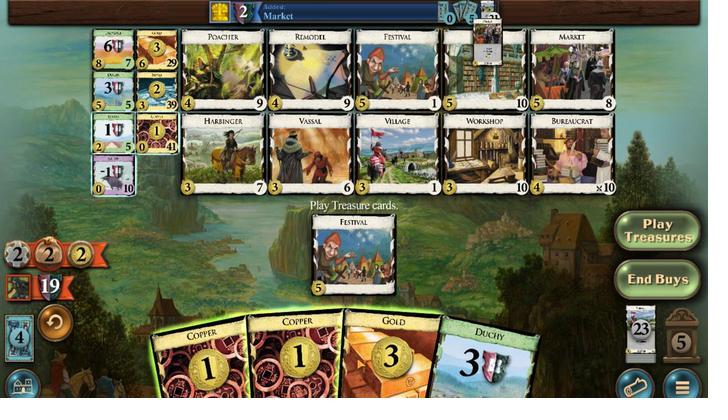 
Action: Mouse moved to (288, 250)
Screenshot: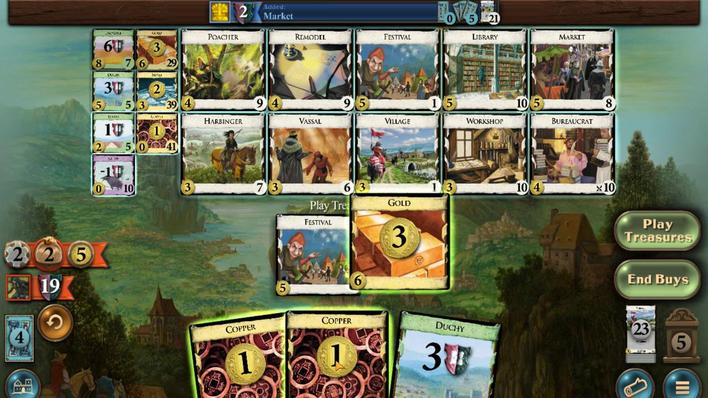 
Action: Mouse pressed left at (288, 250)
Screenshot: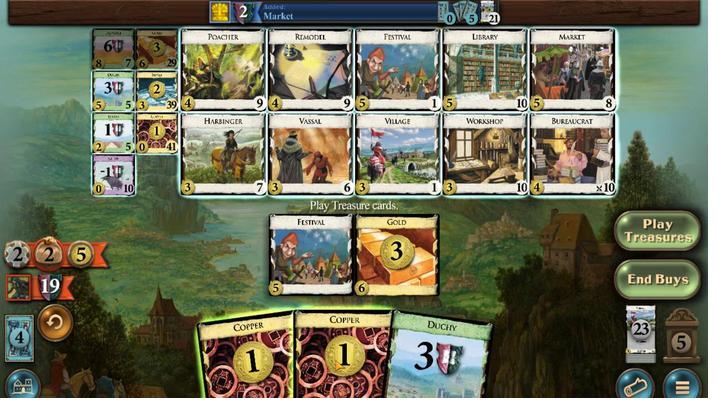 
Action: Mouse moved to (309, 248)
Screenshot: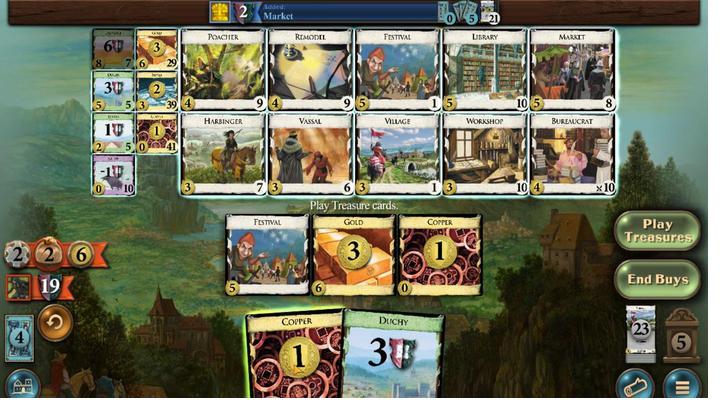 
Action: Mouse pressed left at (309, 248)
Screenshot: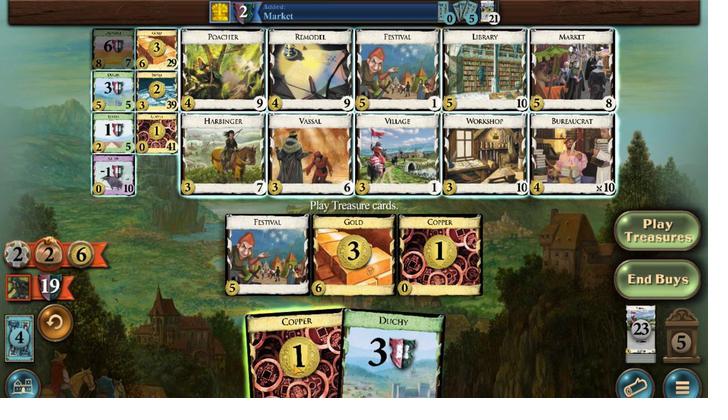 
Action: Mouse moved to (386, 410)
Screenshot: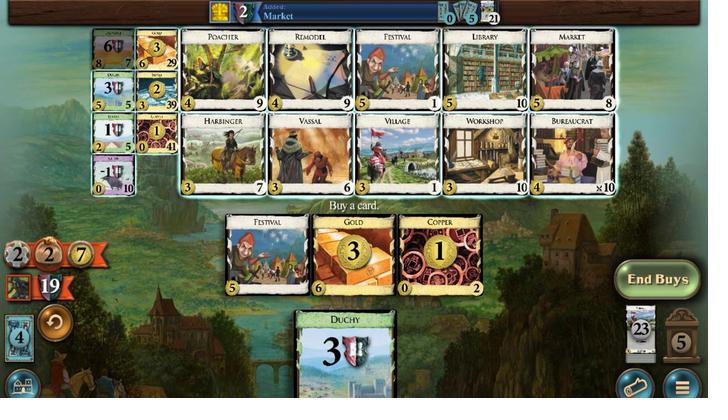 
Action: Mouse pressed left at (386, 410)
Screenshot: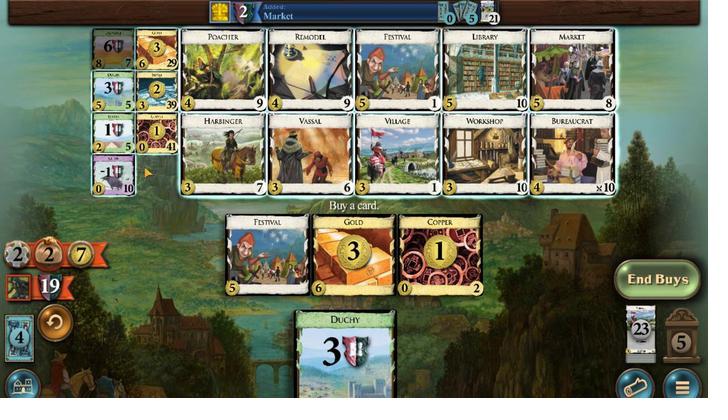 
Action: Mouse moved to (384, 366)
Screenshot: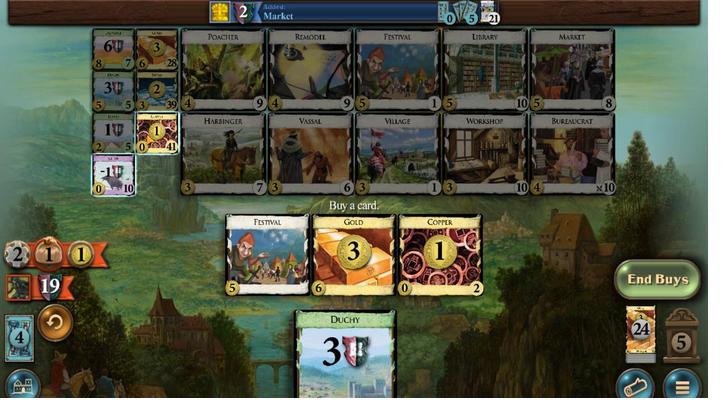 
Action: Mouse pressed left at (384, 366)
Screenshot: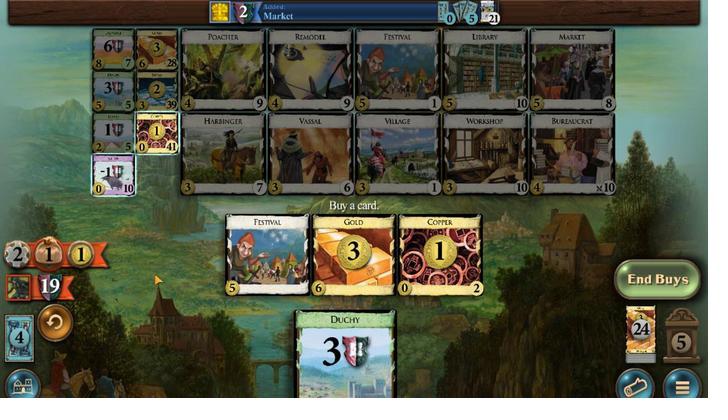 
Action: Mouse moved to (243, 245)
Screenshot: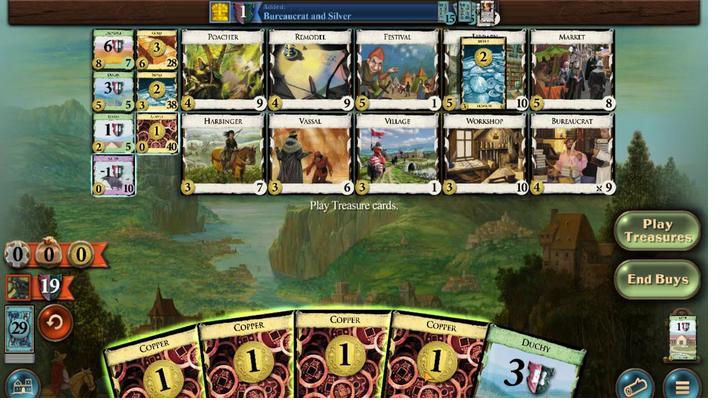 
Action: Mouse pressed left at (243, 245)
Screenshot: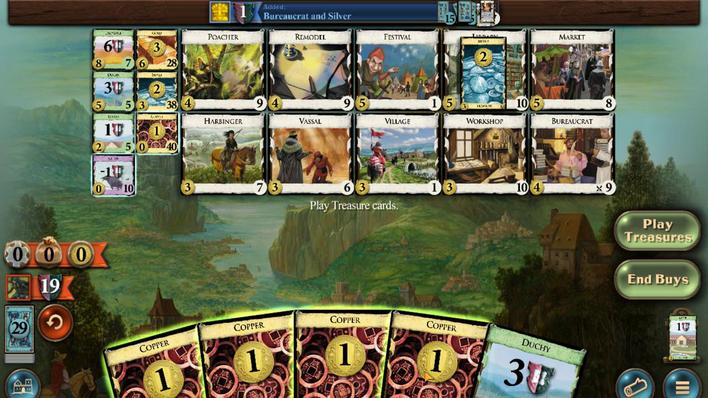 
Action: Mouse moved to (266, 239)
Screenshot: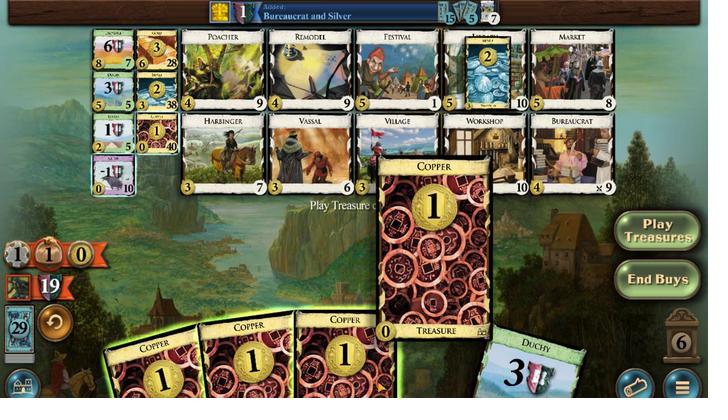 
Action: Mouse pressed left at (266, 239)
Screenshot: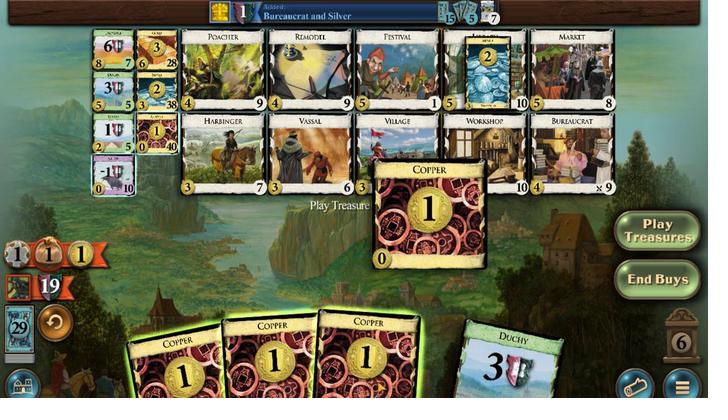 
Action: Mouse moved to (279, 243)
Screenshot: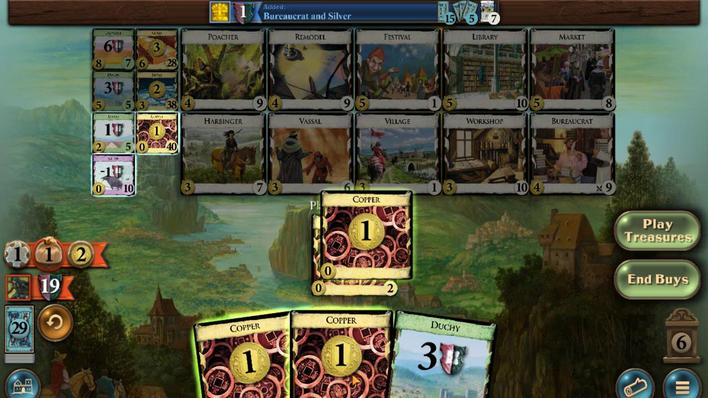 
Action: Mouse pressed left at (279, 243)
Screenshot: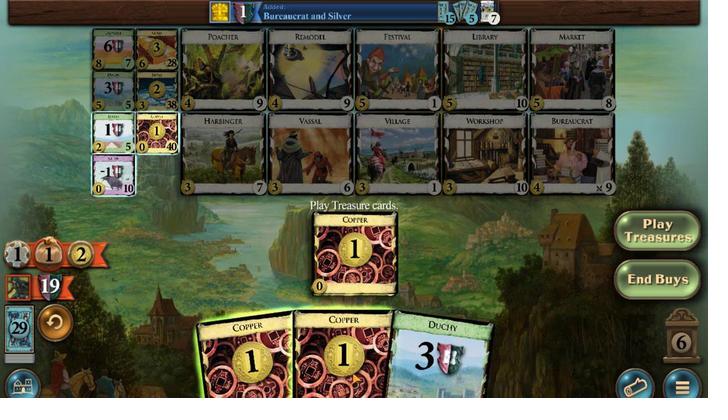 
Action: Mouse moved to (341, 362)
Screenshot: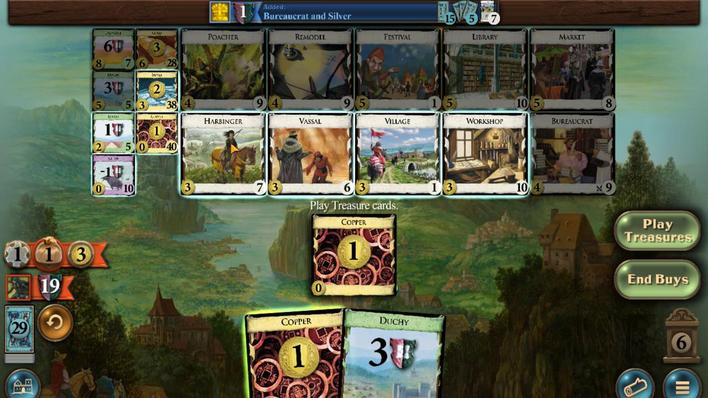 
Action: Mouse pressed left at (341, 362)
Screenshot: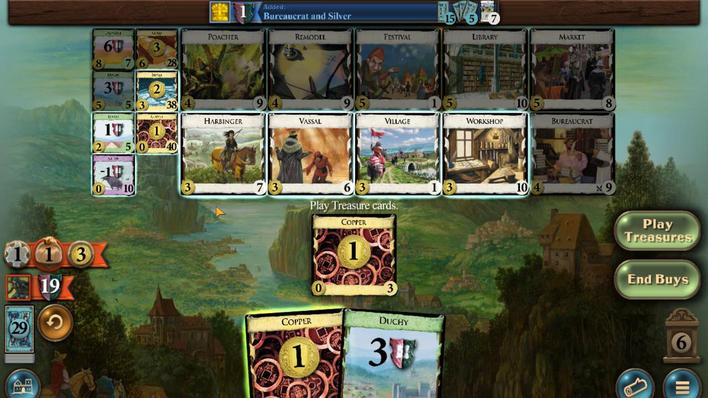 
Action: Mouse moved to (333, 256)
Screenshot: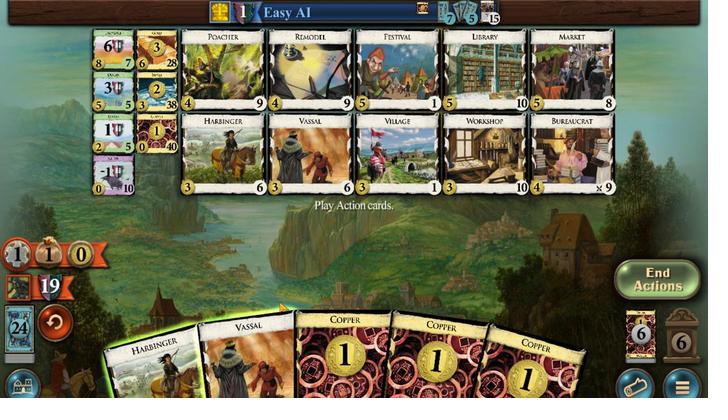 
Action: Mouse pressed left at (333, 256)
Screenshot: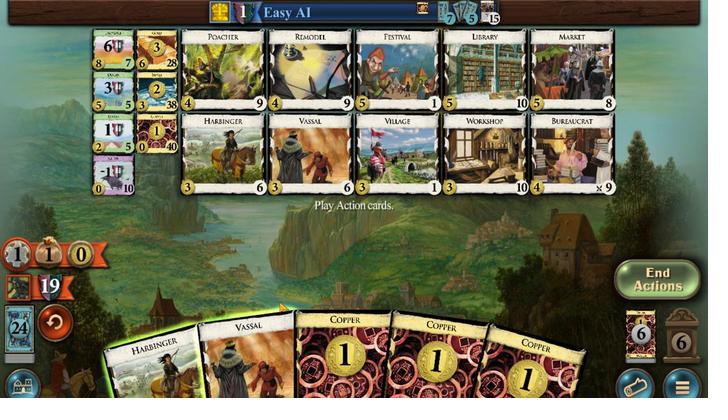 
Action: Mouse moved to (324, 239)
Screenshot: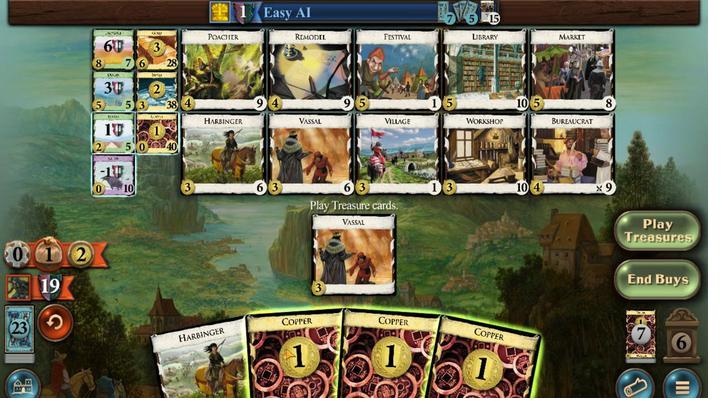 
Action: Mouse pressed left at (324, 239)
Screenshot: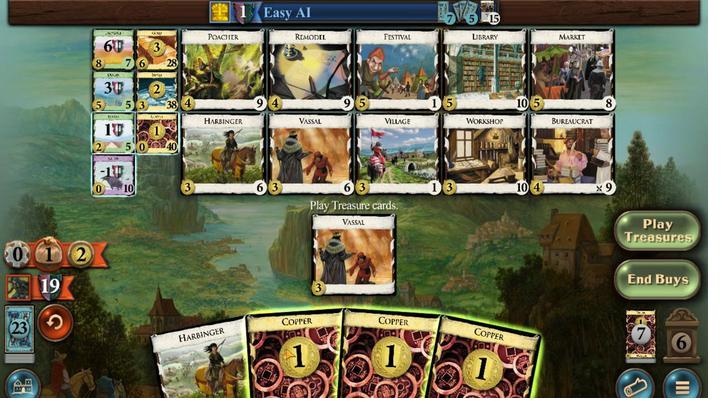 
Action: Mouse moved to (291, 254)
Screenshot: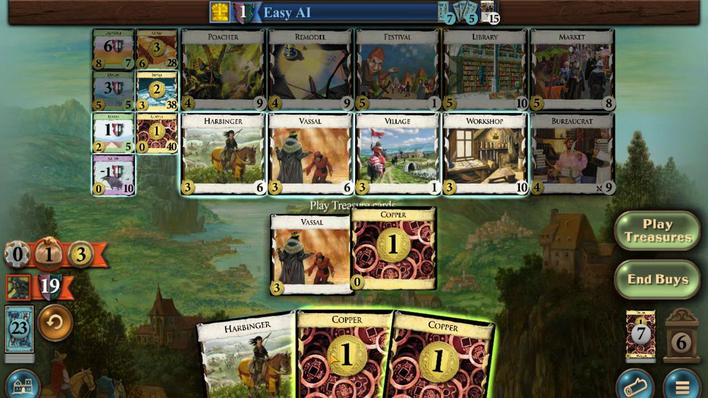 
Action: Mouse pressed left at (291, 254)
Screenshot: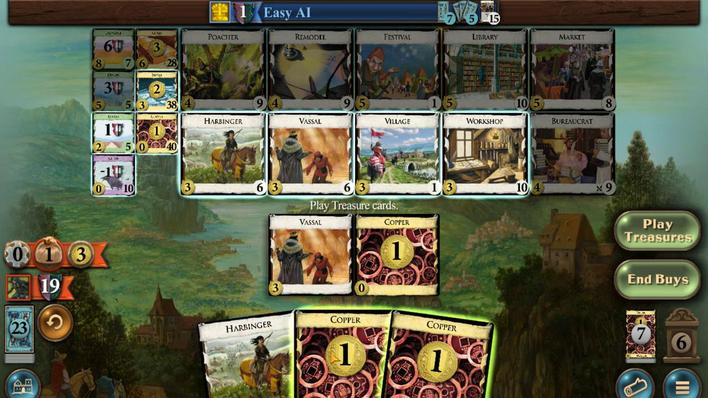 
Action: Mouse moved to (260, 245)
Screenshot: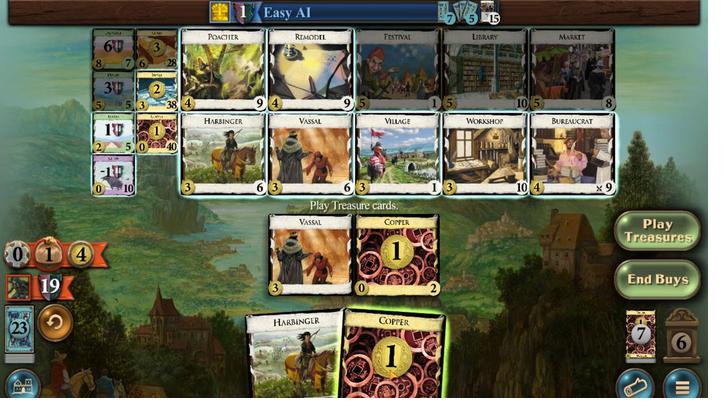 
Action: Mouse pressed left at (260, 245)
Screenshot: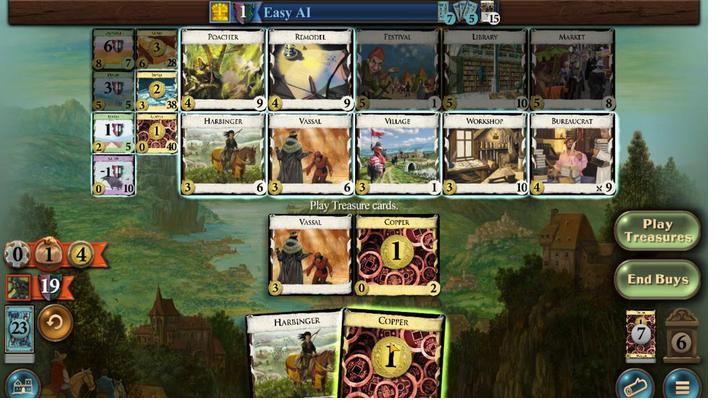 
Action: Mouse moved to (399, 388)
Screenshot: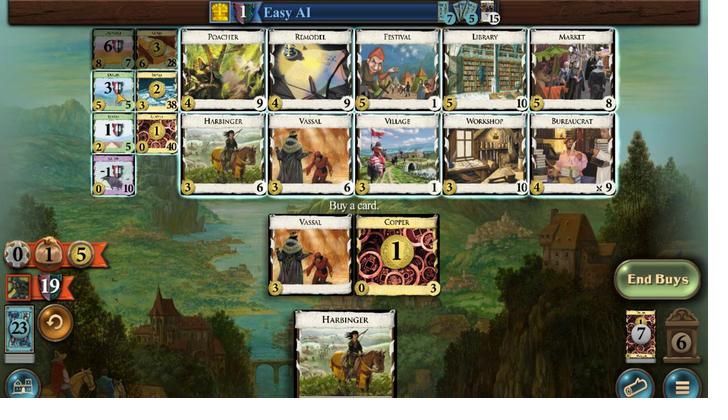 
Action: Mouse pressed left at (399, 388)
Screenshot: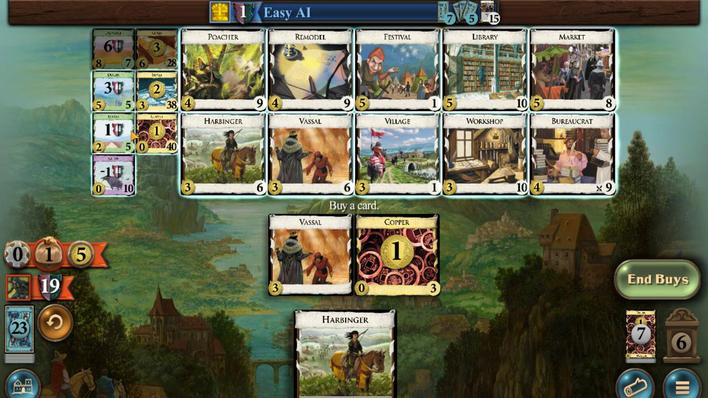 
Action: Mouse moved to (285, 257)
Screenshot: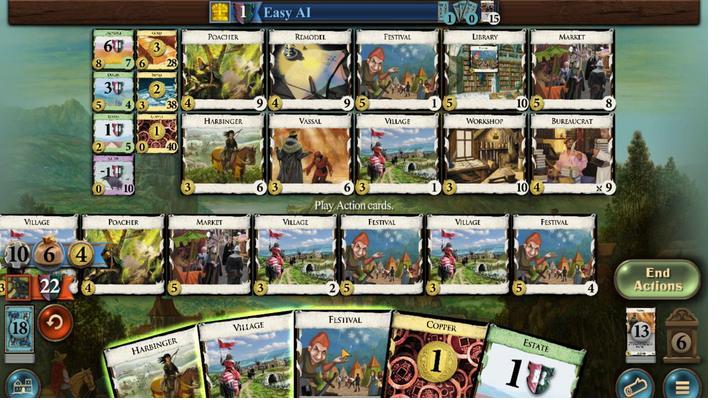 
Action: Mouse pressed left at (285, 257)
Screenshot: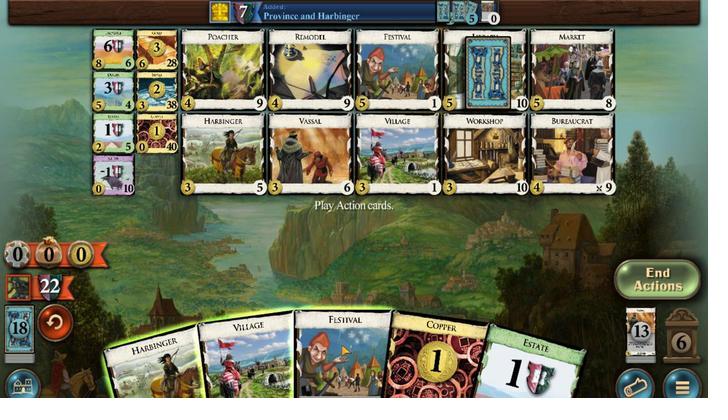 
Action: Mouse moved to (320, 250)
Screenshot: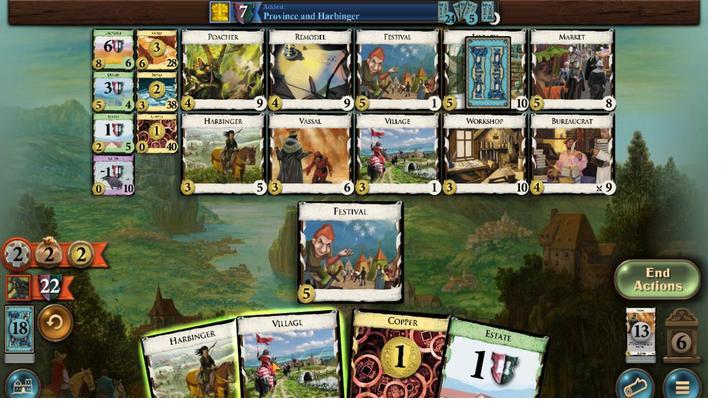 
Action: Mouse pressed left at (320, 250)
Screenshot: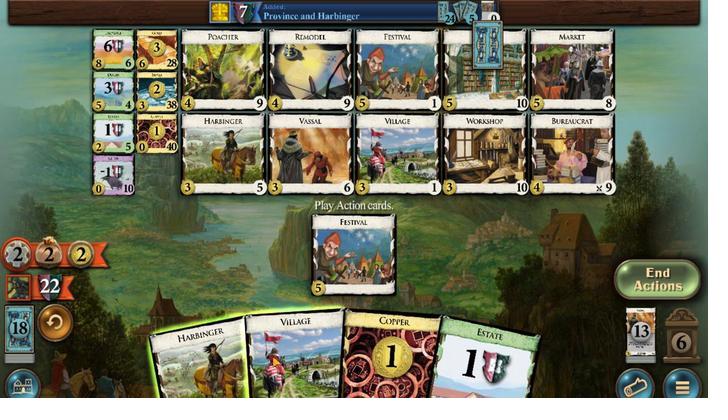 
Action: Mouse moved to (342, 253)
Screenshot: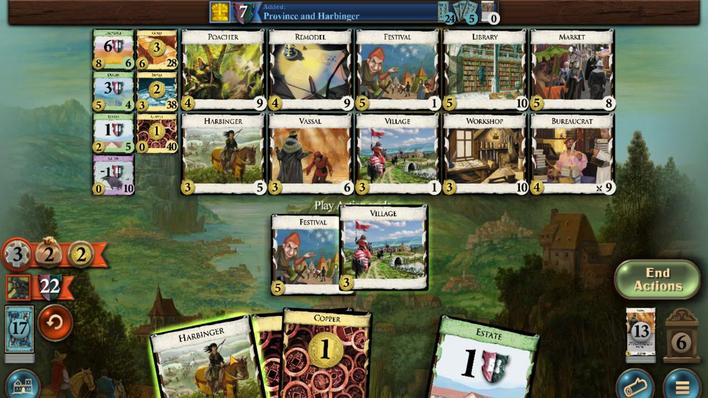 
Action: Mouse pressed left at (342, 253)
Screenshot: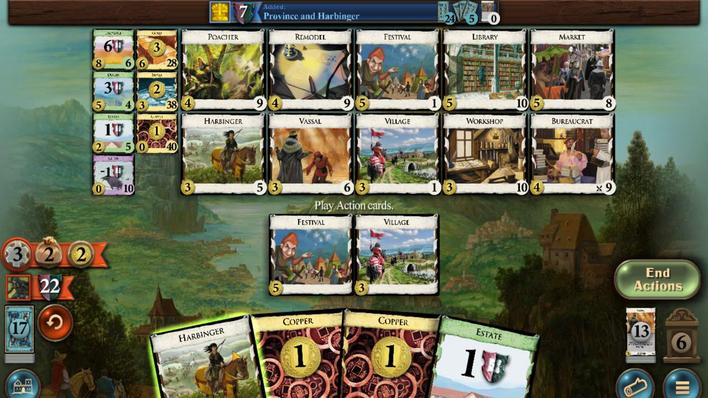 
Action: Mouse moved to (303, 401)
Screenshot: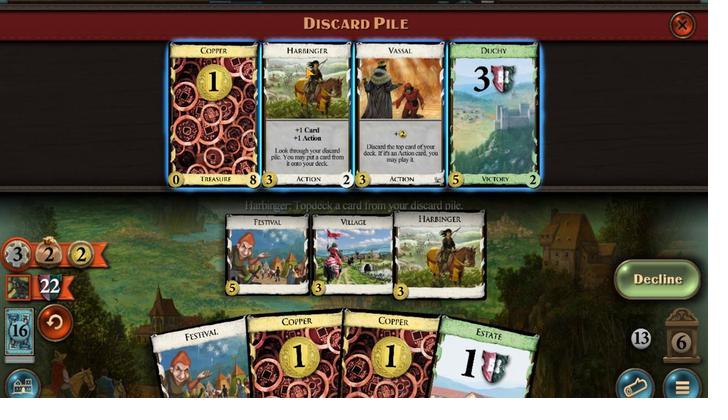 
Action: Mouse pressed left at (303, 401)
Screenshot: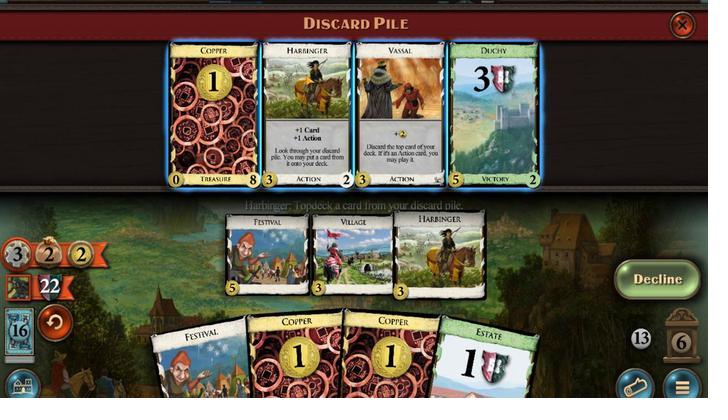 
Action: Mouse moved to (347, 248)
Screenshot: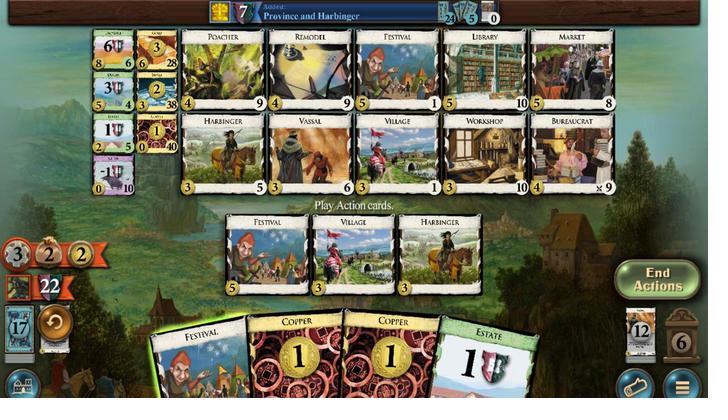 
Action: Mouse pressed left at (347, 248)
Screenshot: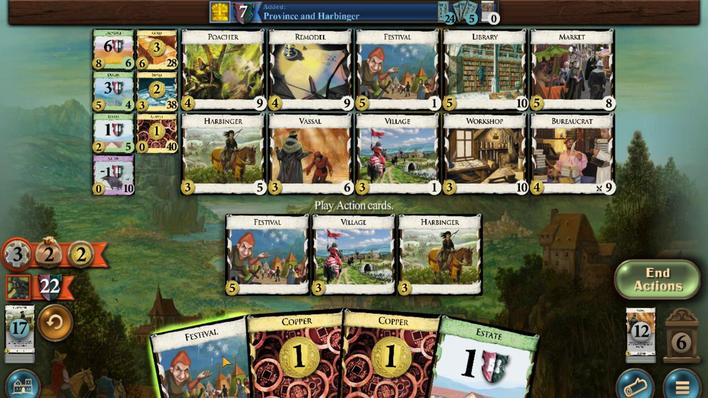 
Action: Mouse moved to (288, 251)
Screenshot: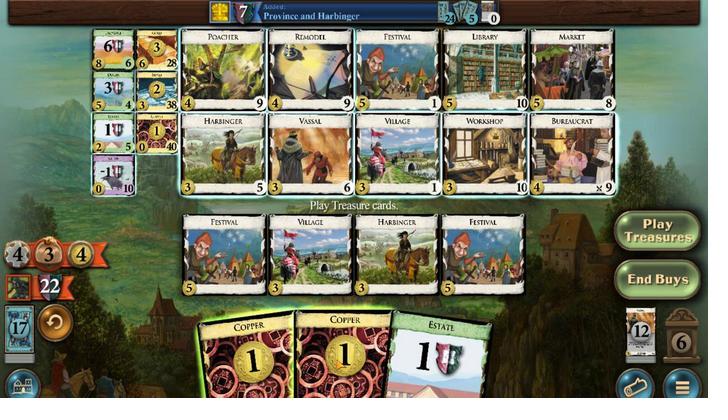 
Action: Mouse pressed left at (288, 251)
Screenshot: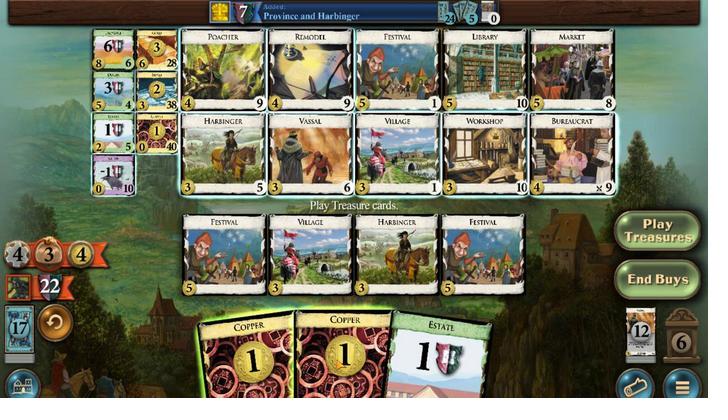 
Action: Mouse moved to (305, 223)
Screenshot: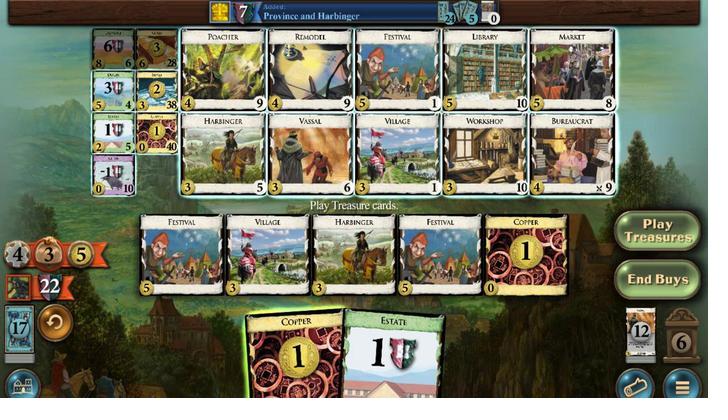 
Action: Mouse pressed left at (305, 223)
Screenshot: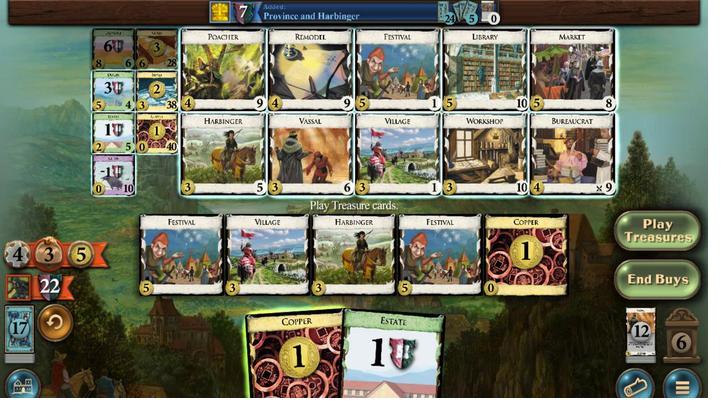 
Action: Mouse moved to (398, 389)
Screenshot: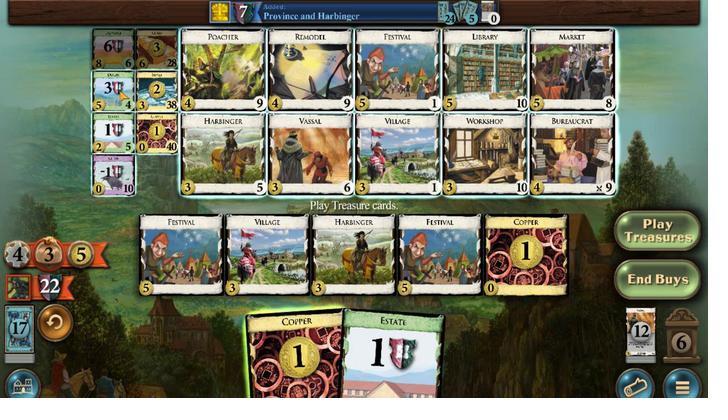 
Action: Mouse pressed left at (398, 389)
Screenshot: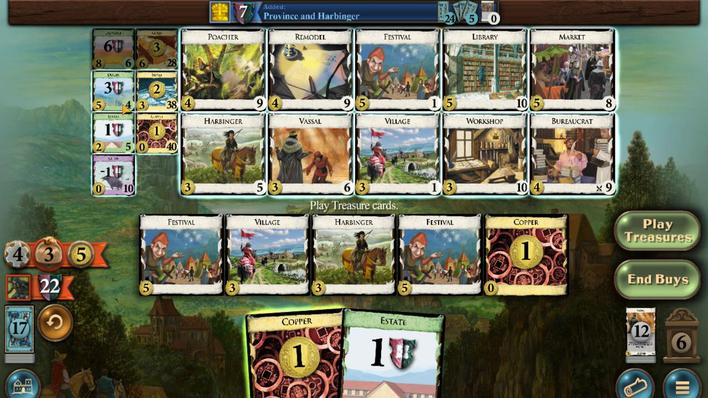 
Action: Mouse moved to (376, 371)
Screenshot: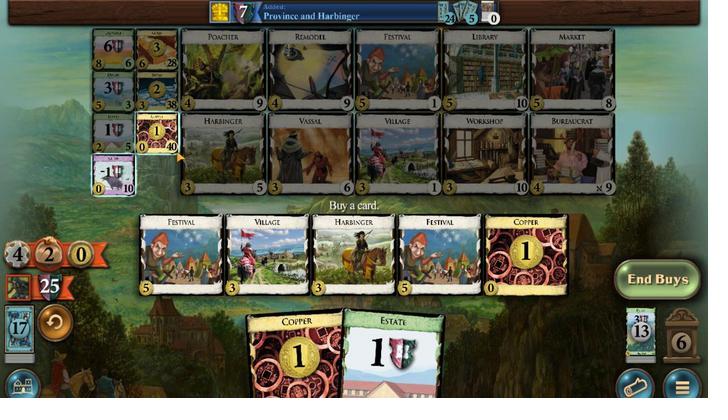 
Action: Mouse pressed left at (376, 371)
